 Task: Buy 1 Calorimeters from Measuring & Testing section under best seller category for shipping address: Eva Nelson, 1138 Star Trek Drive, Pensacola, Florida 32501, Cell Number 8503109646. Pay from credit card ending with 6759, CVV 506
Action: Mouse moved to (343, 356)
Screenshot: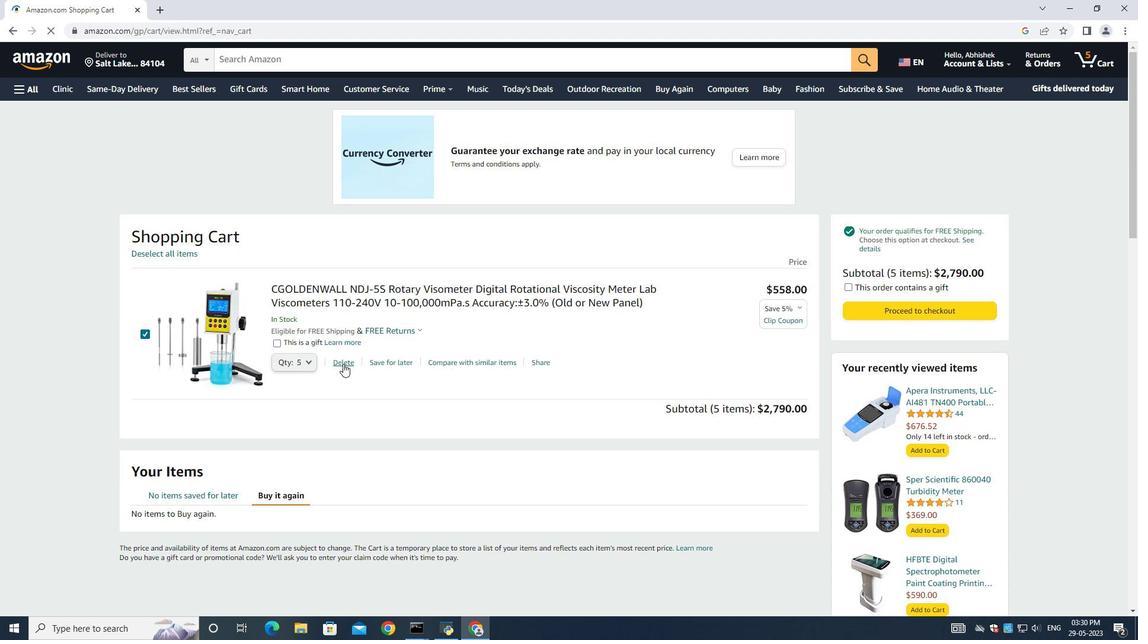 
Action: Mouse pressed left at (343, 356)
Screenshot: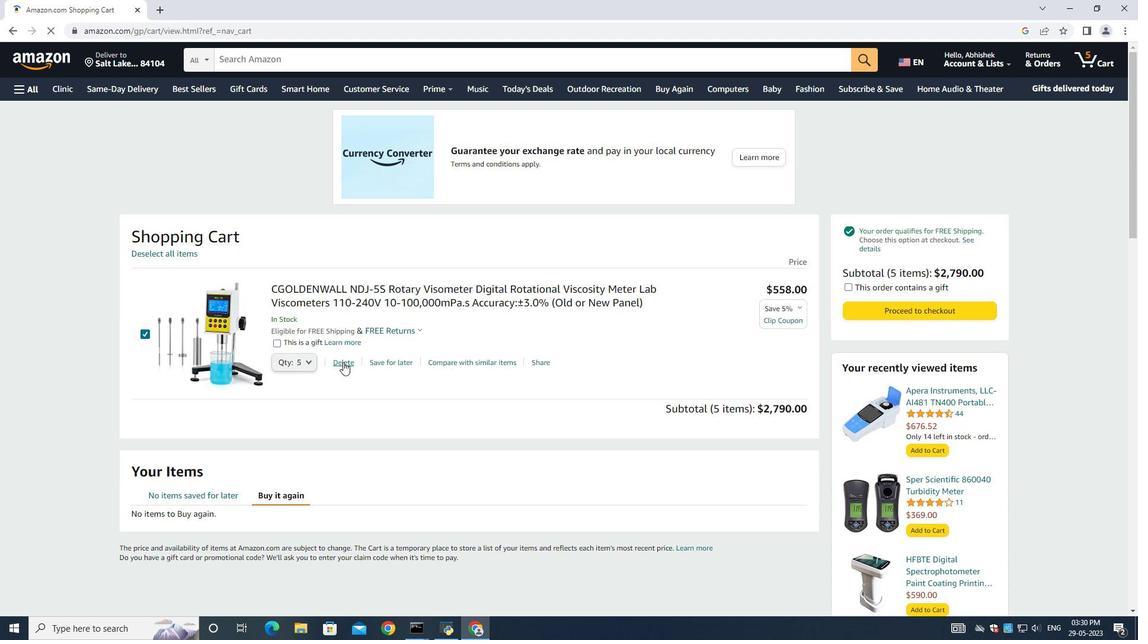 
Action: Mouse moved to (344, 364)
Screenshot: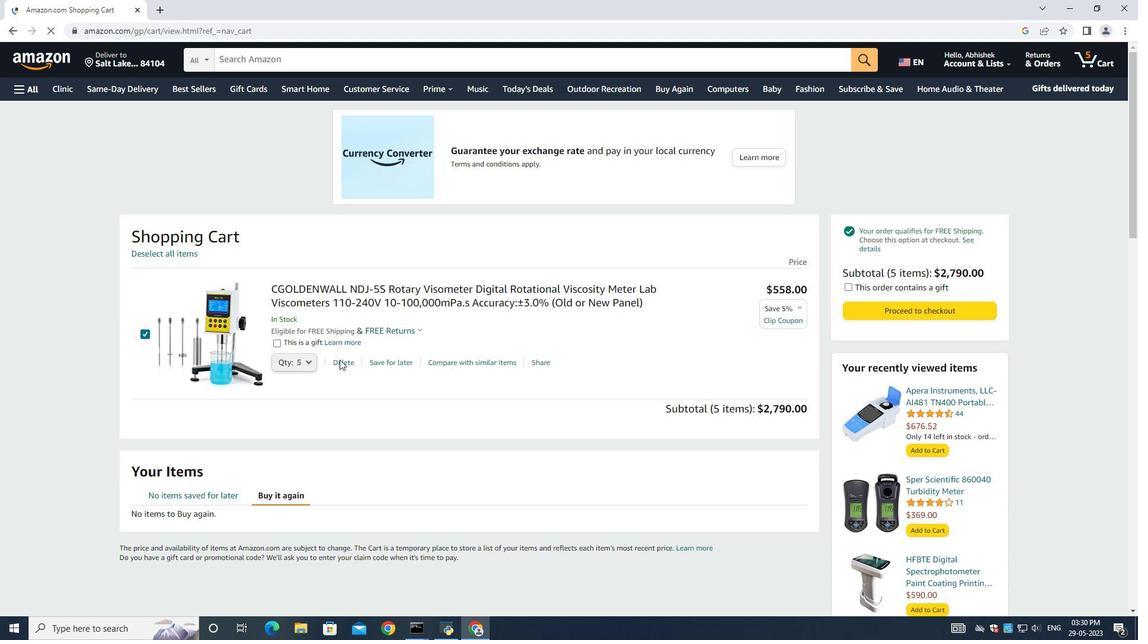 
Action: Mouse pressed left at (344, 364)
Screenshot: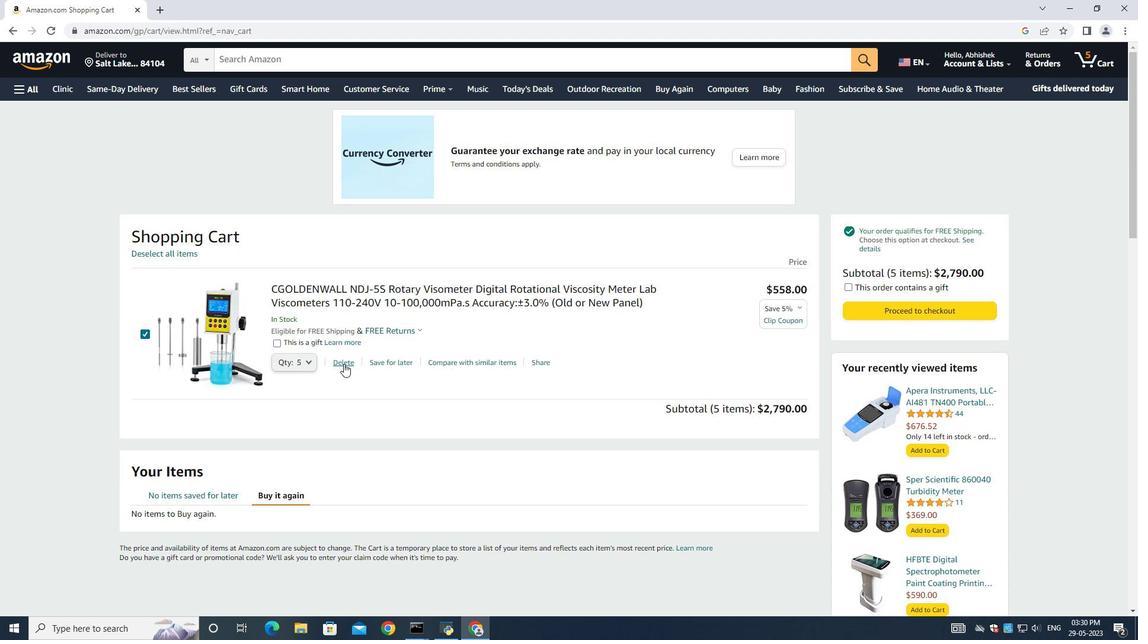 
Action: Mouse moved to (11, 88)
Screenshot: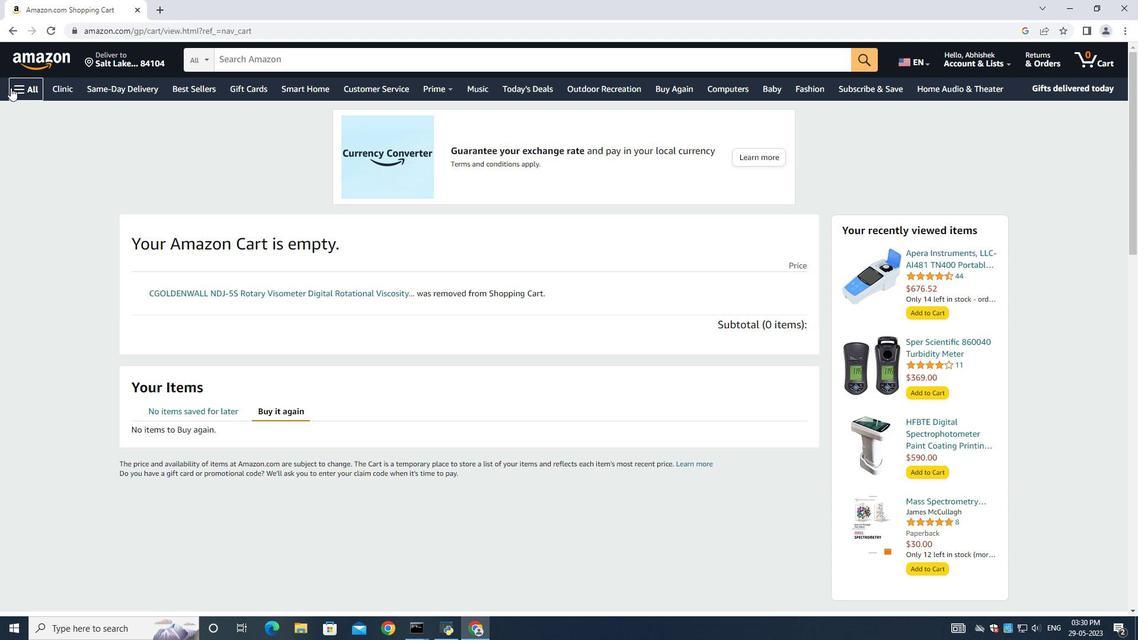 
Action: Mouse pressed left at (11, 88)
Screenshot: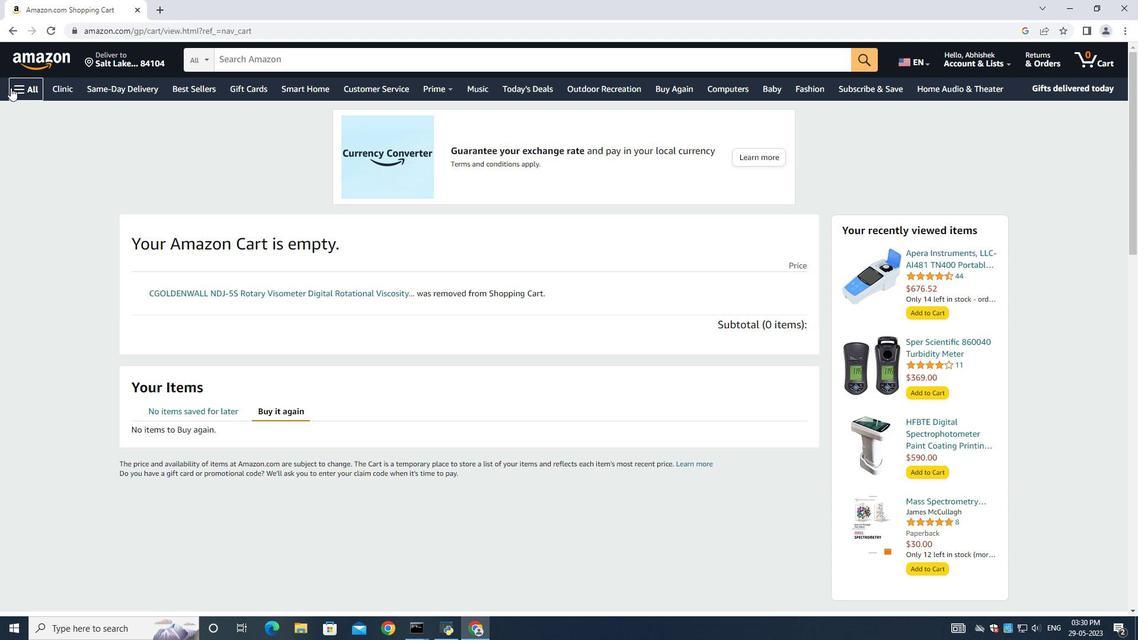 
Action: Mouse moved to (55, 138)
Screenshot: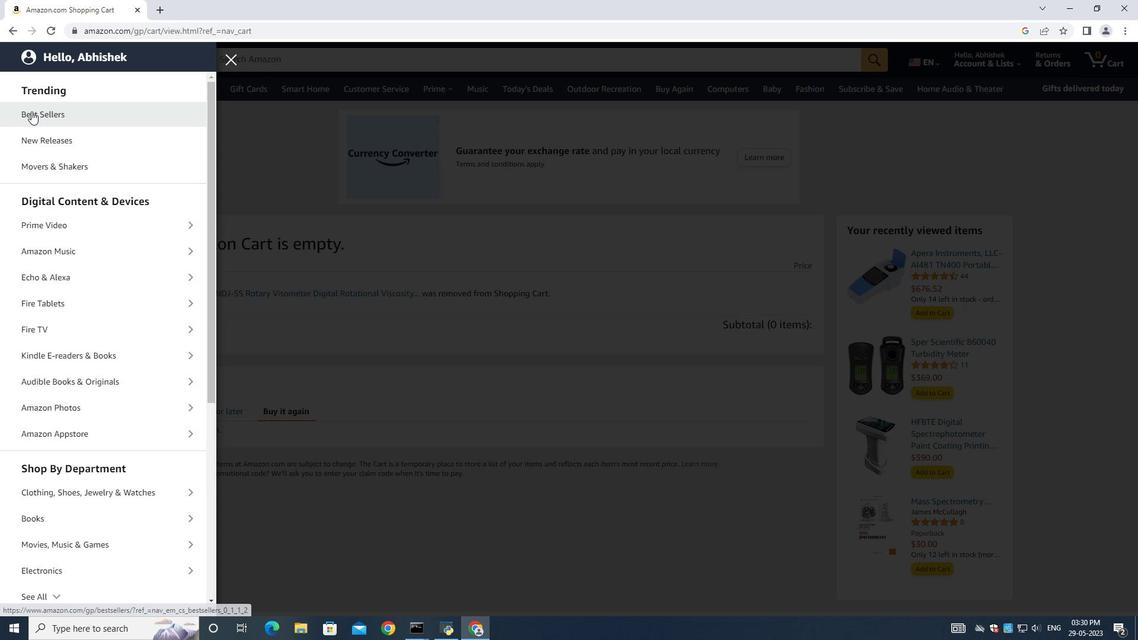 
Action: Mouse pressed left at (31, 111)
Screenshot: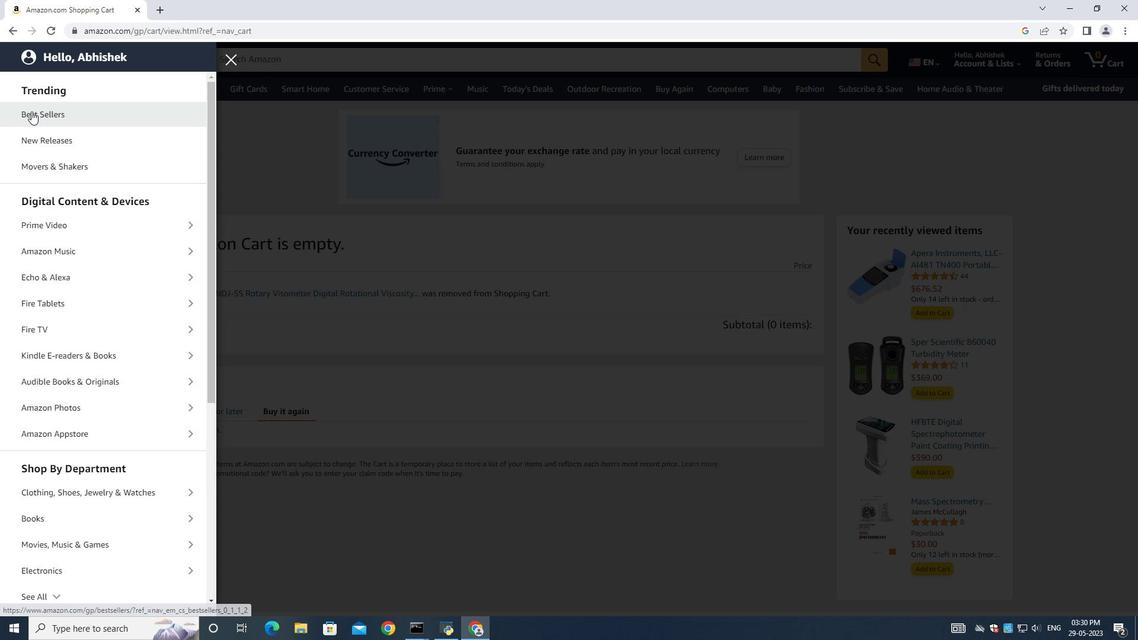 
Action: Mouse moved to (352, 62)
Screenshot: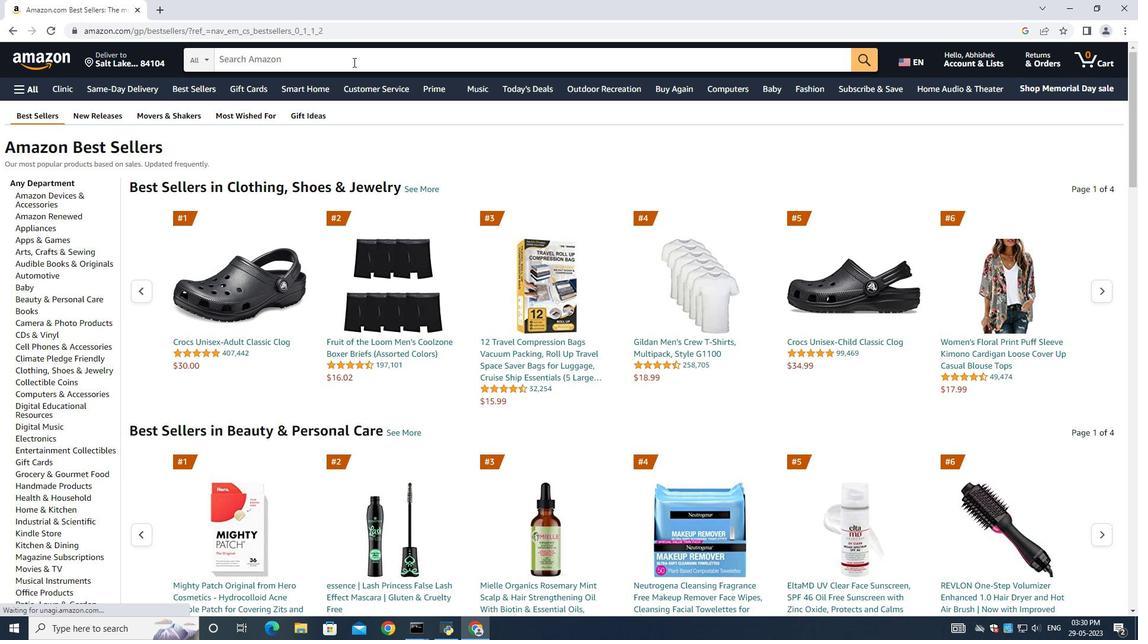 
Action: Mouse pressed left at (352, 62)
Screenshot: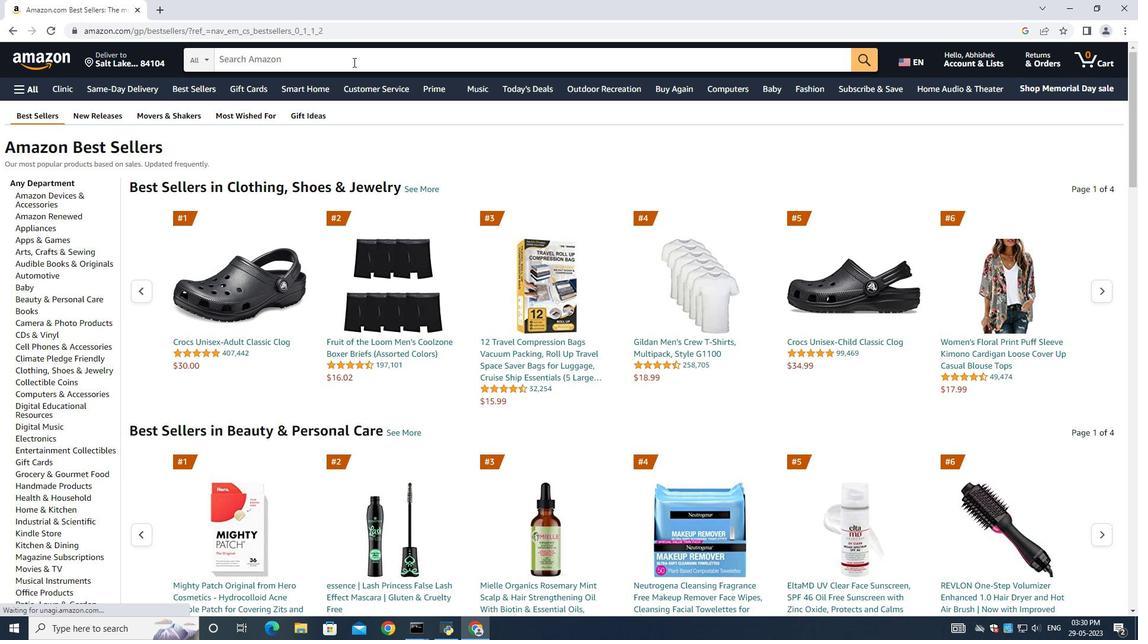 
Action: Key pressed <Key.shift>Calorimeters<Key.enter>
Screenshot: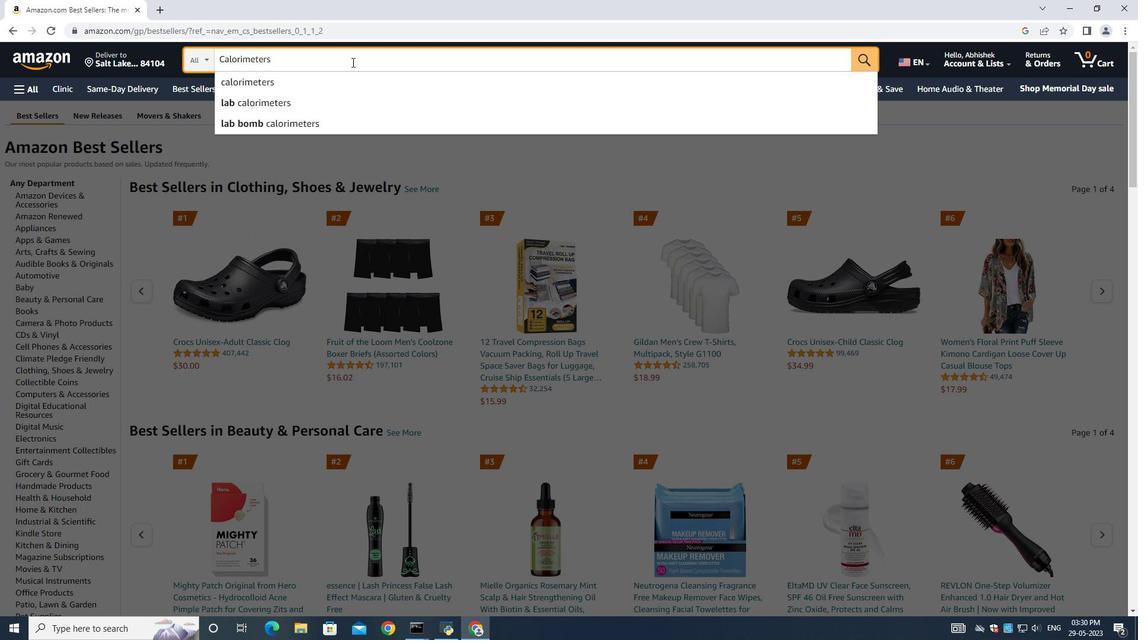 
Action: Mouse moved to (288, 343)
Screenshot: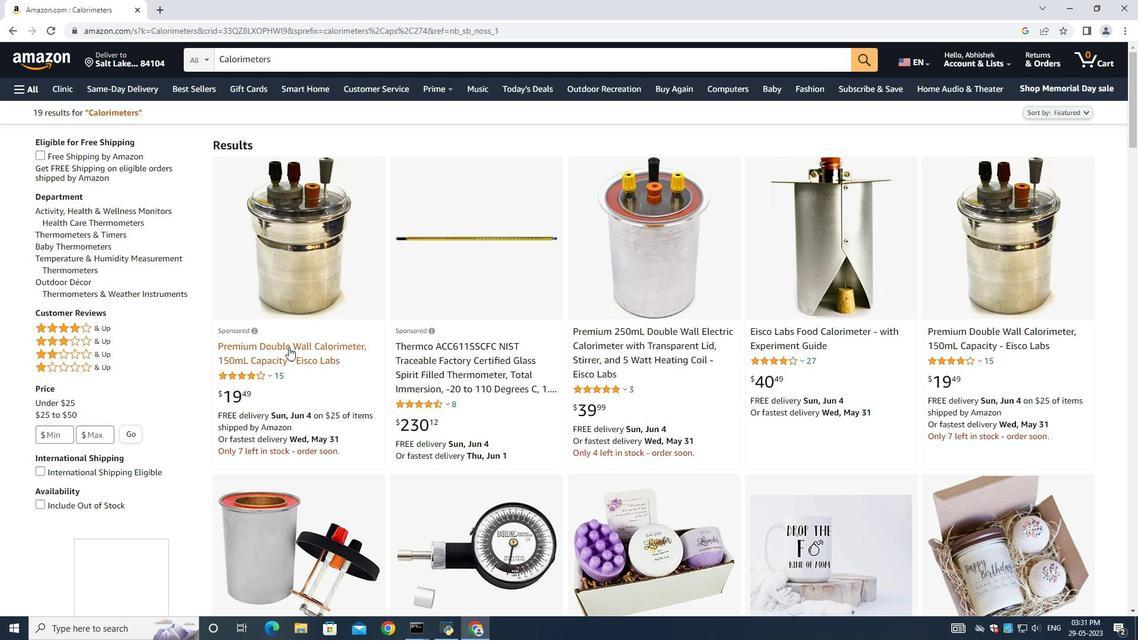 
Action: Mouse pressed left at (288, 343)
Screenshot: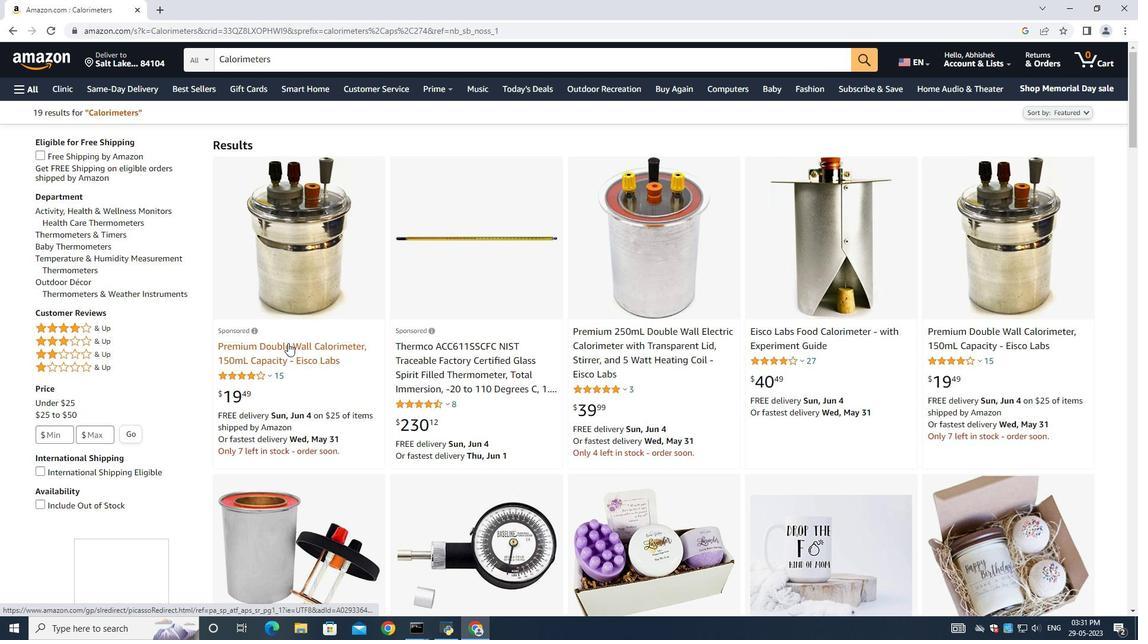 
Action: Mouse moved to (4, 24)
Screenshot: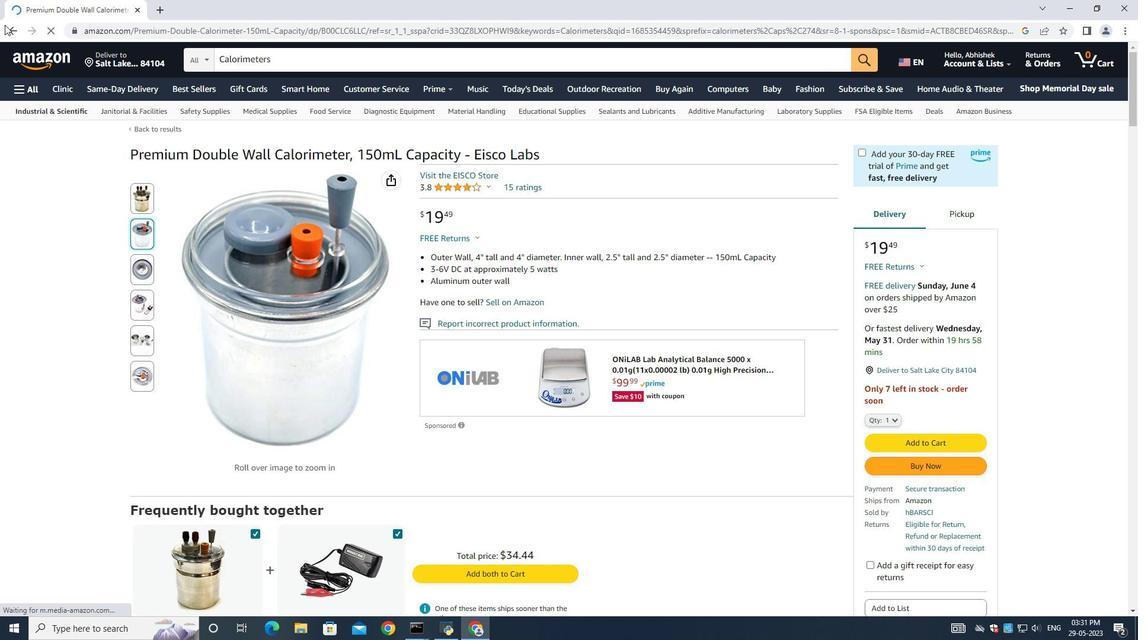 
Action: Mouse pressed left at (4, 24)
Screenshot: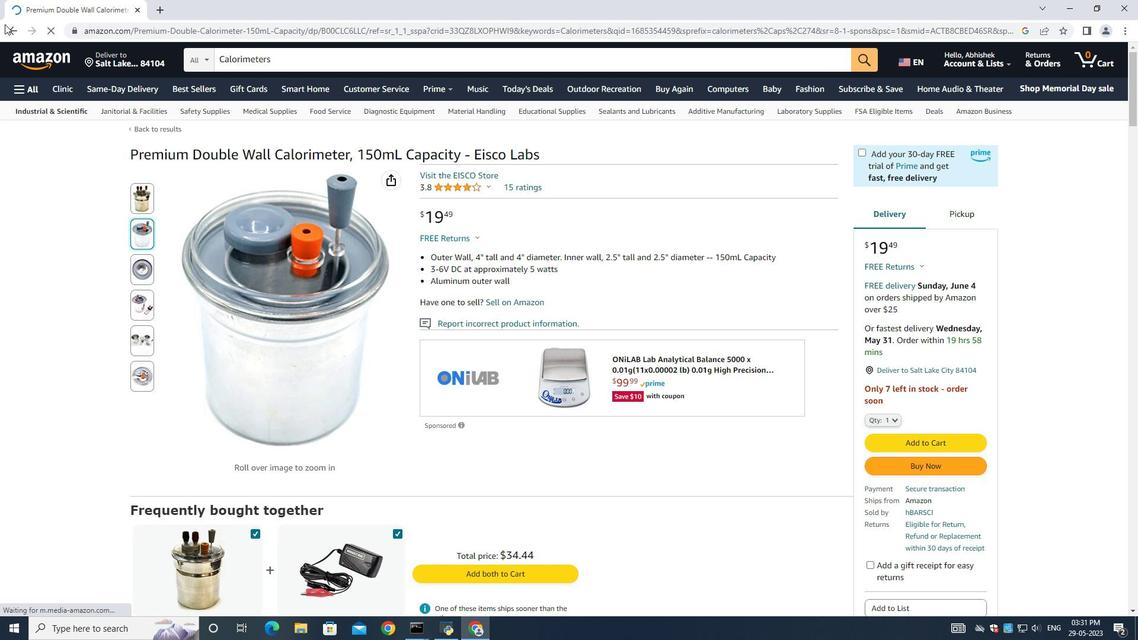 
Action: Mouse moved to (686, 289)
Screenshot: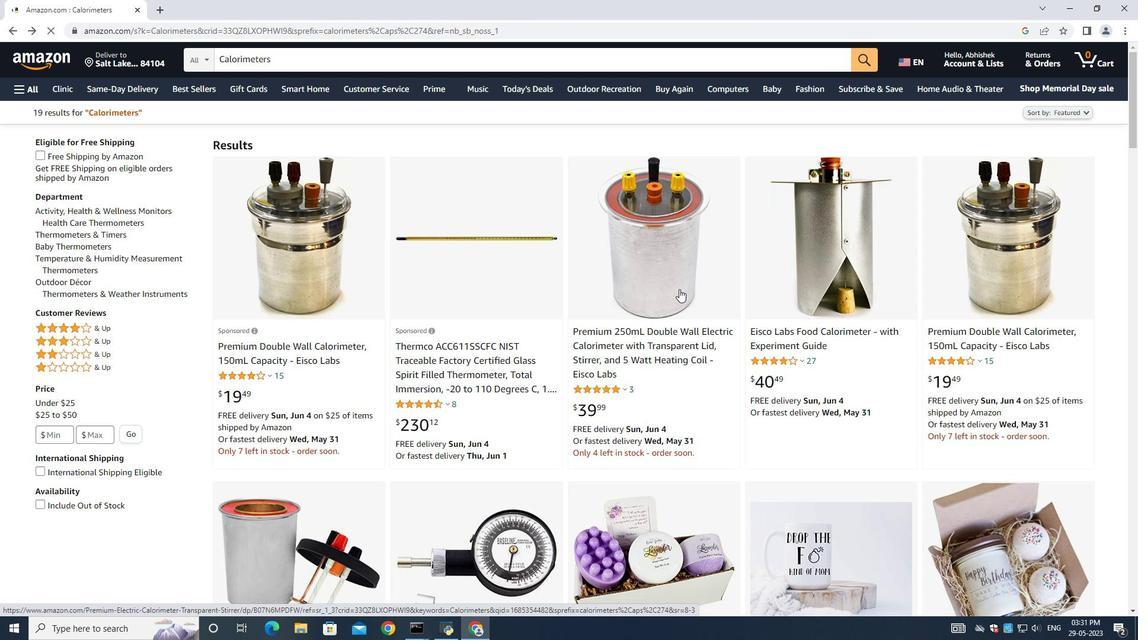 
Action: Mouse pressed left at (686, 289)
Screenshot: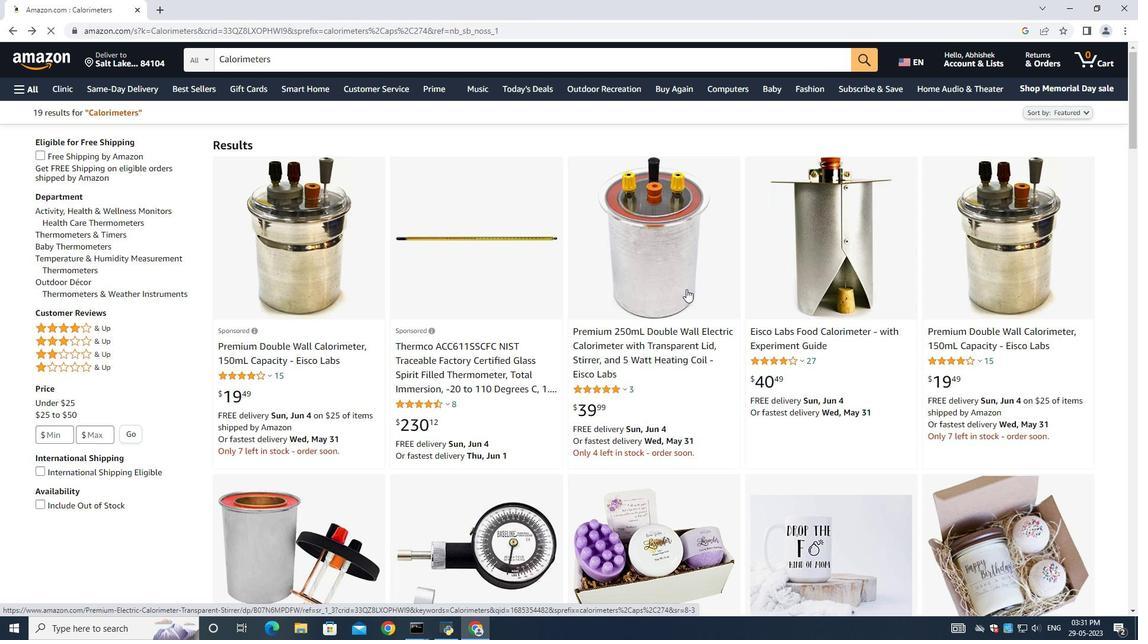 
Action: Mouse moved to (9, 29)
Screenshot: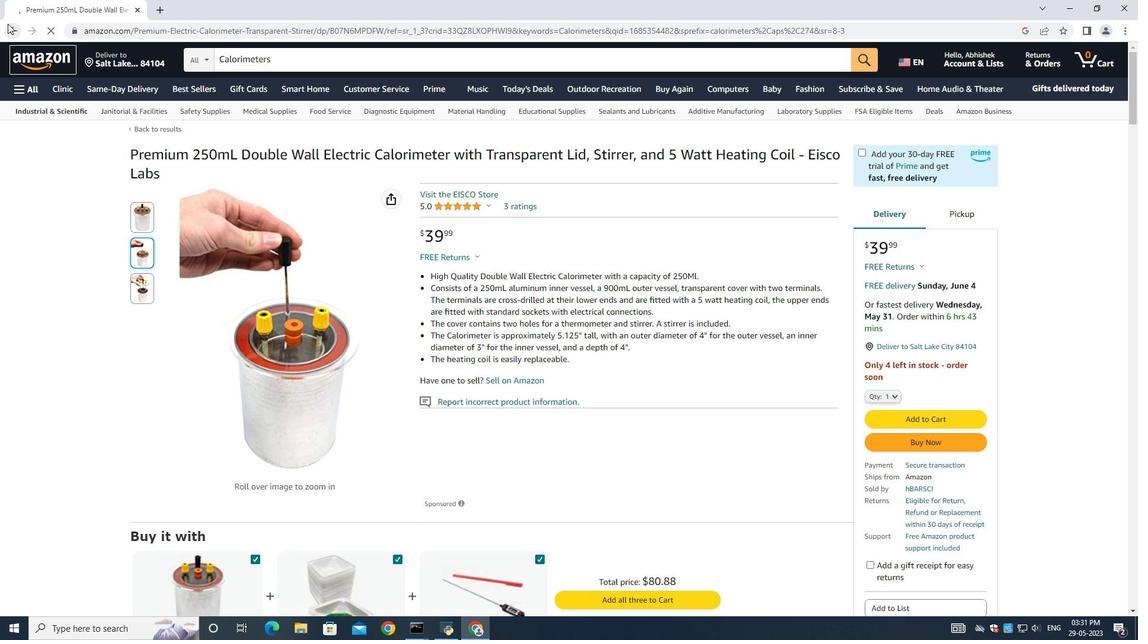 
Action: Mouse pressed left at (9, 29)
Screenshot: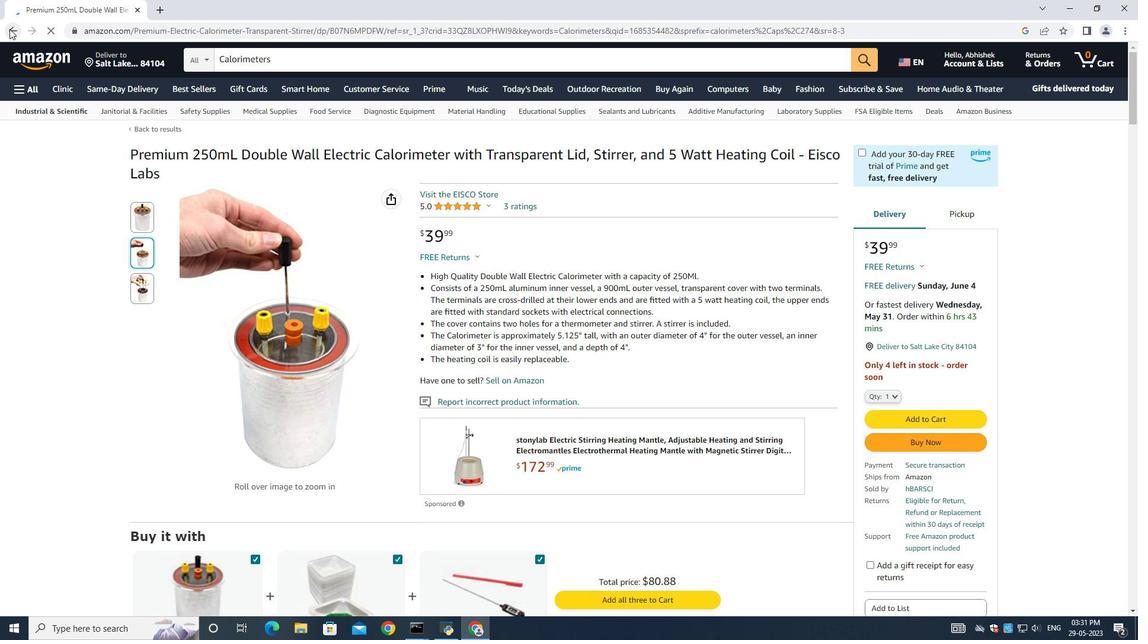 
Action: Mouse moved to (732, 359)
Screenshot: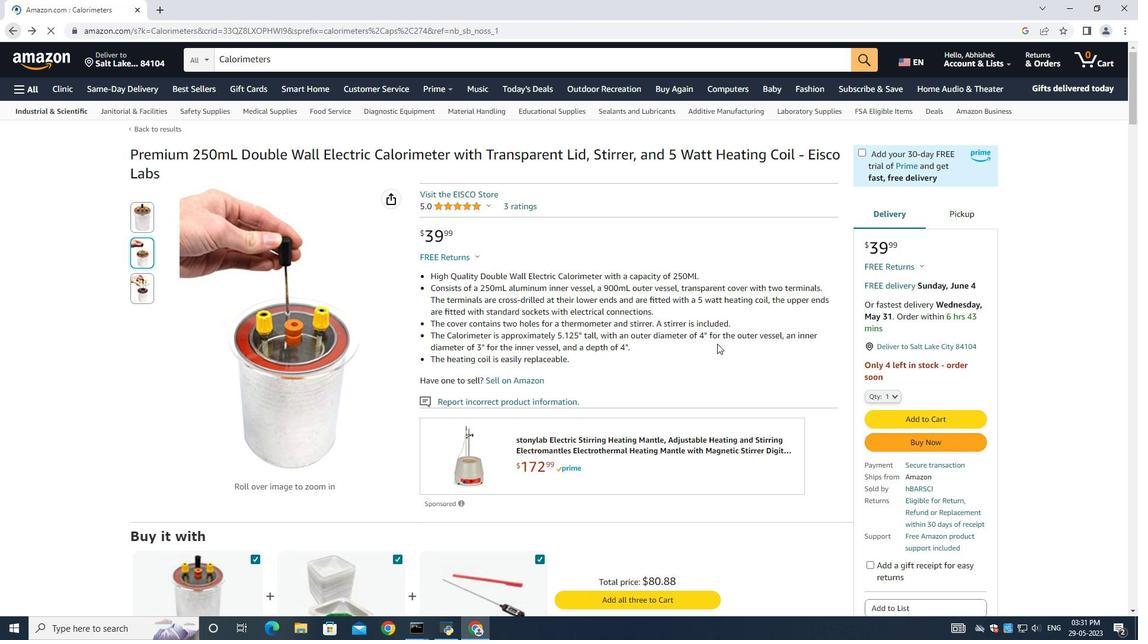 
Action: Mouse scrolled (732, 358) with delta (0, 0)
Screenshot: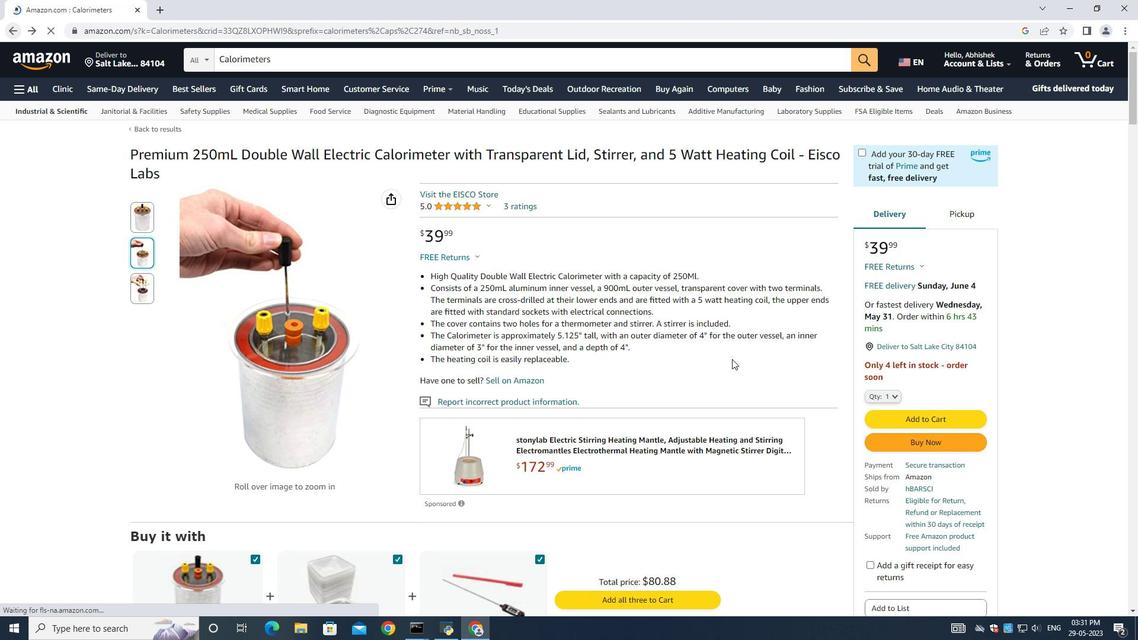 
Action: Mouse moved to (730, 358)
Screenshot: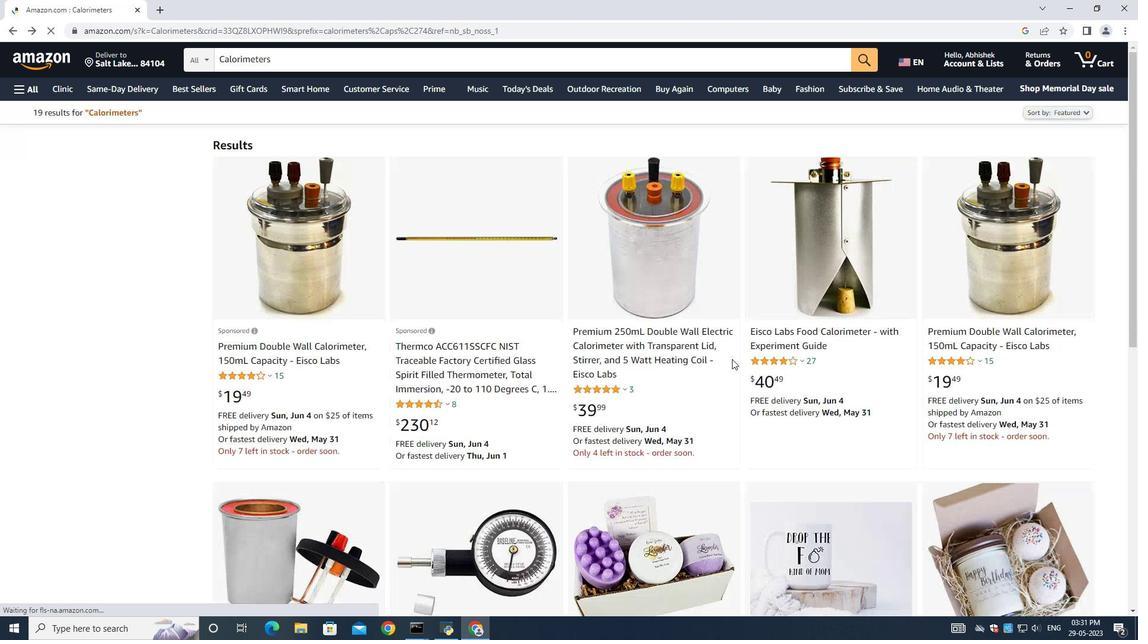 
Action: Mouse scrolled (730, 357) with delta (0, 0)
Screenshot: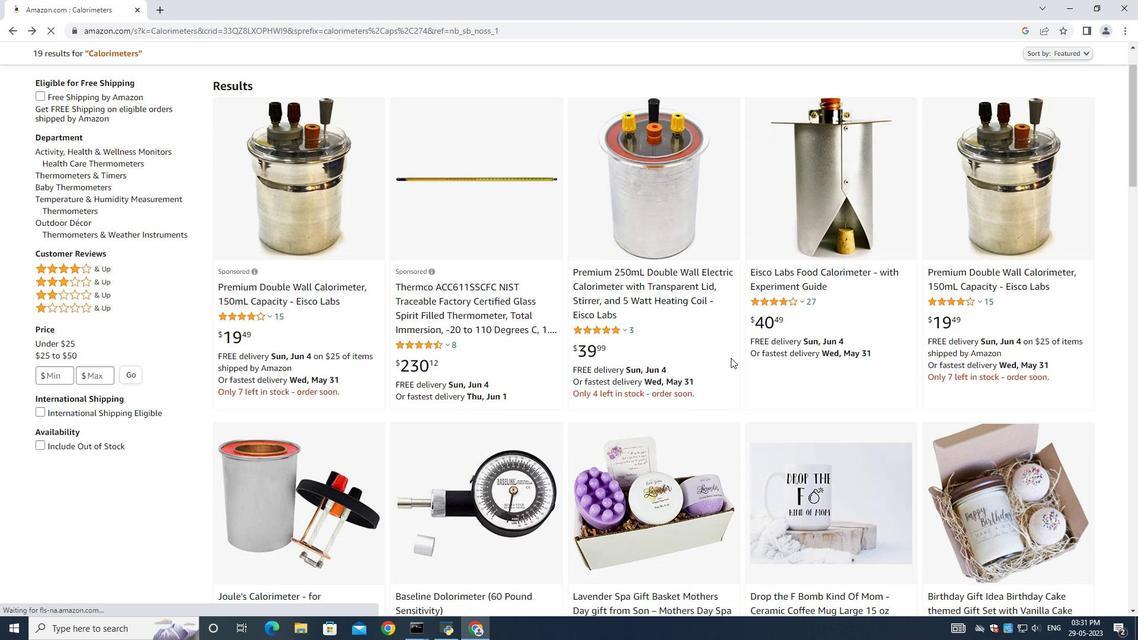 
Action: Mouse moved to (730, 358)
Screenshot: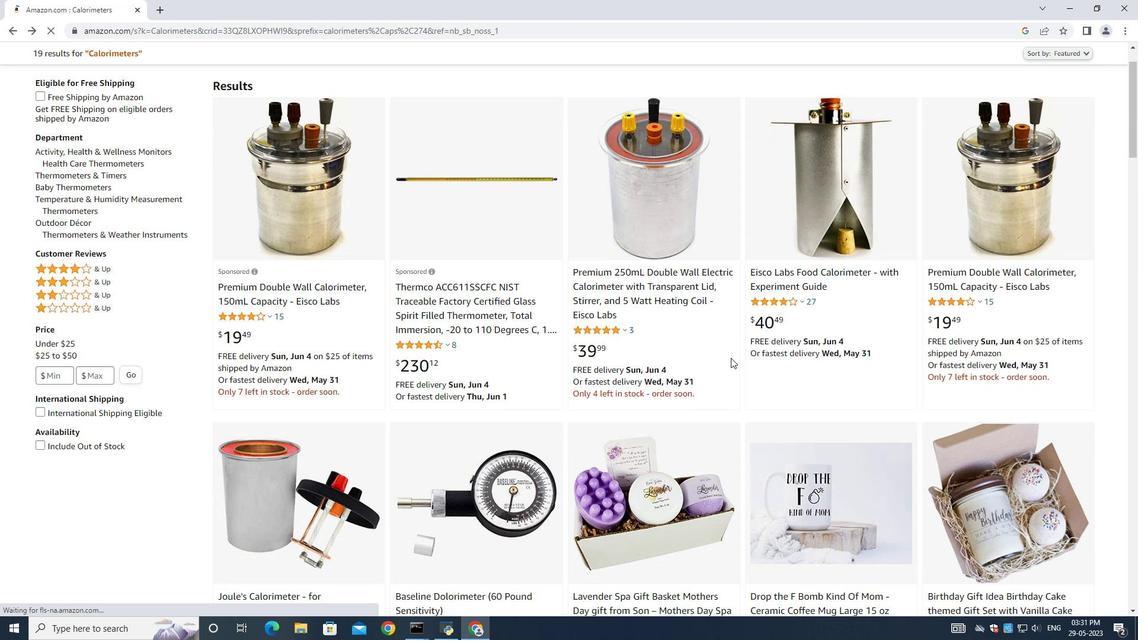 
Action: Mouse scrolled (730, 357) with delta (0, 0)
Screenshot: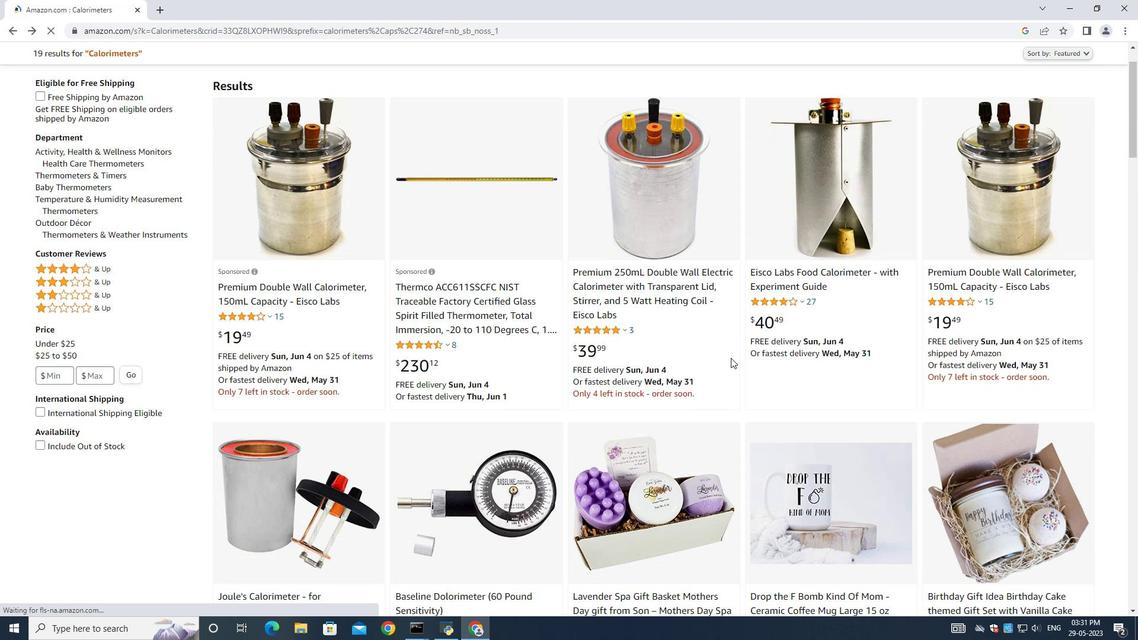 
Action: Mouse moved to (461, 263)
Screenshot: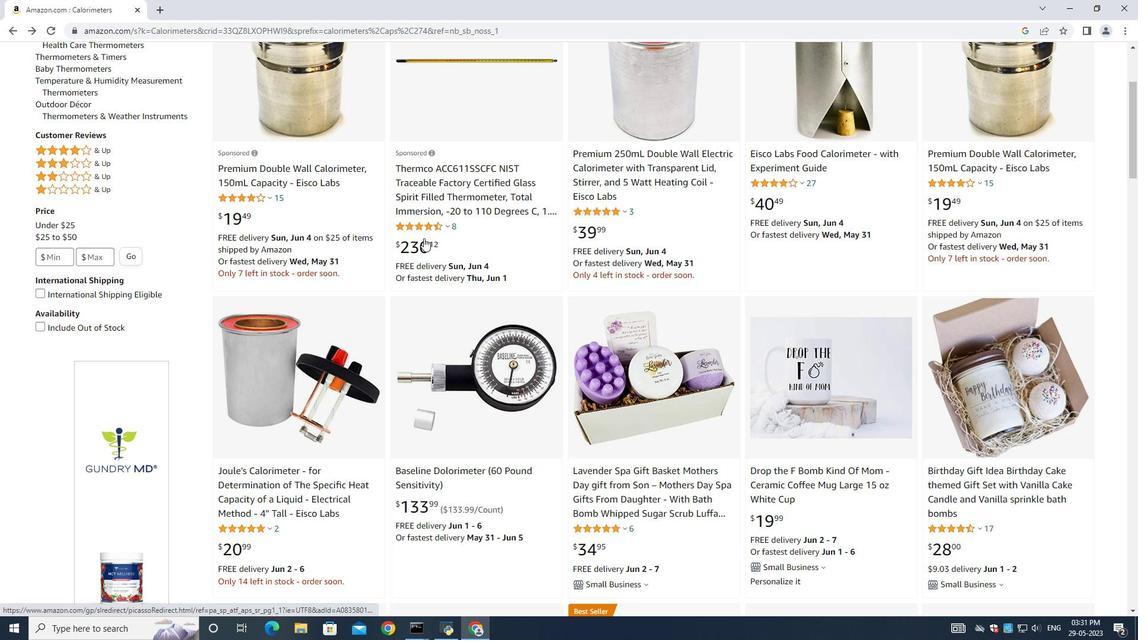 
Action: Mouse scrolled (457, 255) with delta (0, 0)
Screenshot: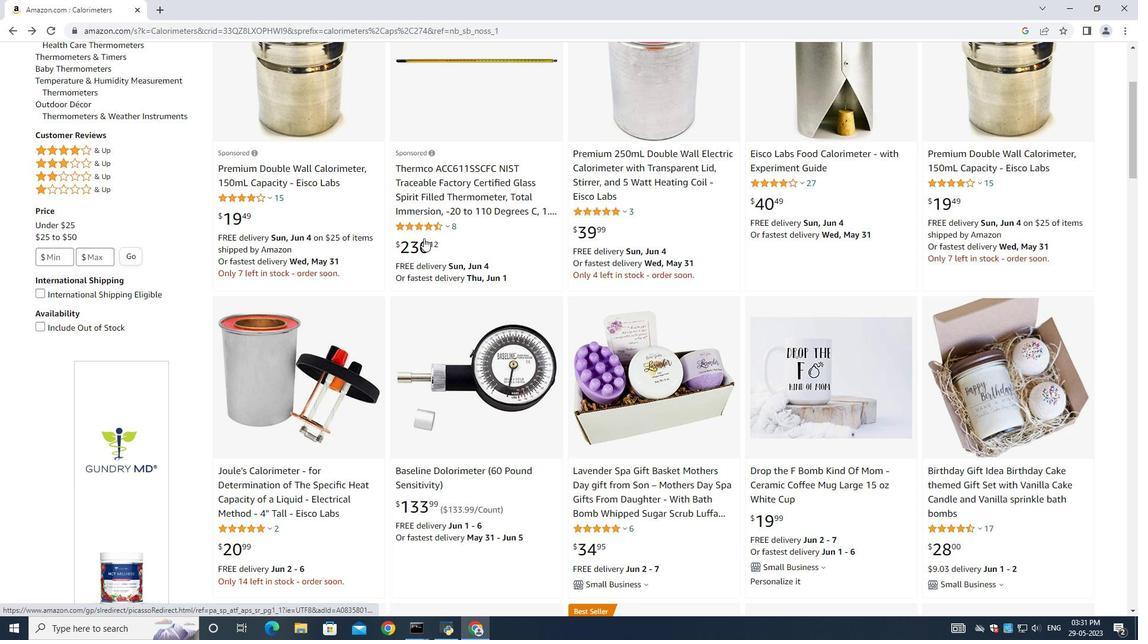 
Action: Mouse moved to (461, 263)
Screenshot: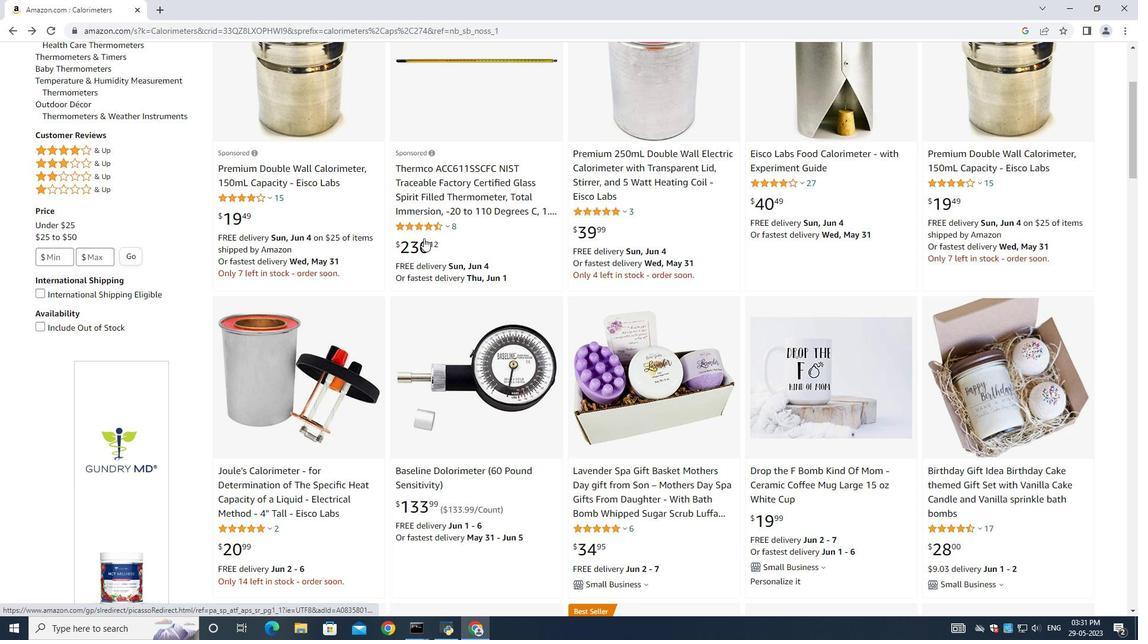 
Action: Mouse scrolled (460, 260) with delta (0, 0)
Screenshot: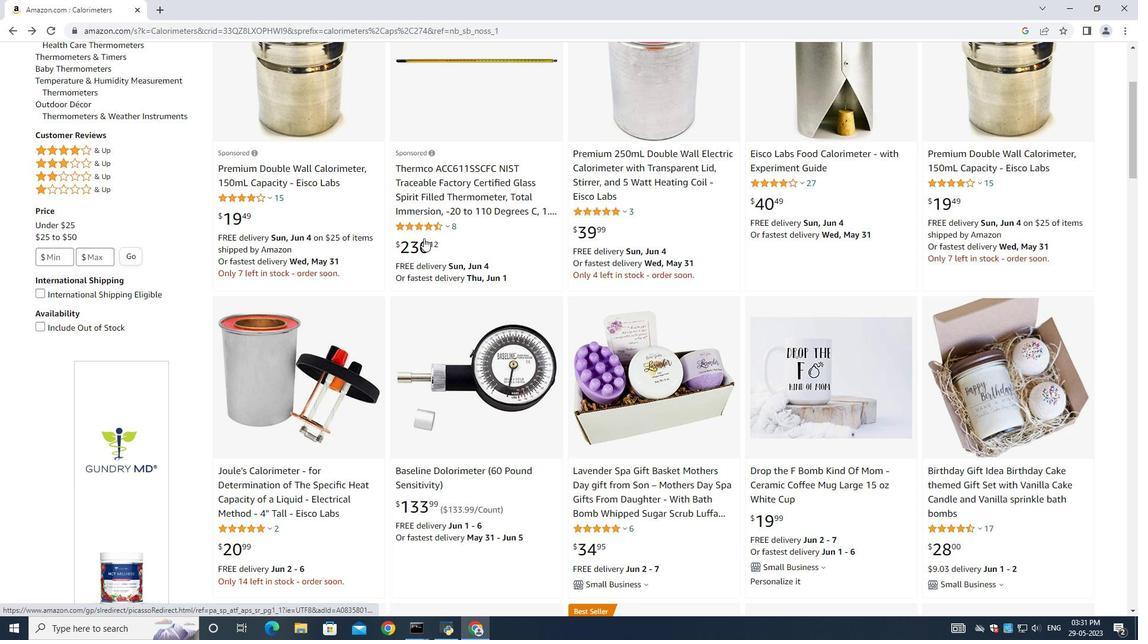 
Action: Mouse scrolled (461, 263) with delta (0, 0)
Screenshot: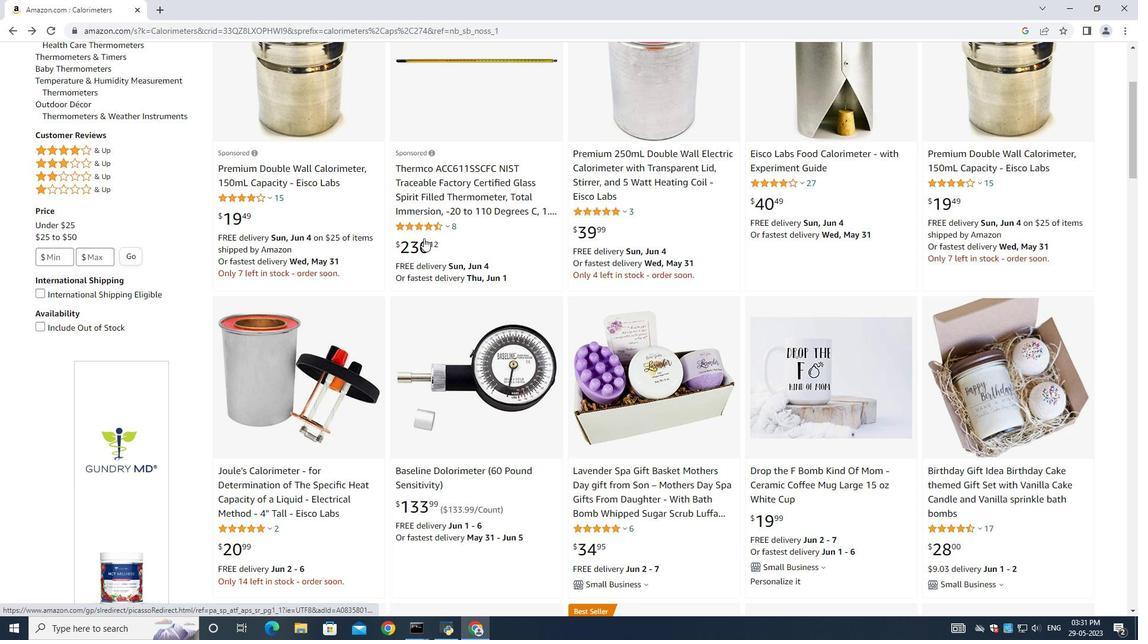 
Action: Mouse scrolled (461, 264) with delta (0, 0)
Screenshot: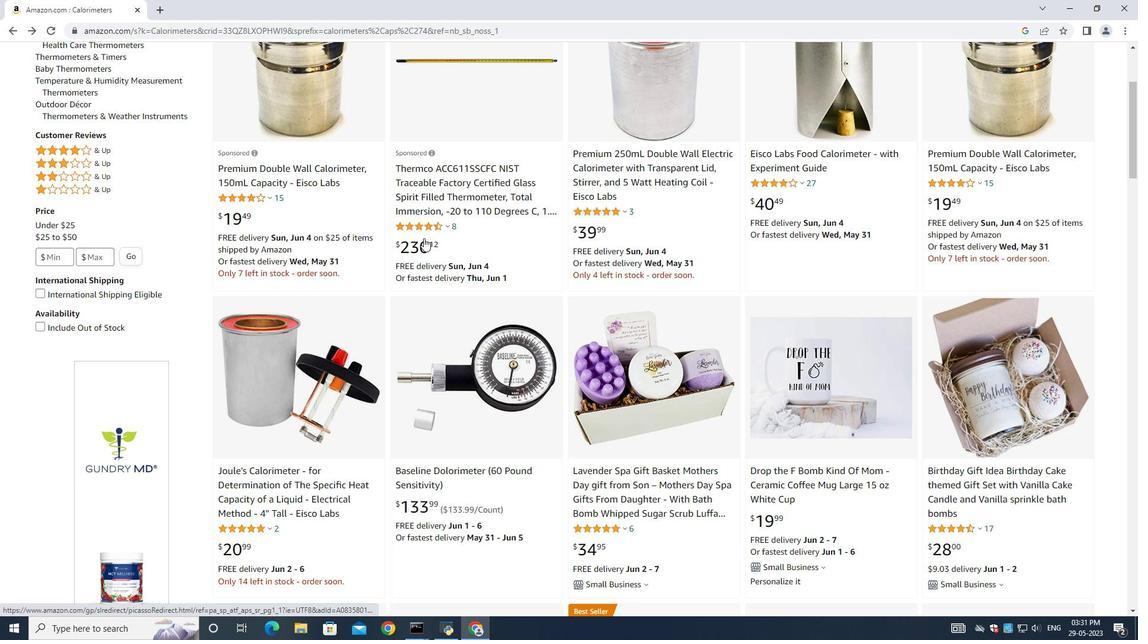 
Action: Mouse moved to (463, 278)
Screenshot: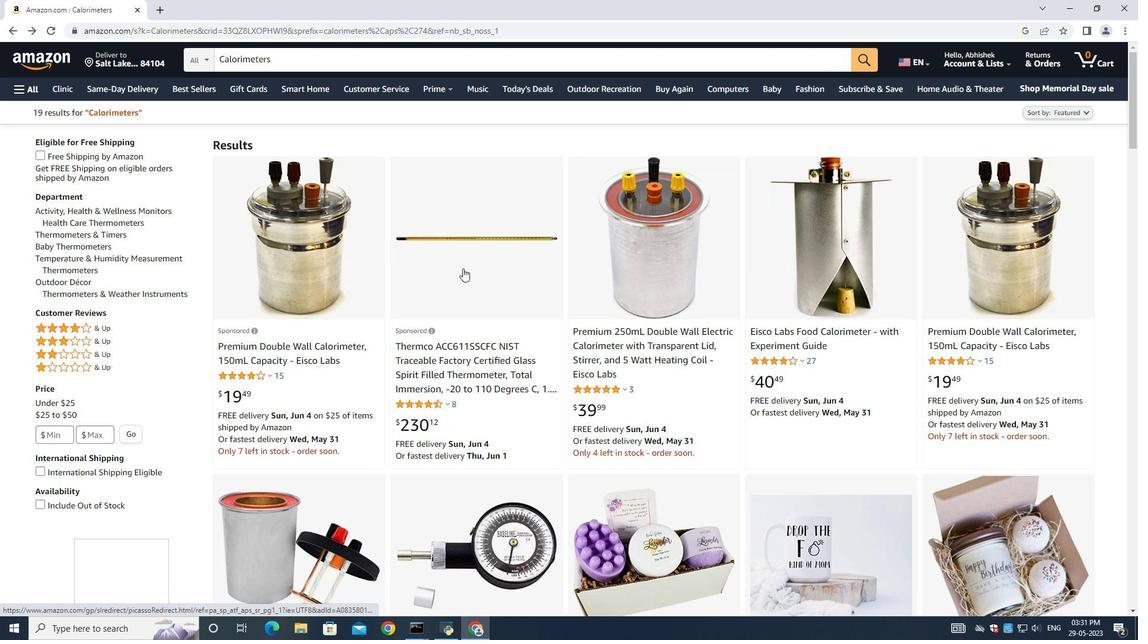 
Action: Mouse scrolled (463, 277) with delta (0, 0)
Screenshot: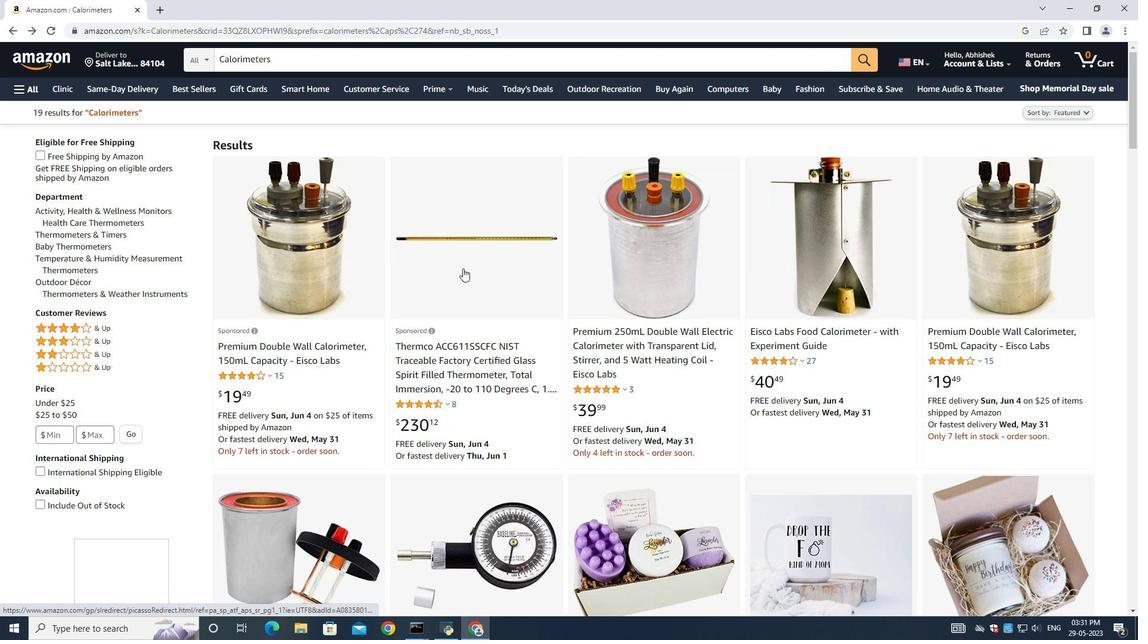 
Action: Mouse moved to (463, 285)
Screenshot: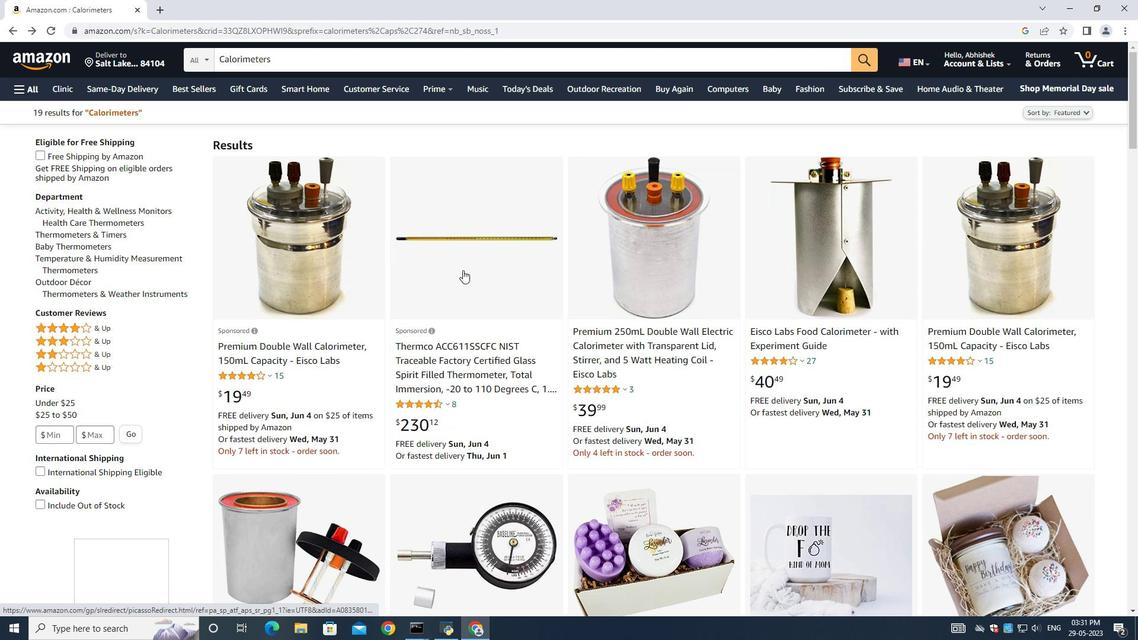 
Action: Mouse scrolled (463, 284) with delta (0, 0)
Screenshot: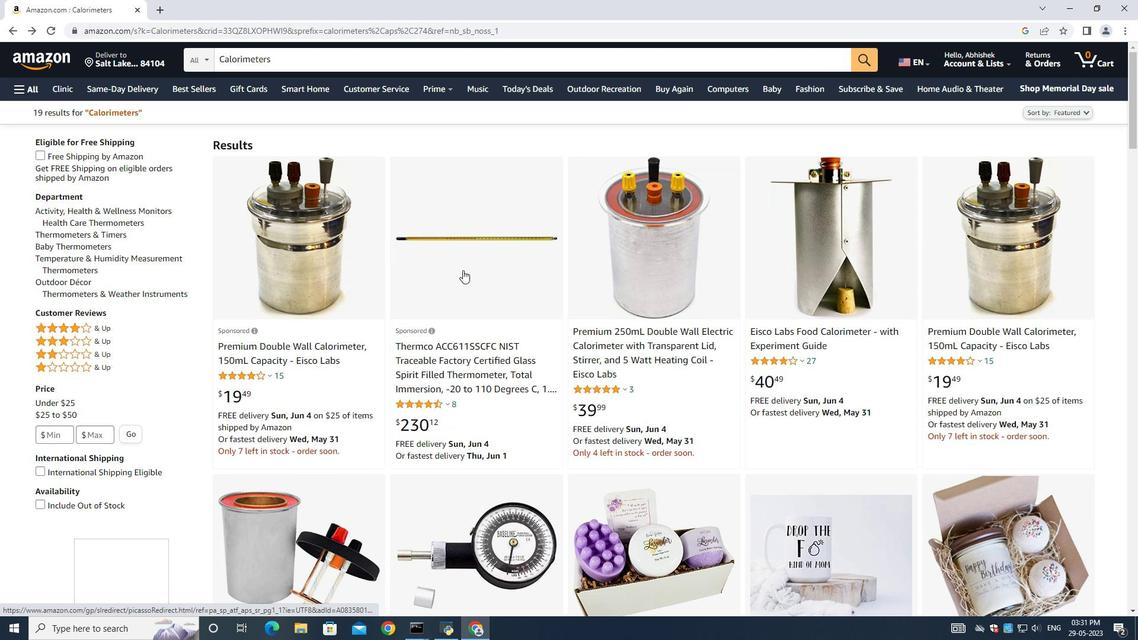 
Action: Mouse moved to (463, 287)
Screenshot: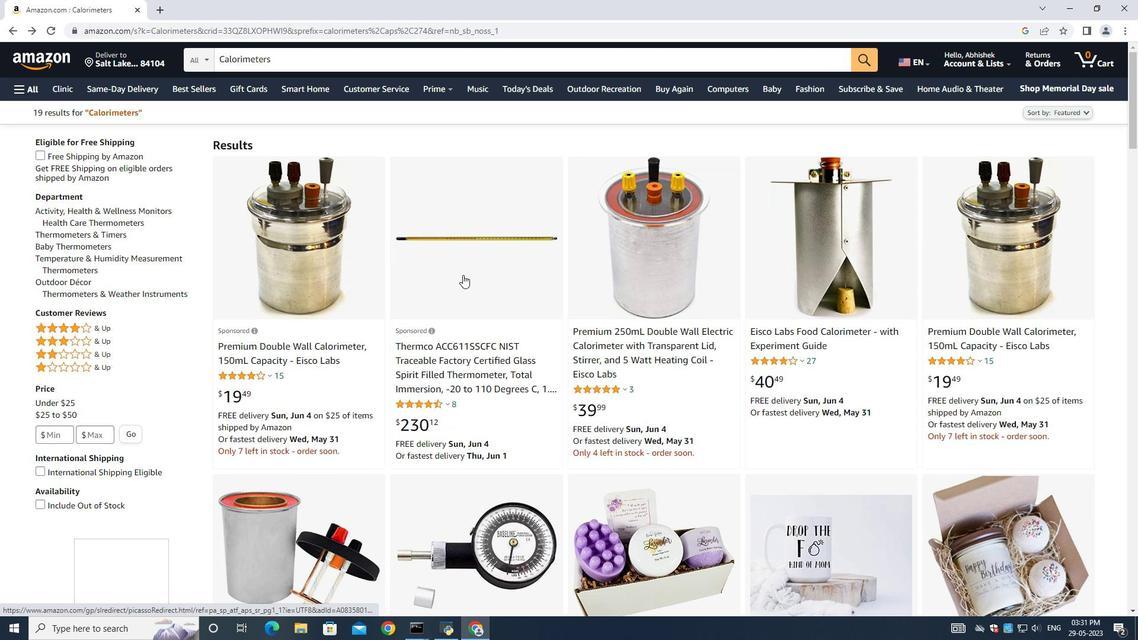 
Action: Mouse scrolled (463, 286) with delta (0, 0)
Screenshot: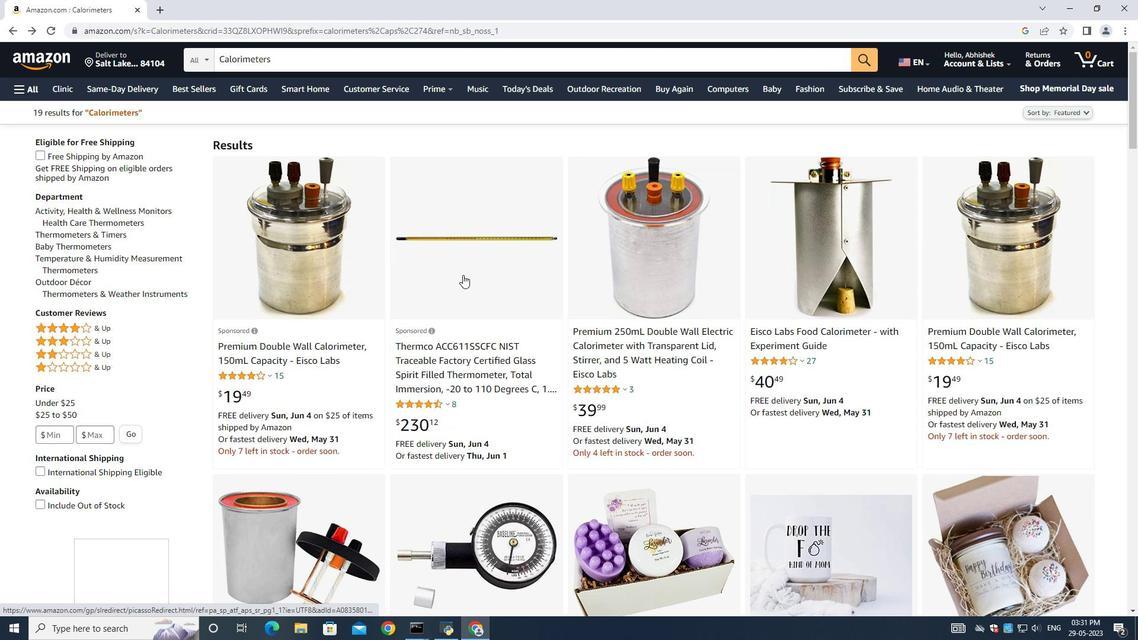 
Action: Mouse moved to (463, 289)
Screenshot: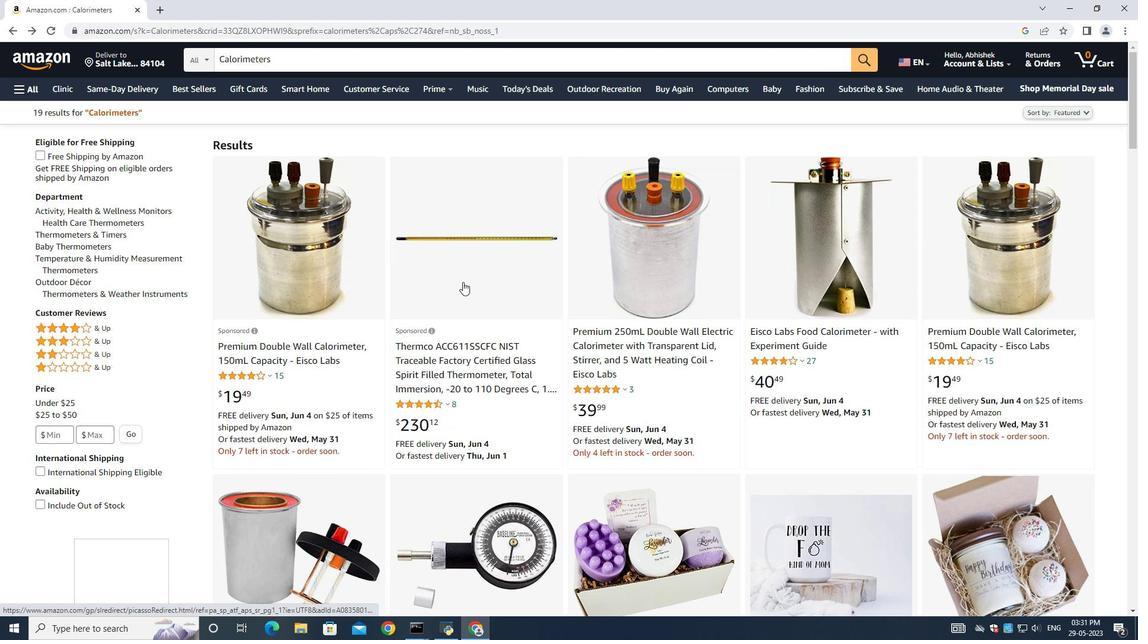 
Action: Mouse scrolled (463, 288) with delta (0, 0)
Screenshot: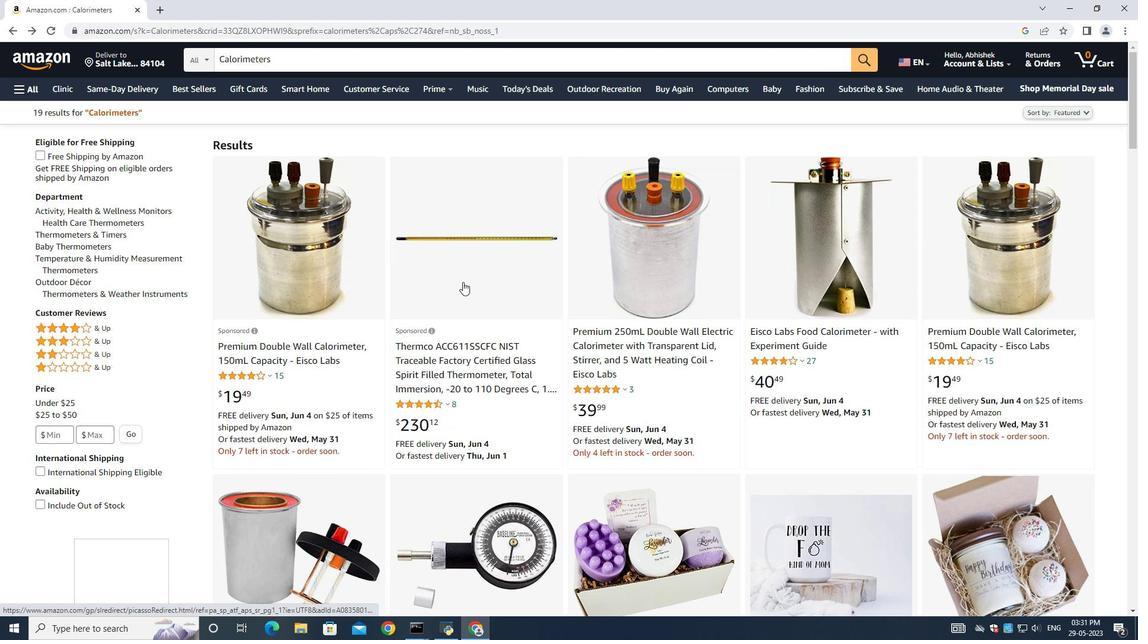 
Action: Mouse moved to (372, 372)
Screenshot: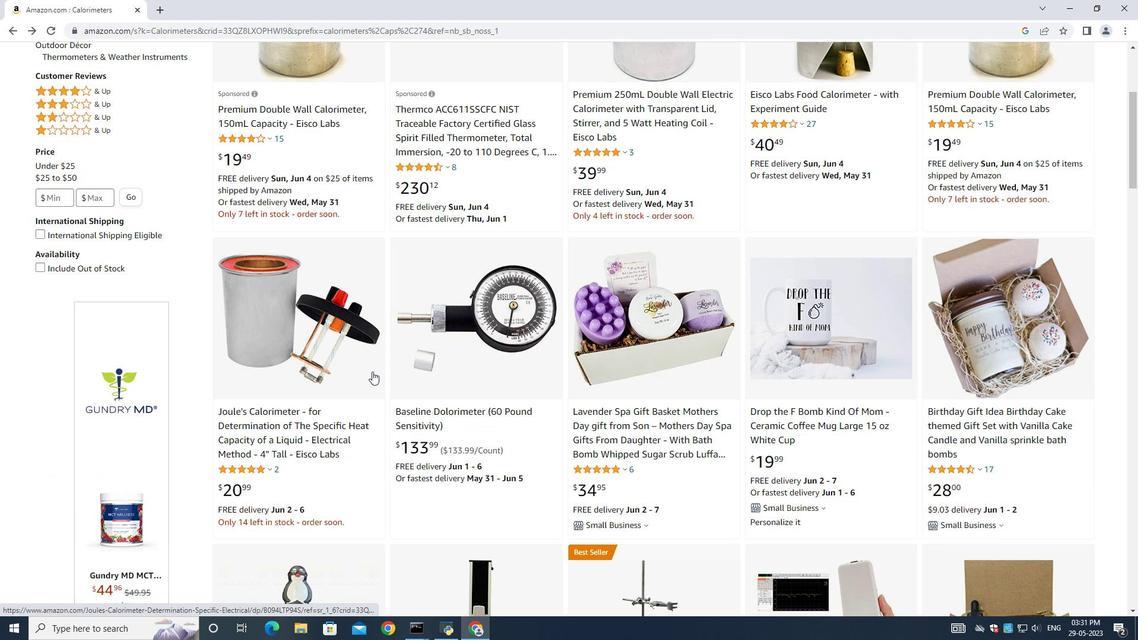 
Action: Mouse scrolled (372, 371) with delta (0, 0)
Screenshot: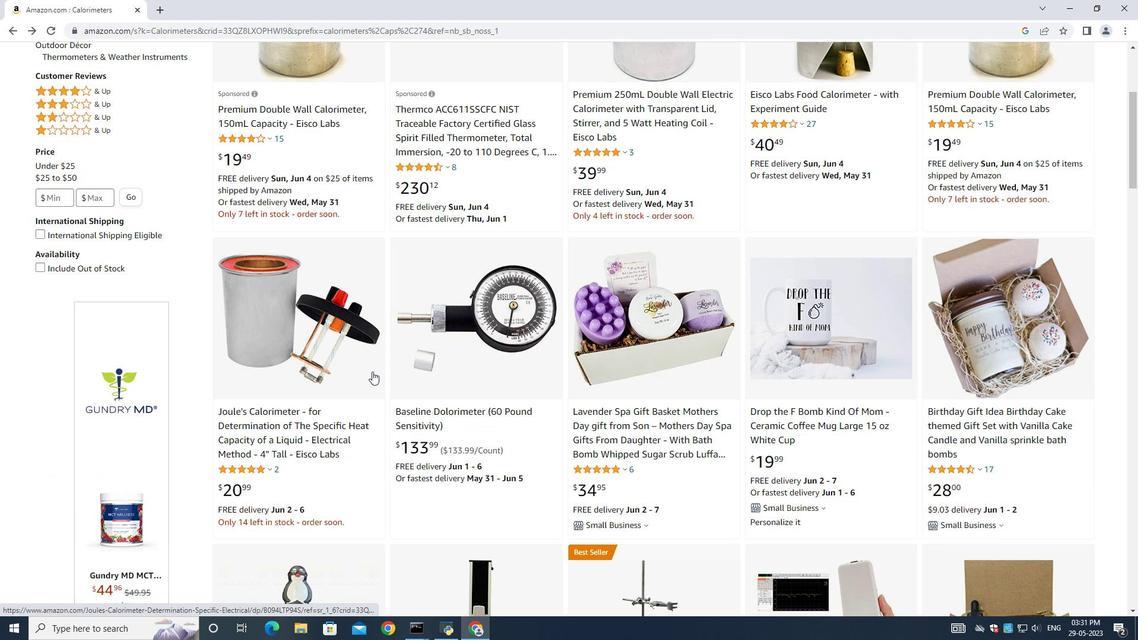
Action: Mouse scrolled (372, 371) with delta (0, 0)
Screenshot: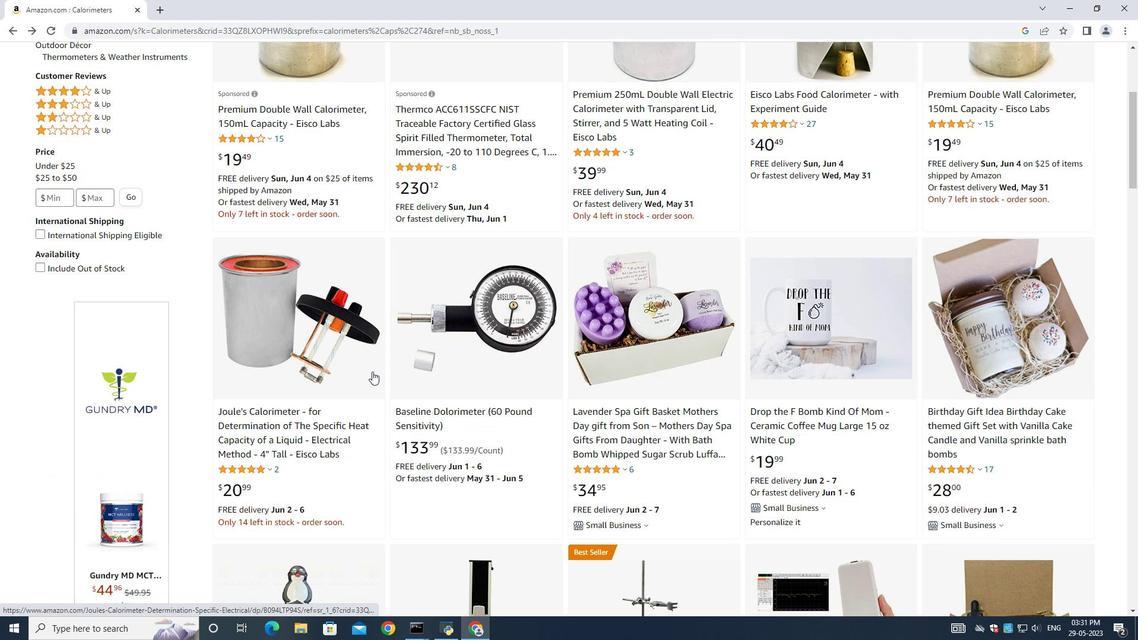
Action: Mouse scrolled (372, 371) with delta (0, 0)
Screenshot: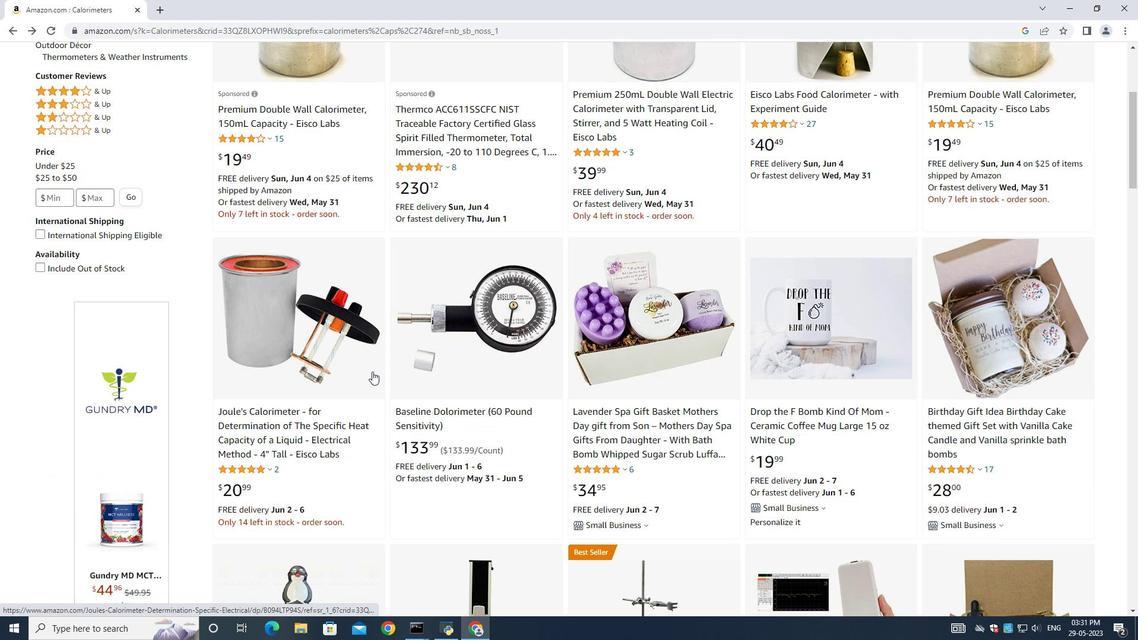 
Action: Mouse moved to (927, 369)
Screenshot: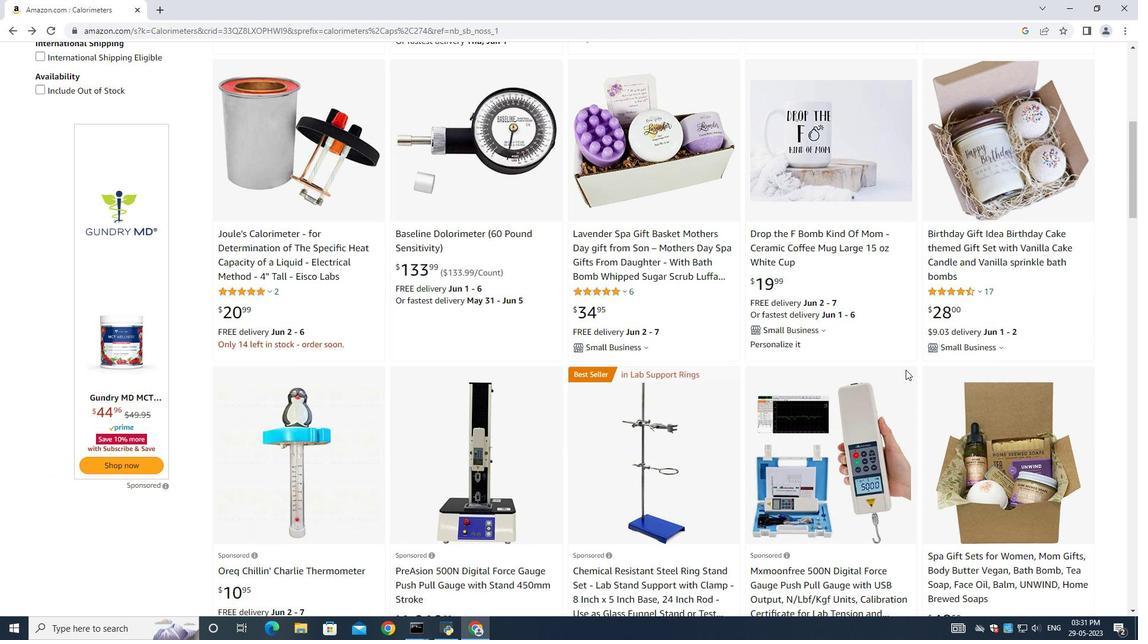 
Action: Mouse scrolled (927, 368) with delta (0, 0)
Screenshot: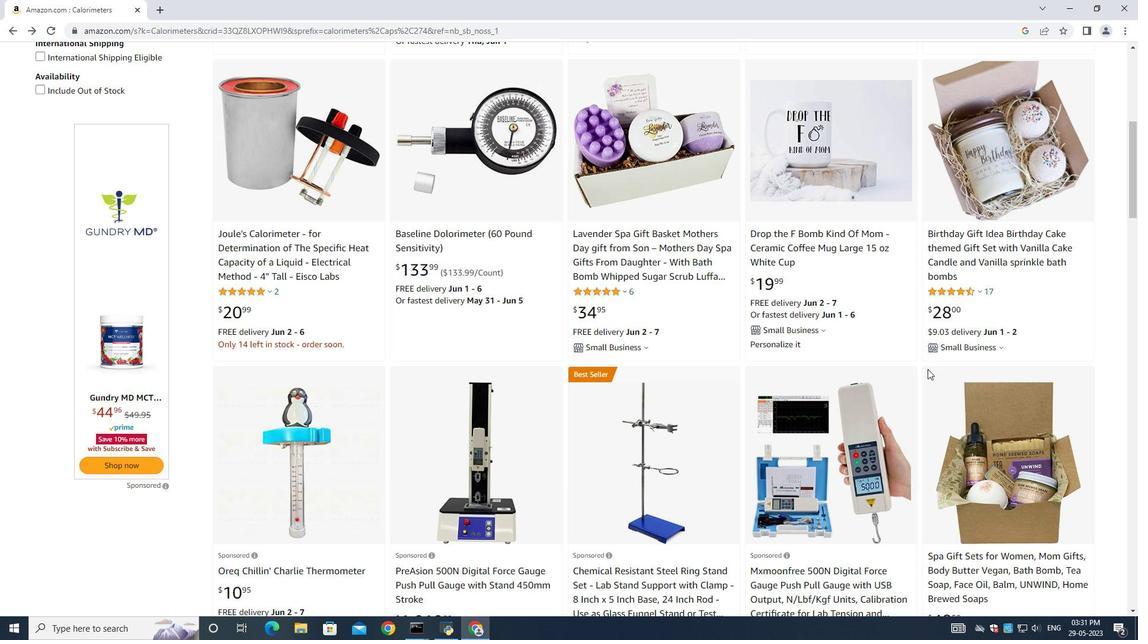 
Action: Mouse scrolled (927, 368) with delta (0, 0)
Screenshot: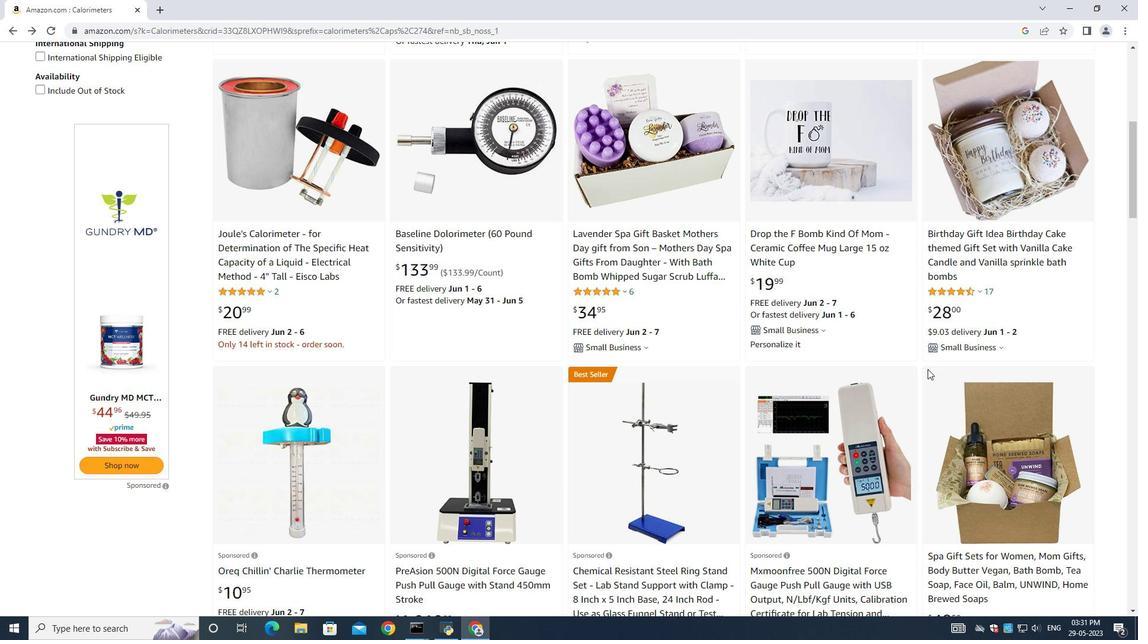 
Action: Mouse scrolled (927, 368) with delta (0, 0)
Screenshot: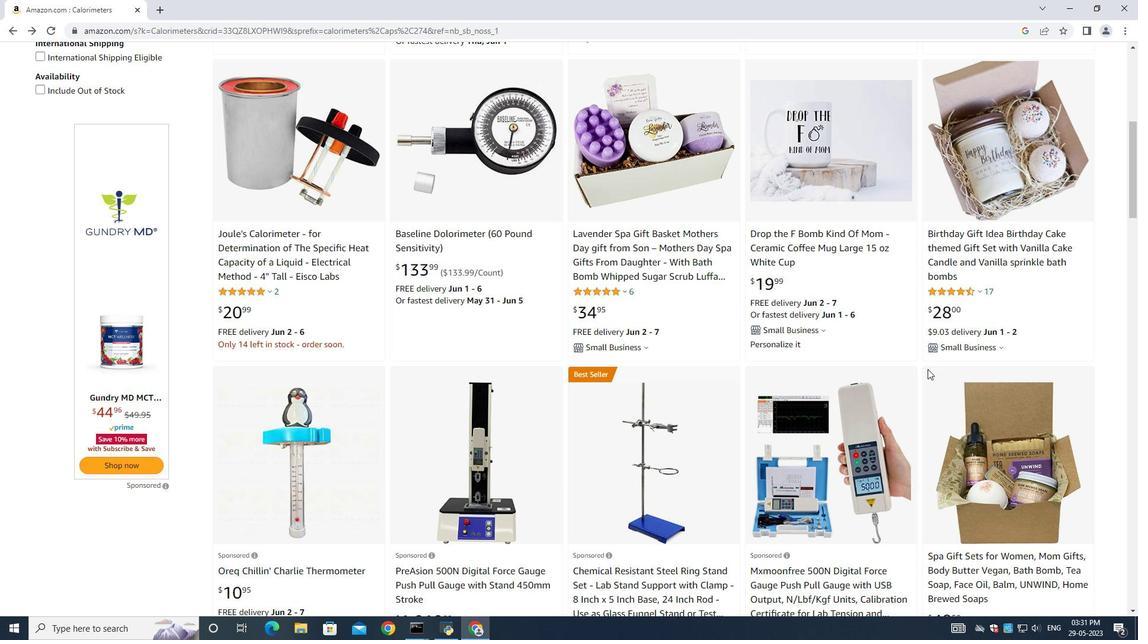 
Action: Mouse moved to (887, 365)
Screenshot: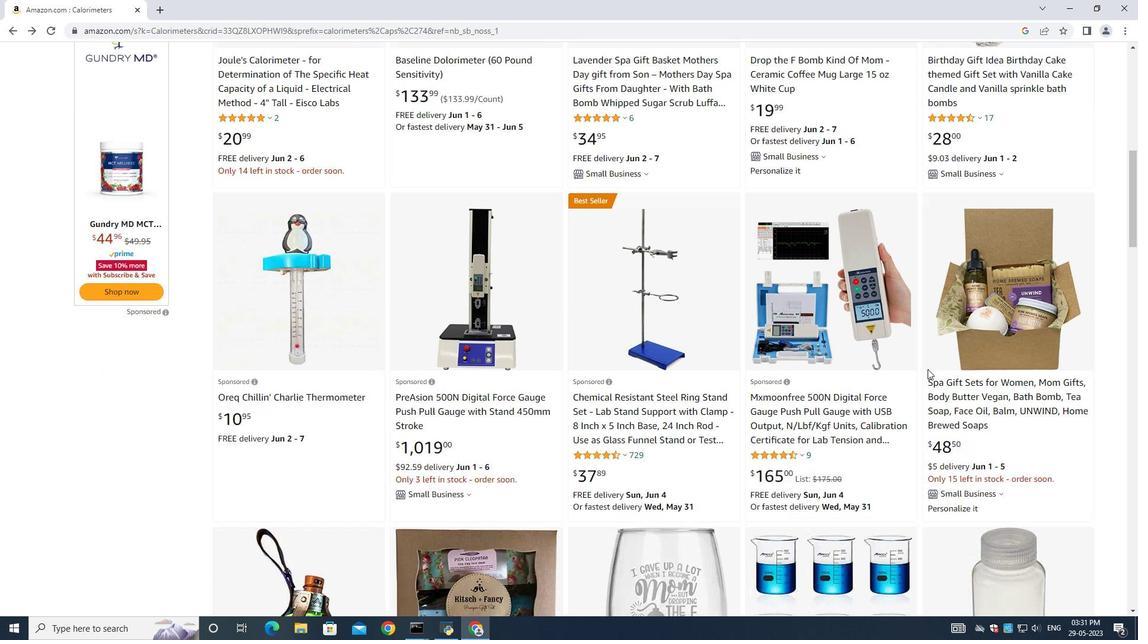 
Action: Mouse scrolled (887, 365) with delta (0, 0)
Screenshot: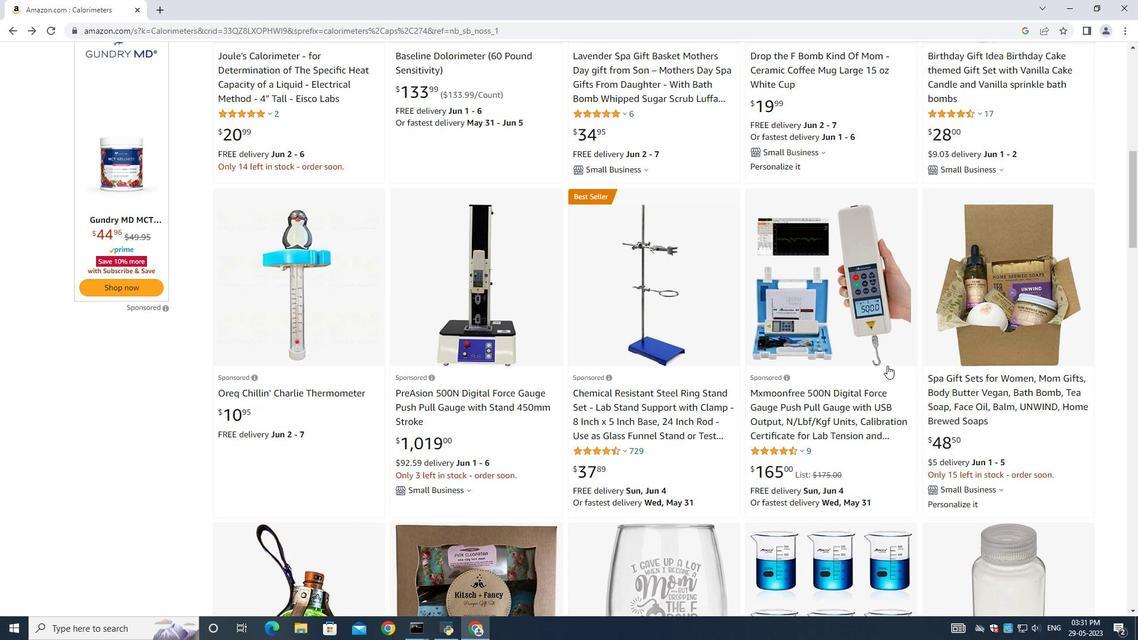 
Action: Mouse moved to (887, 365)
Screenshot: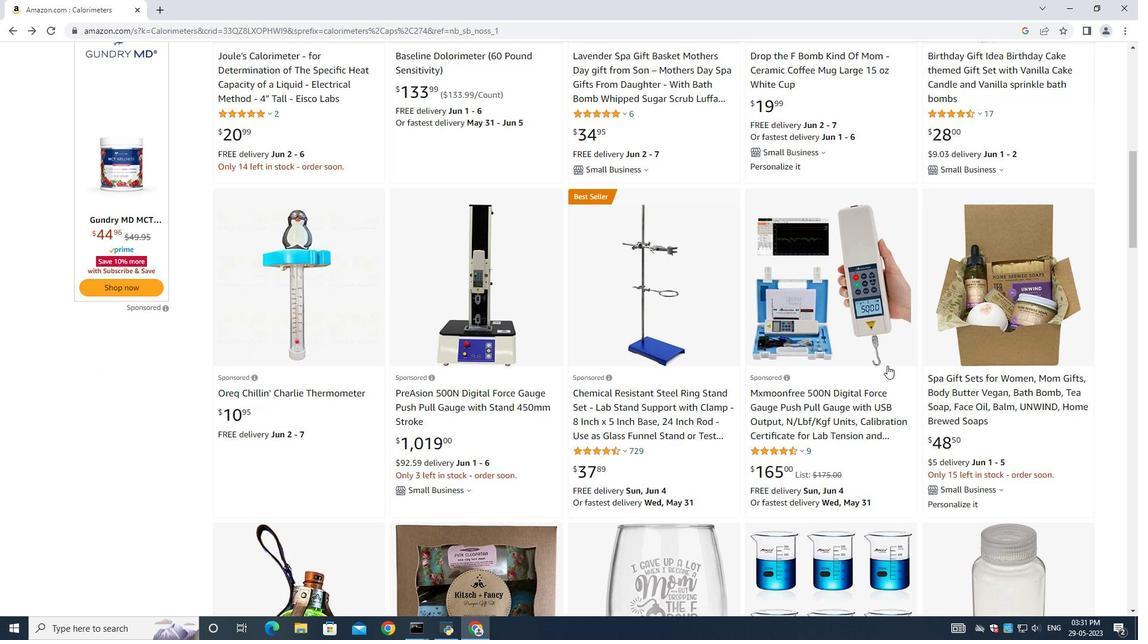 
Action: Mouse scrolled (887, 365) with delta (0, 0)
Screenshot: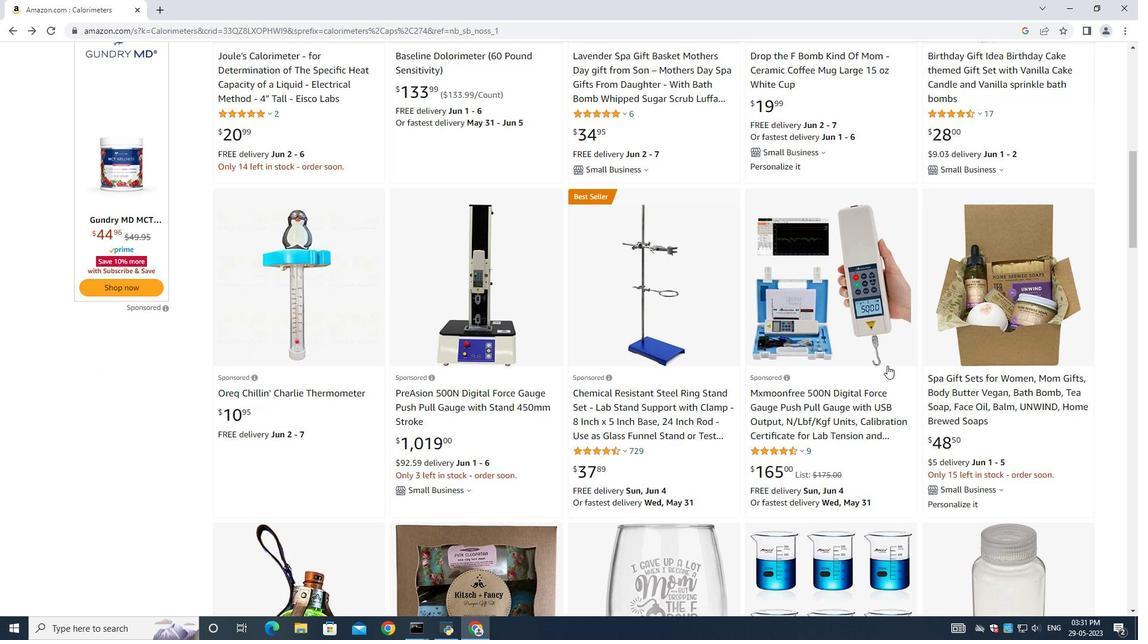 
Action: Mouse moved to (887, 365)
Screenshot: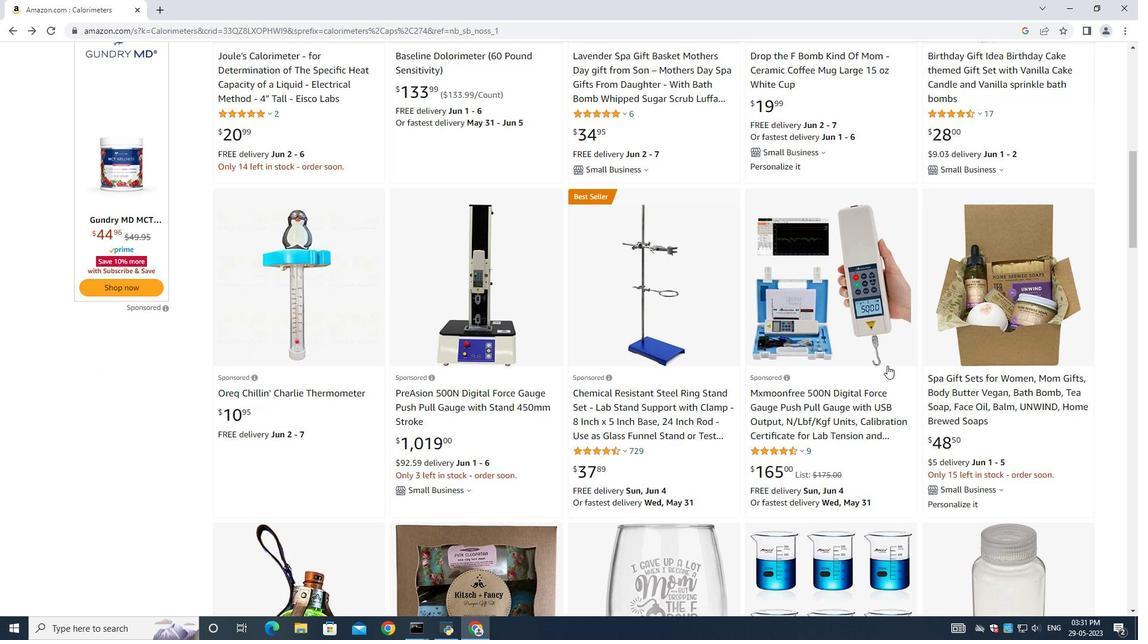 
Action: Mouse scrolled (887, 365) with delta (0, 0)
Screenshot: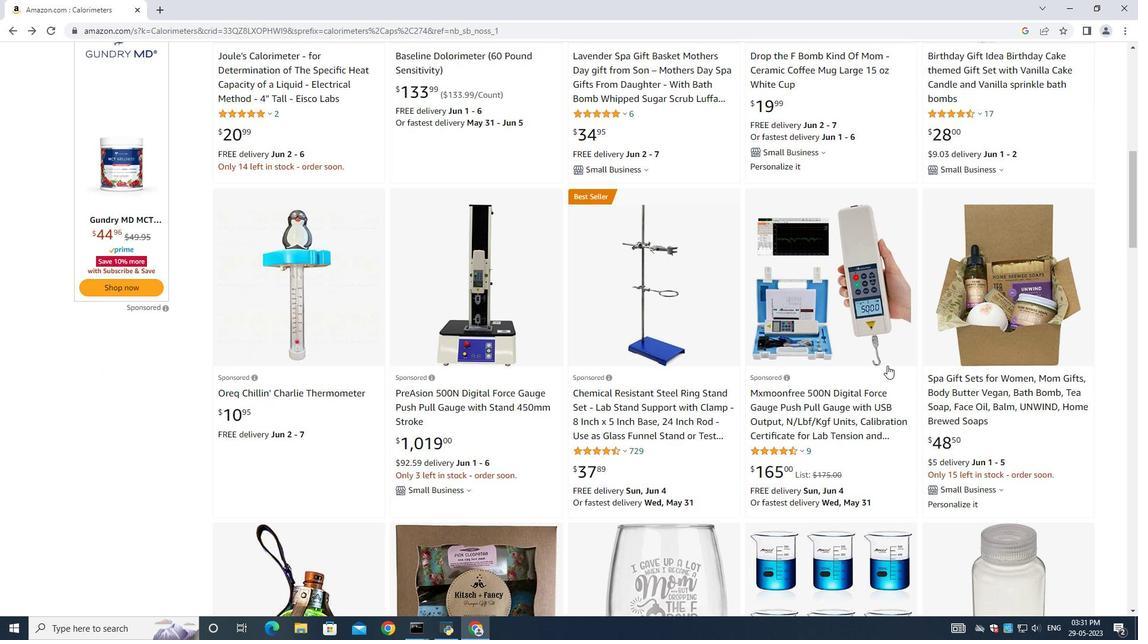 
Action: Mouse moved to (495, 323)
Screenshot: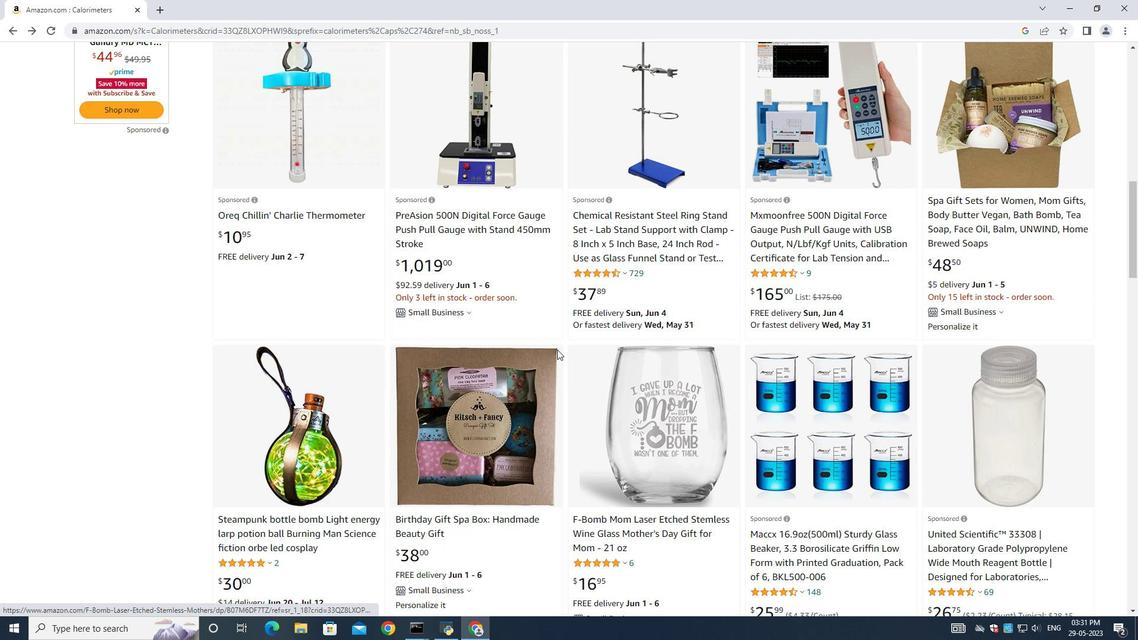 
Action: Mouse scrolled (495, 323) with delta (0, 0)
Screenshot: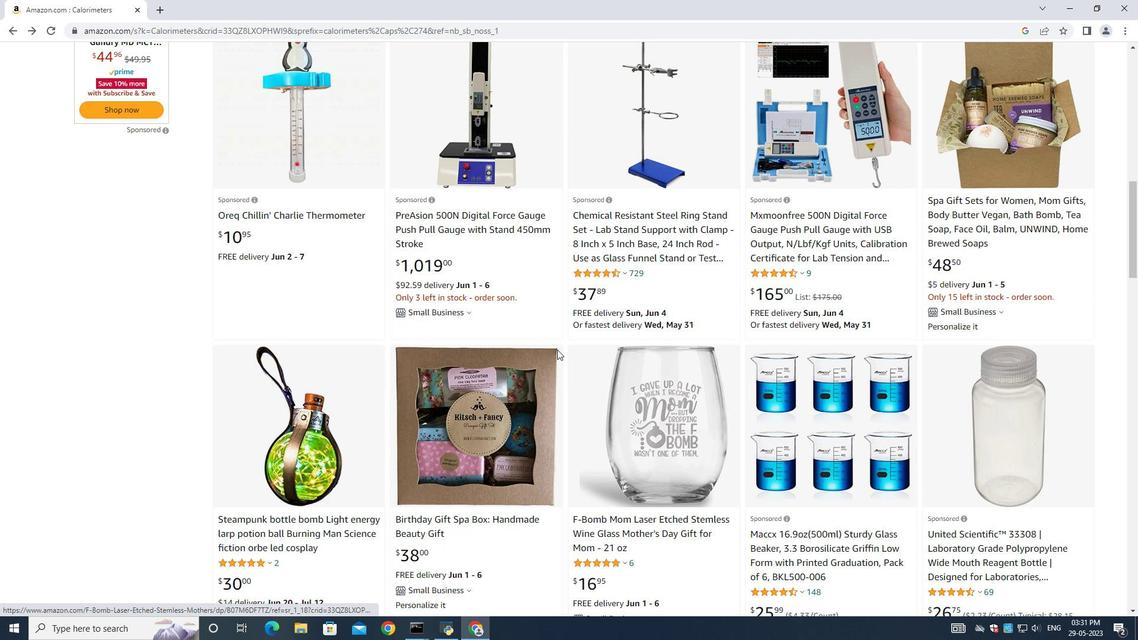 
Action: Mouse moved to (495, 322)
Screenshot: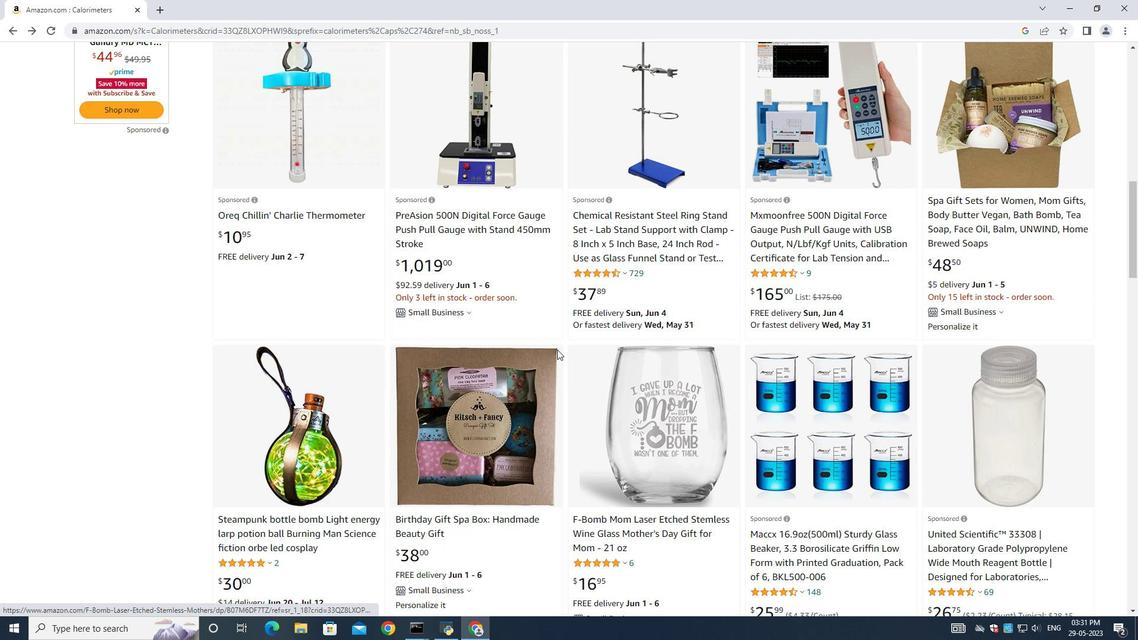 
Action: Mouse scrolled (495, 323) with delta (0, 0)
Screenshot: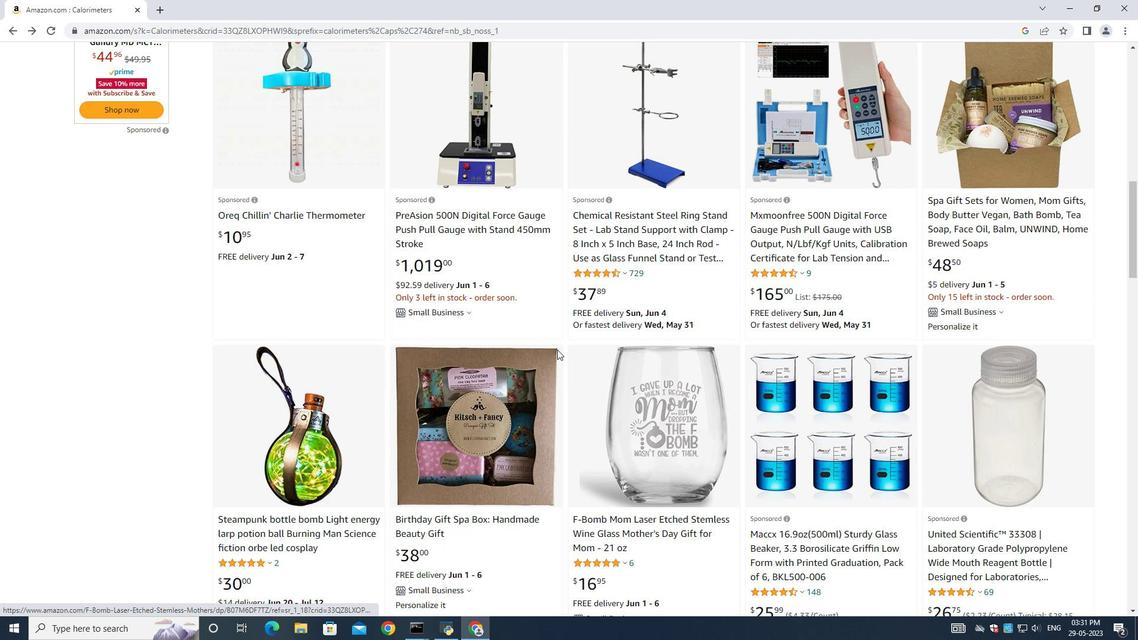 
Action: Mouse moved to (495, 322)
Screenshot: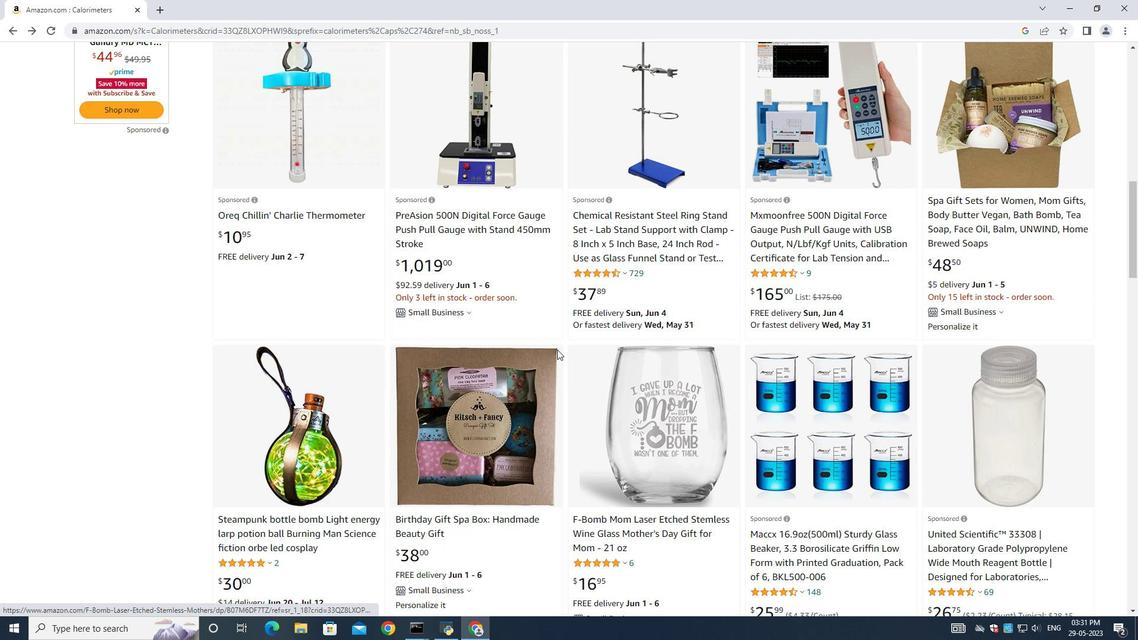 
Action: Mouse scrolled (495, 323) with delta (0, 0)
Screenshot: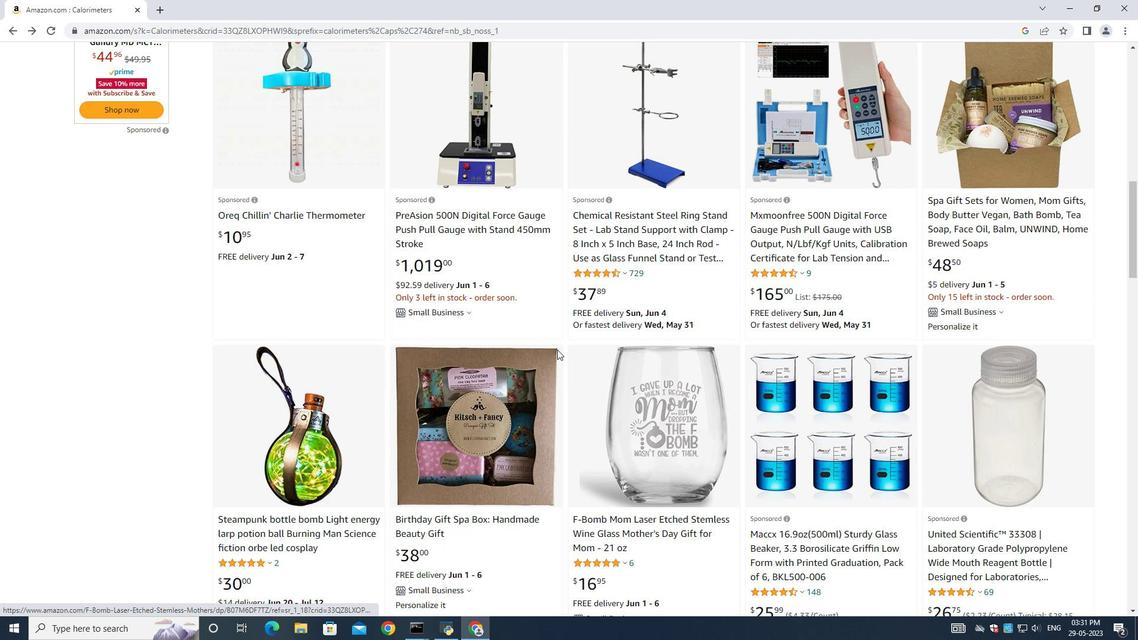 
Action: Mouse scrolled (495, 323) with delta (0, 0)
Screenshot: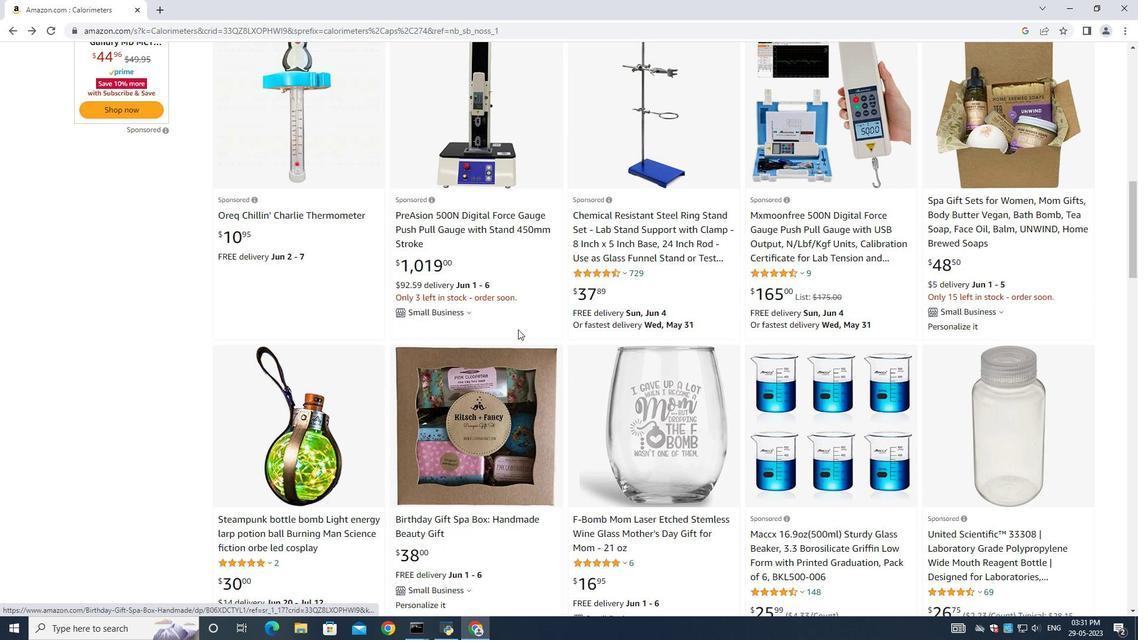 
Action: Mouse moved to (495, 321)
Screenshot: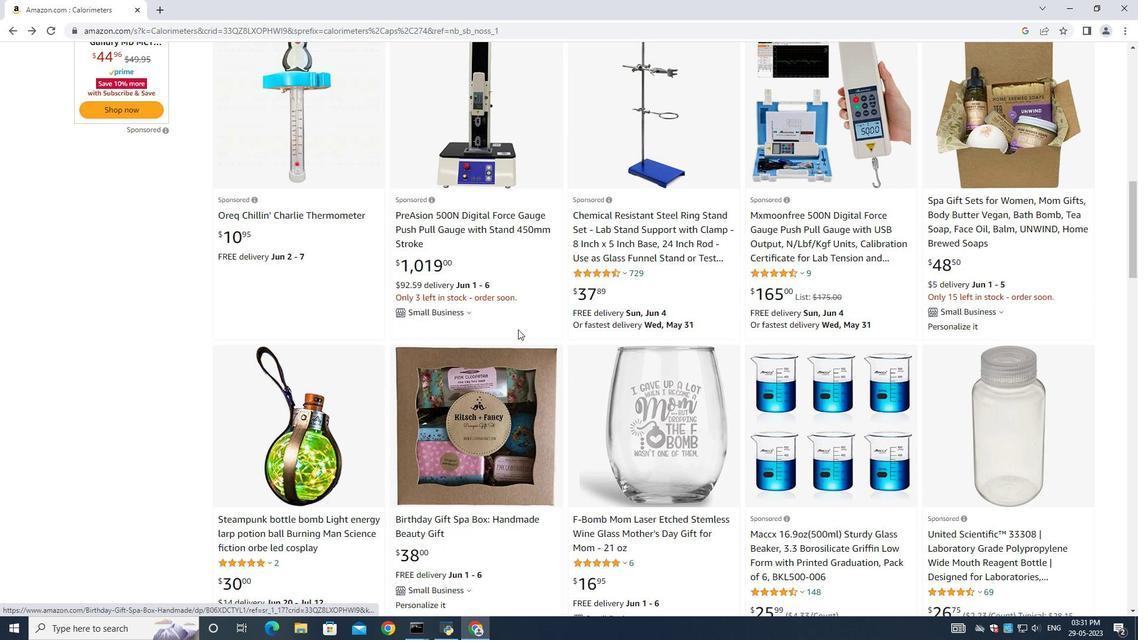 
Action: Mouse scrolled (495, 322) with delta (0, 0)
Screenshot: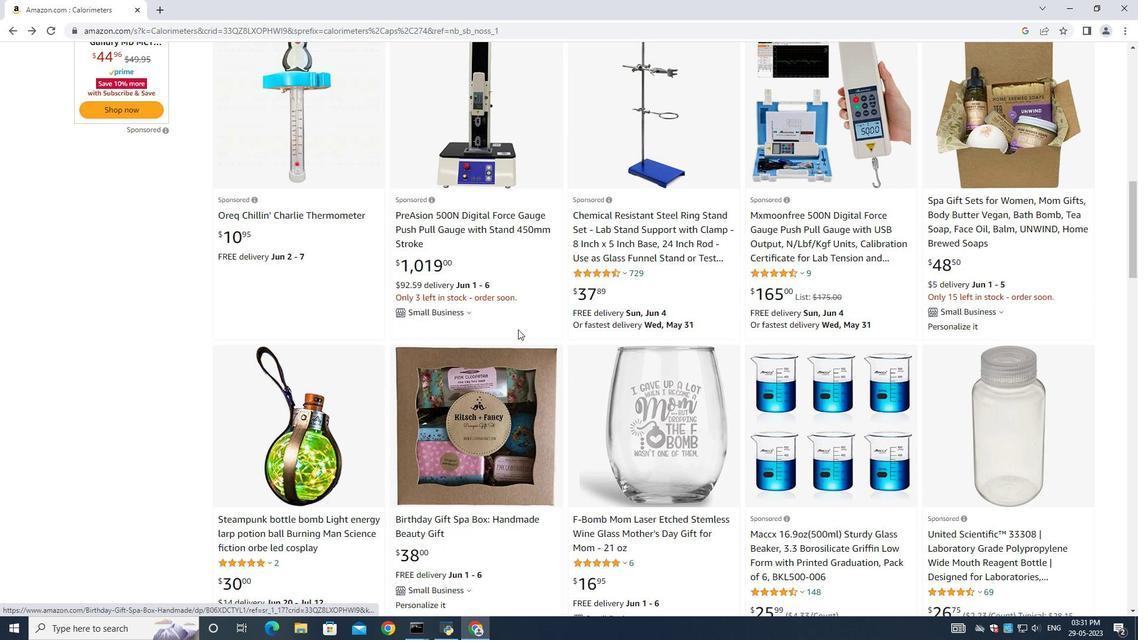 
Action: Mouse scrolled (495, 322) with delta (0, 0)
Screenshot: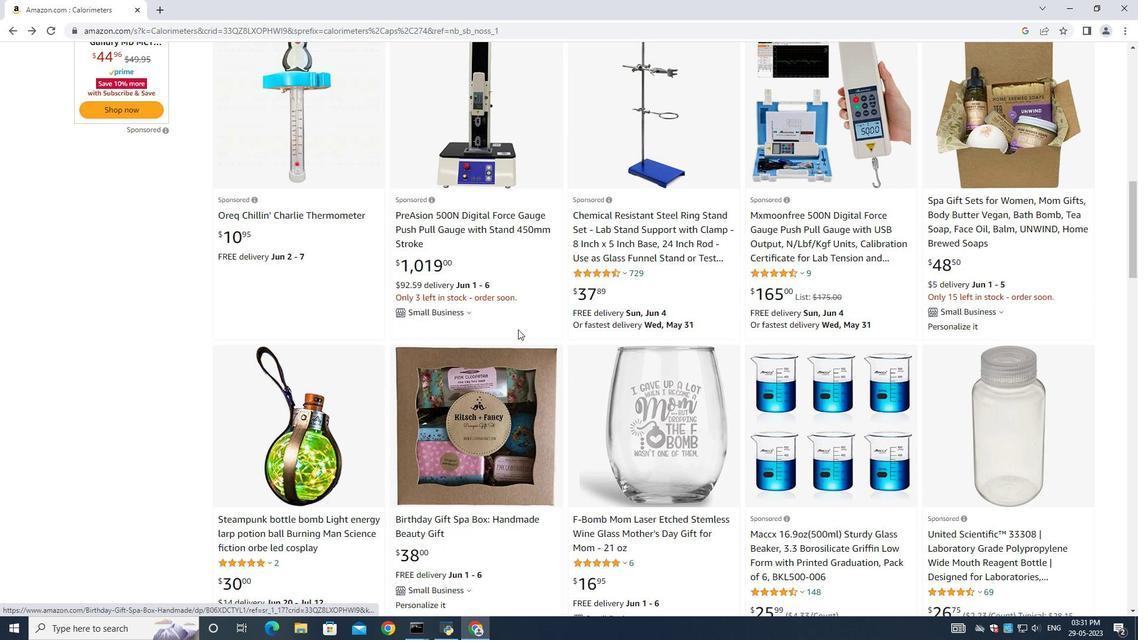 
Action: Mouse scrolled (495, 322) with delta (0, 0)
Screenshot: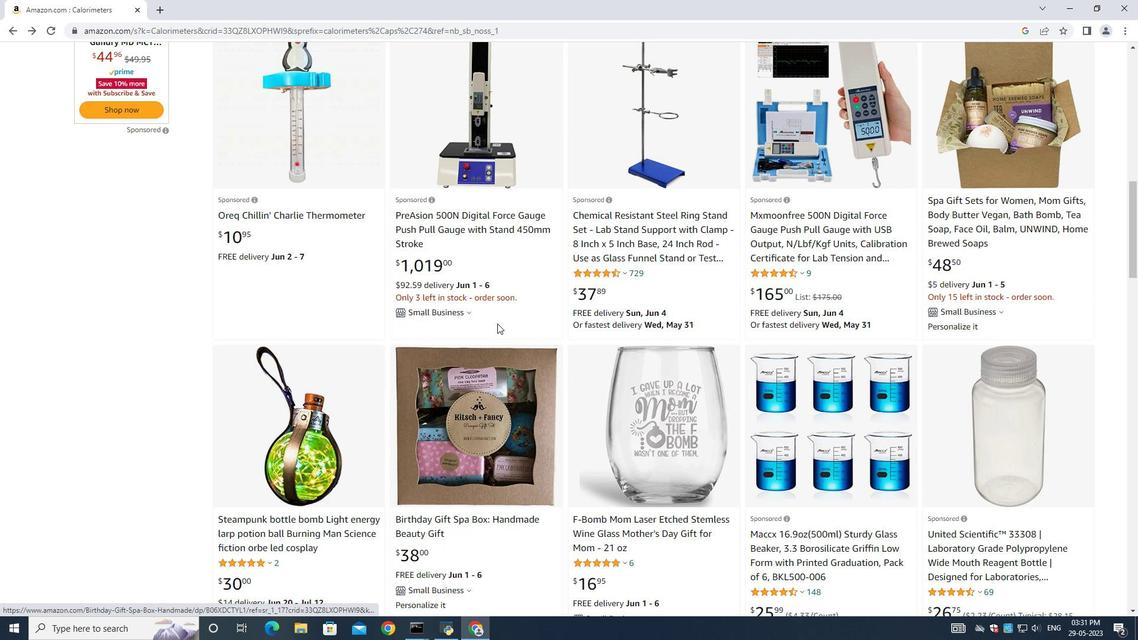 
Action: Mouse moved to (494, 321)
Screenshot: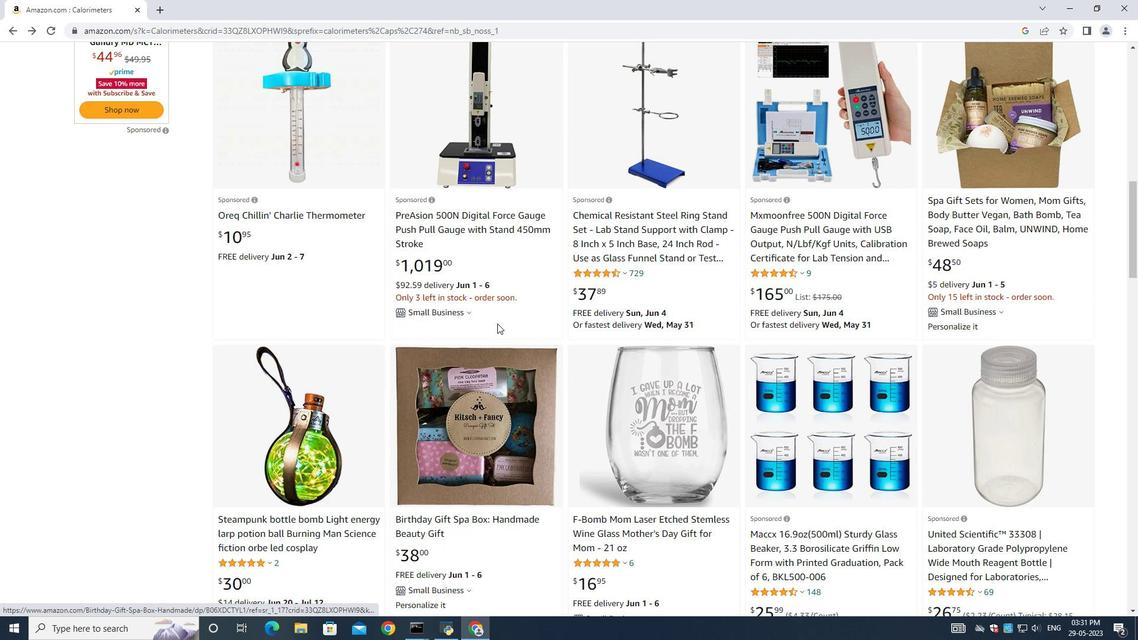 
Action: Mouse scrolled (494, 322) with delta (0, 0)
Screenshot: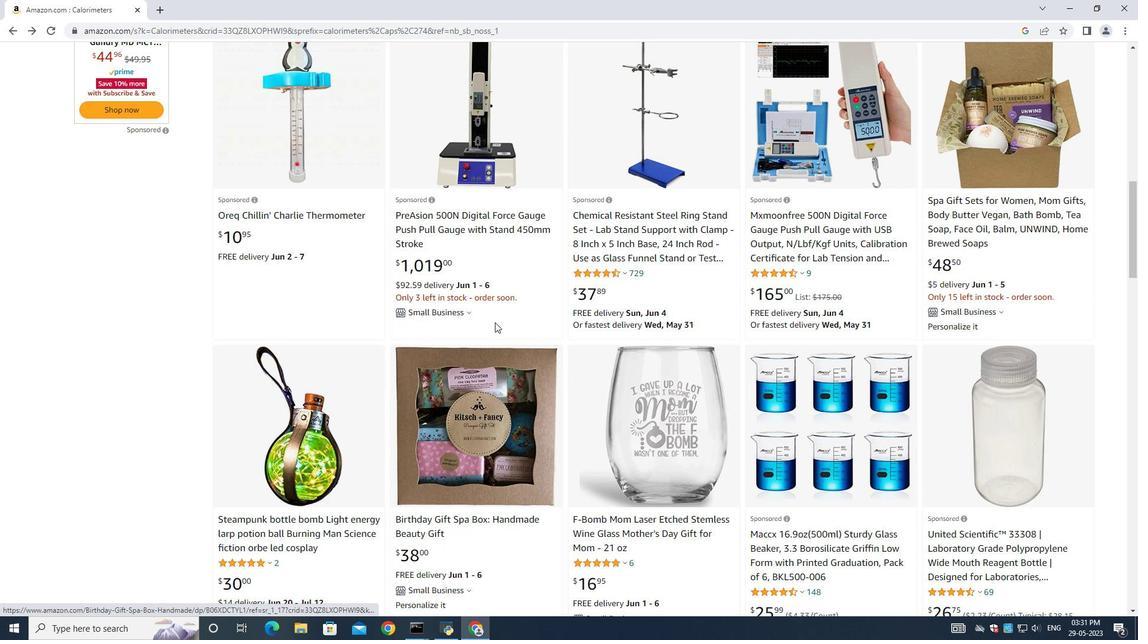 
Action: Mouse scrolled (494, 322) with delta (0, 0)
Screenshot: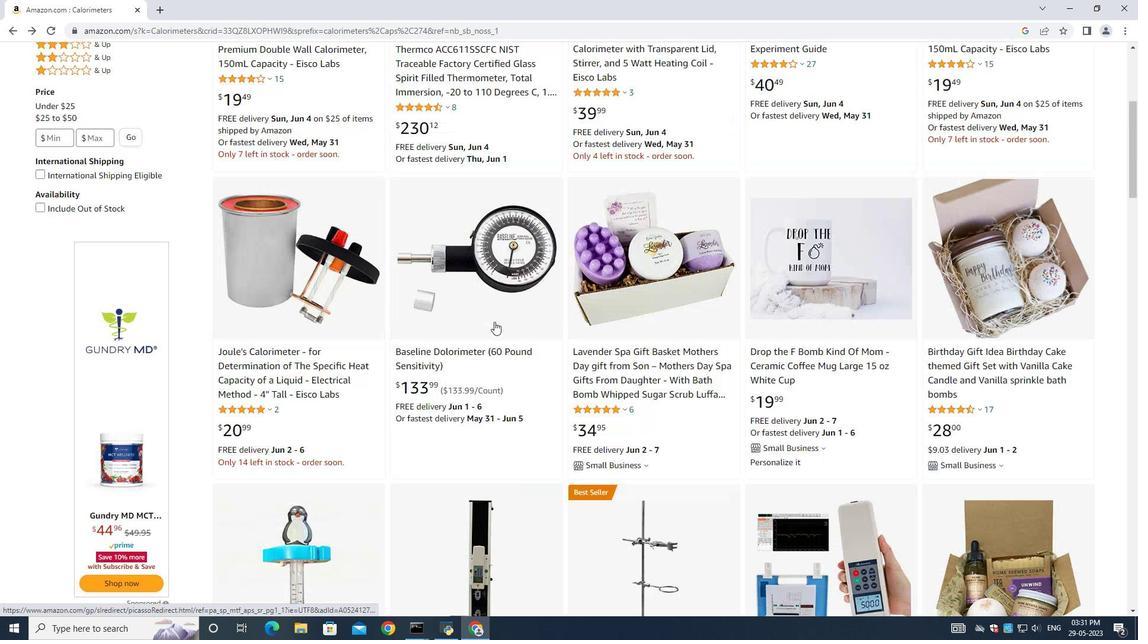 
Action: Mouse scrolled (494, 322) with delta (0, 0)
Screenshot: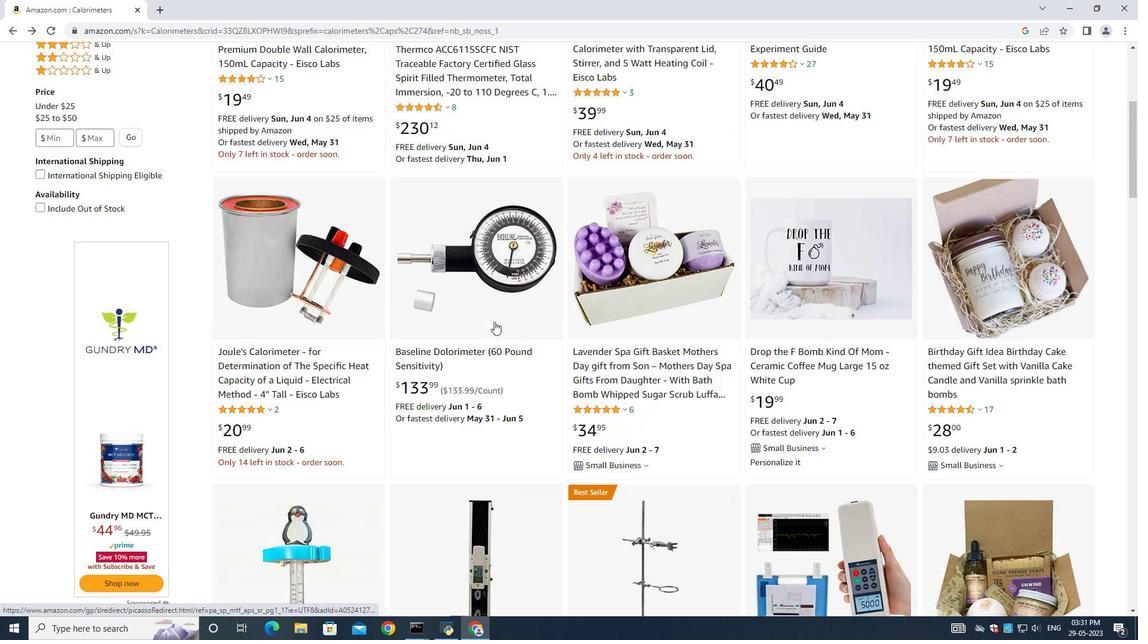 
Action: Mouse scrolled (494, 322) with delta (0, 0)
Screenshot: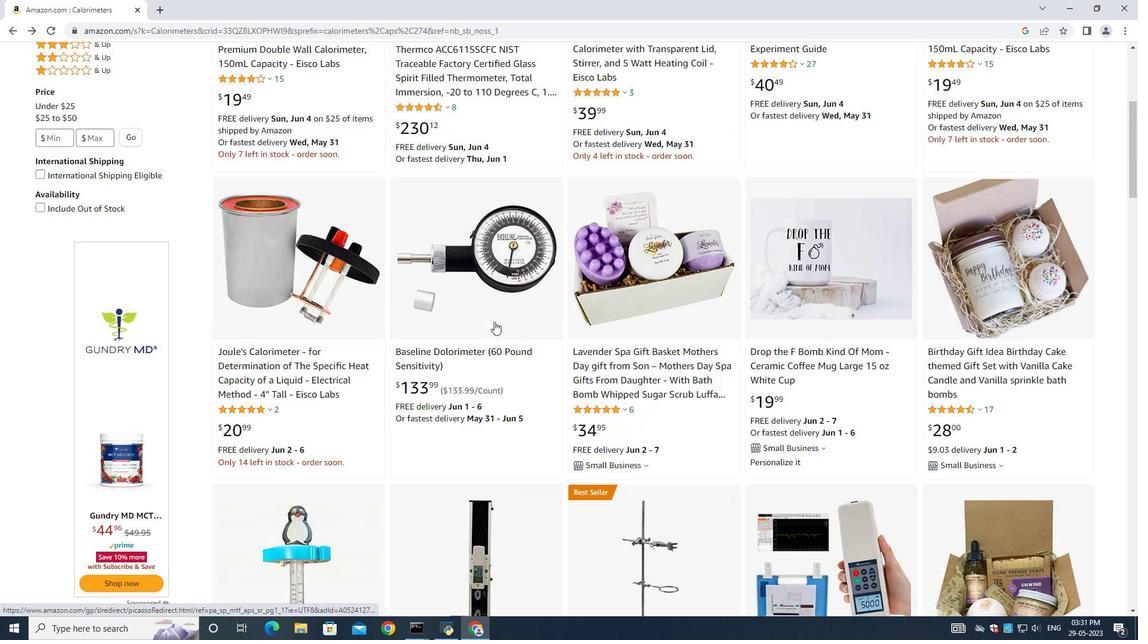 
Action: Mouse scrolled (494, 322) with delta (0, 0)
Screenshot: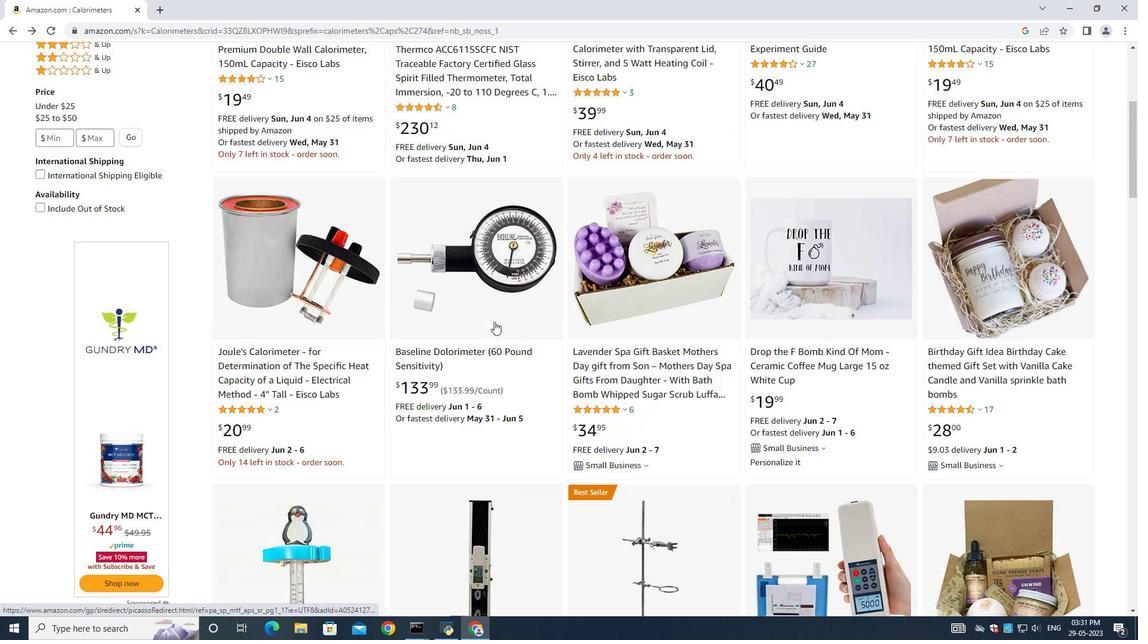 
Action: Mouse scrolled (494, 322) with delta (0, 0)
Screenshot: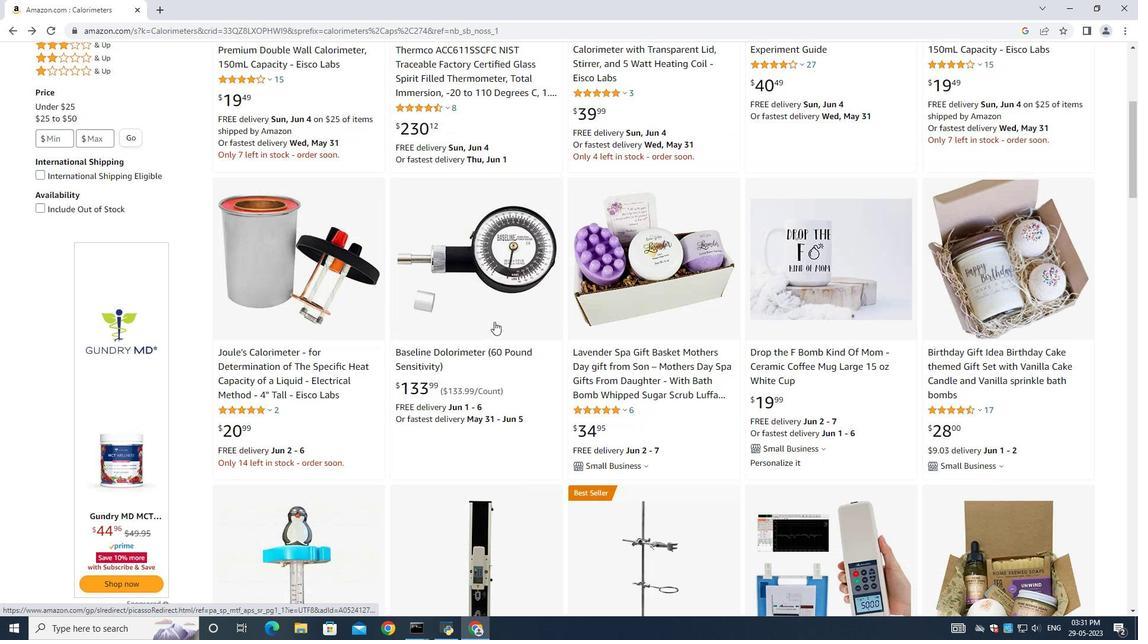 
Action: Mouse scrolled (494, 322) with delta (0, 0)
Screenshot: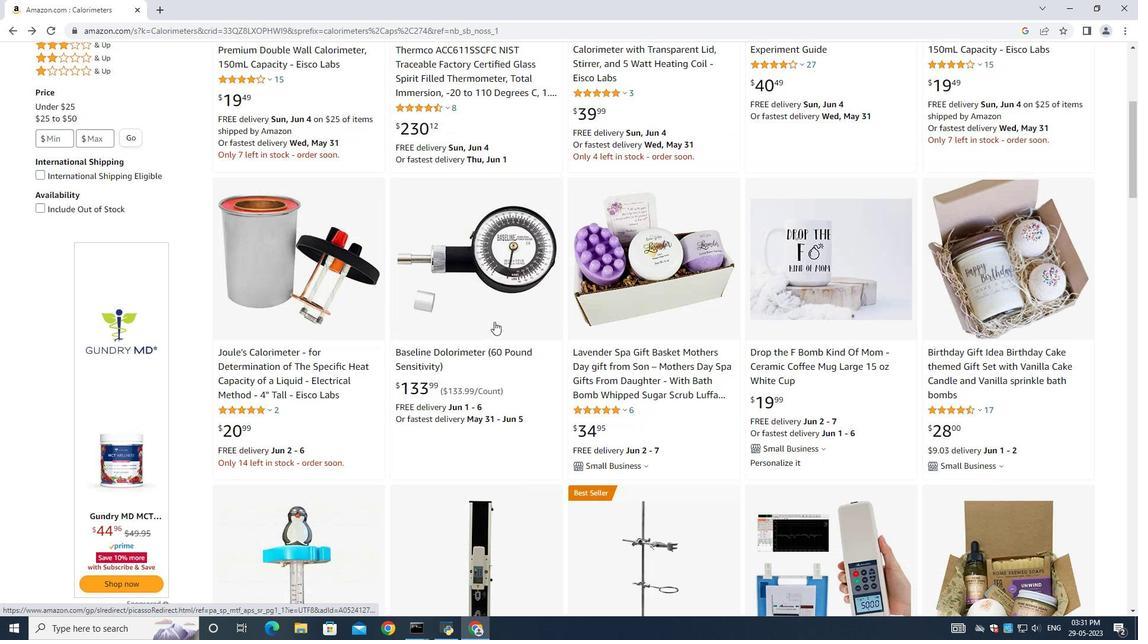 
Action: Mouse scrolled (494, 322) with delta (0, 0)
Screenshot: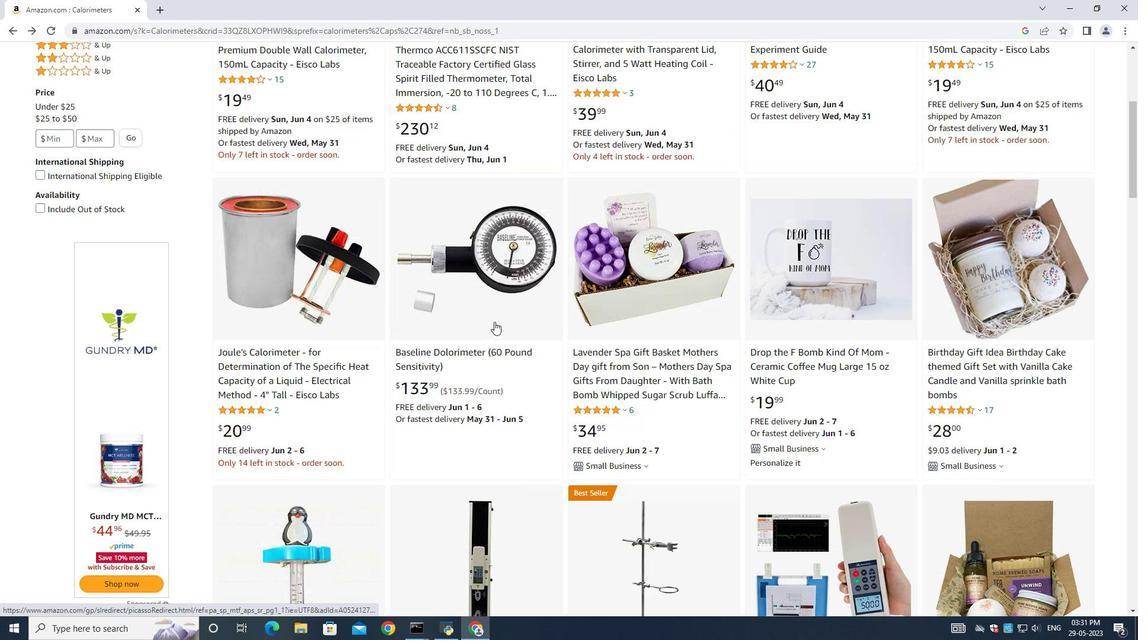 
Action: Mouse moved to (291, 354)
Screenshot: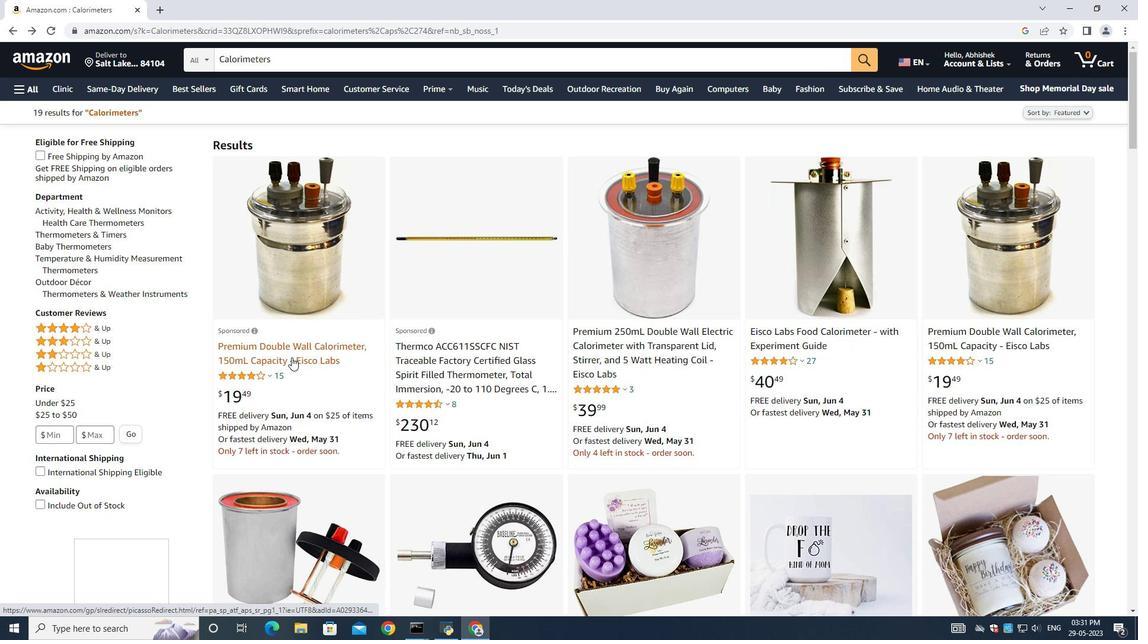 
Action: Mouse pressed left at (291, 354)
Screenshot: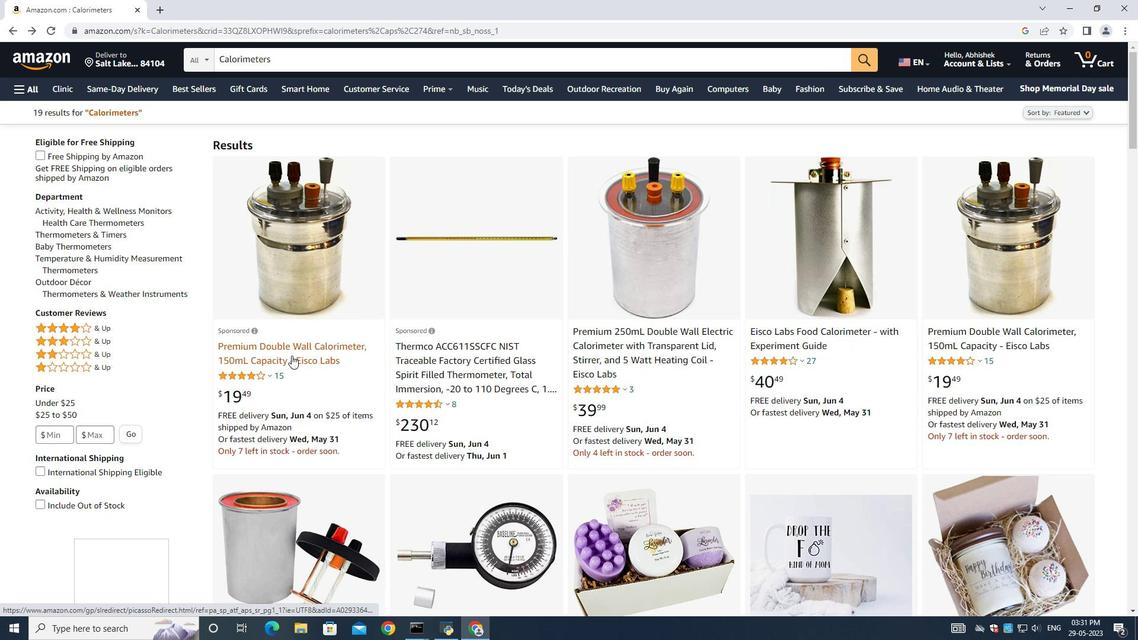 
Action: Mouse moved to (906, 473)
Screenshot: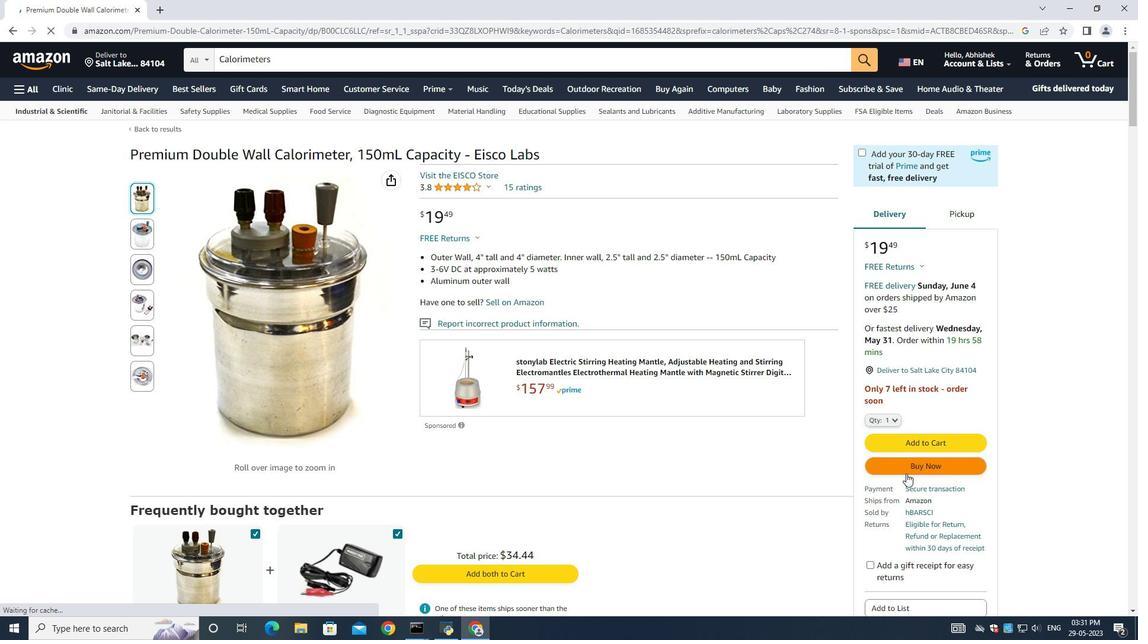 
Action: Mouse pressed left at (906, 473)
Screenshot: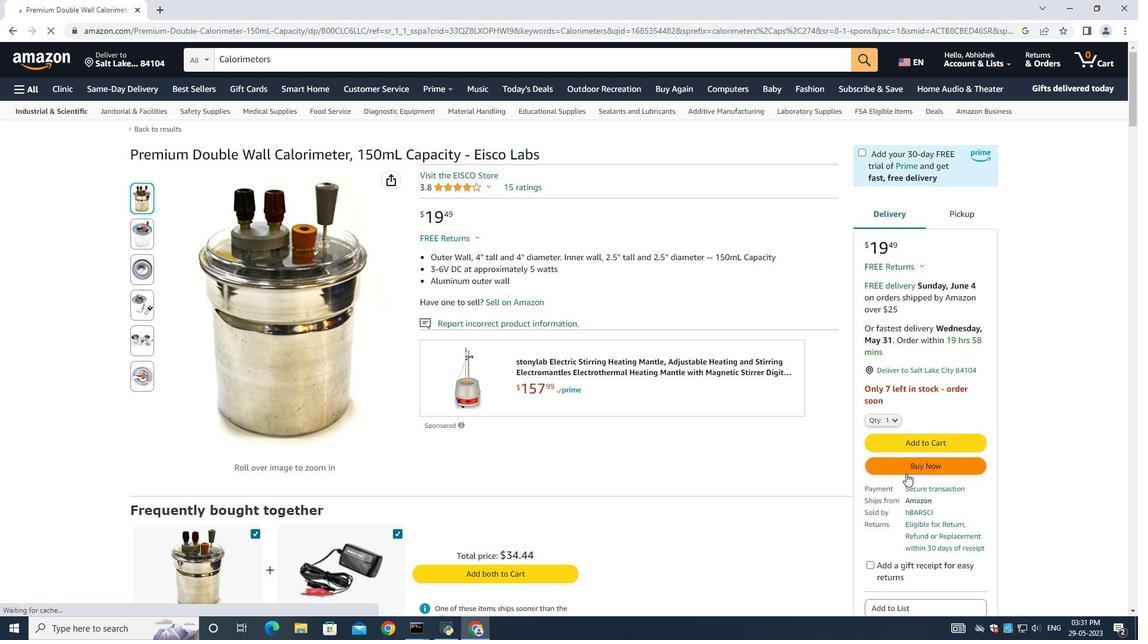 
Action: Mouse moved to (359, 394)
Screenshot: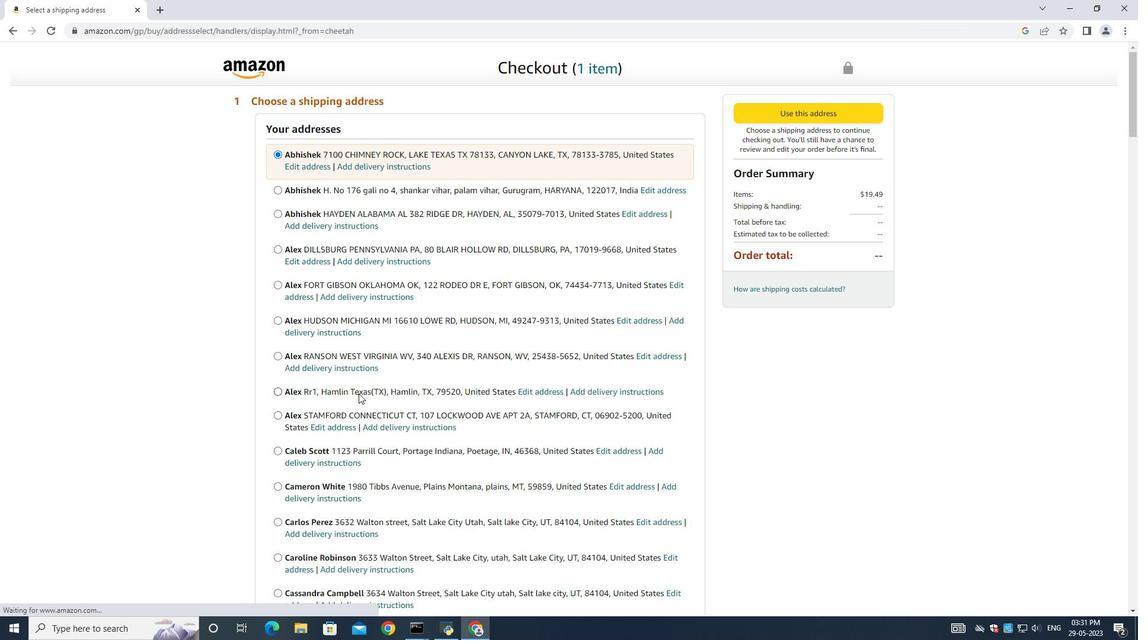 
Action: Mouse scrolled (359, 393) with delta (0, 0)
Screenshot: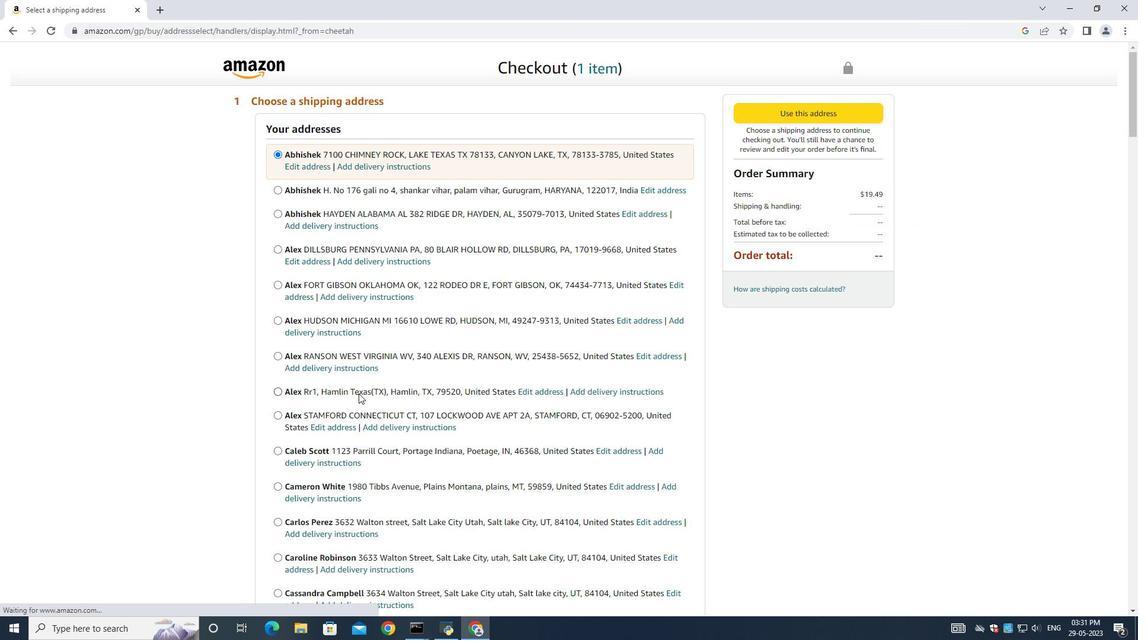 
Action: Mouse moved to (359, 394)
Screenshot: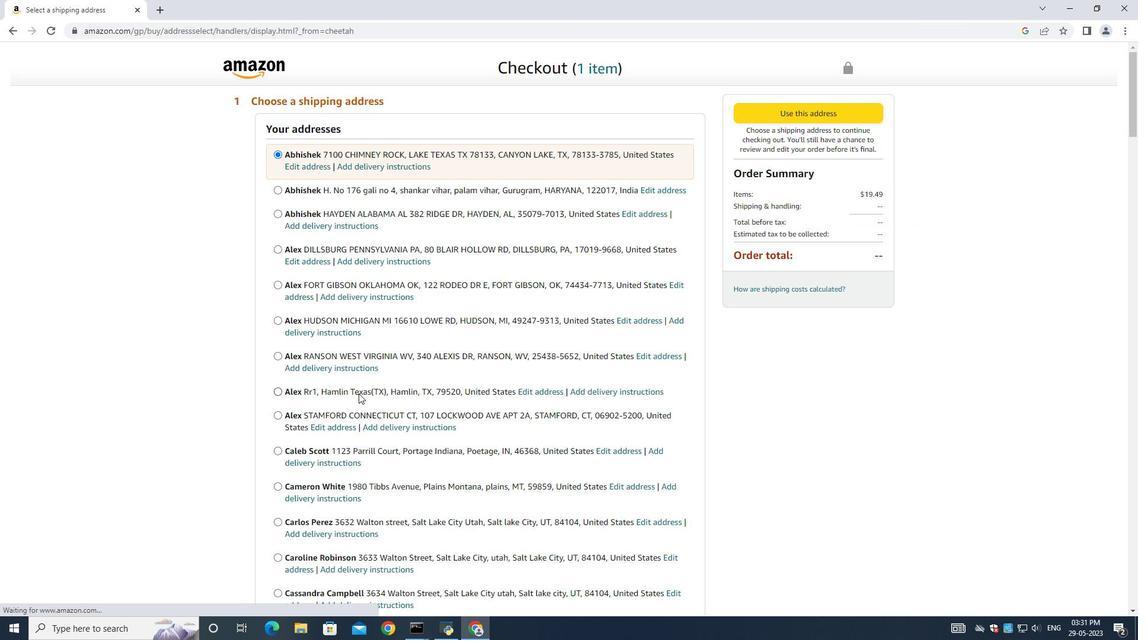 
Action: Mouse scrolled (359, 393) with delta (0, 0)
Screenshot: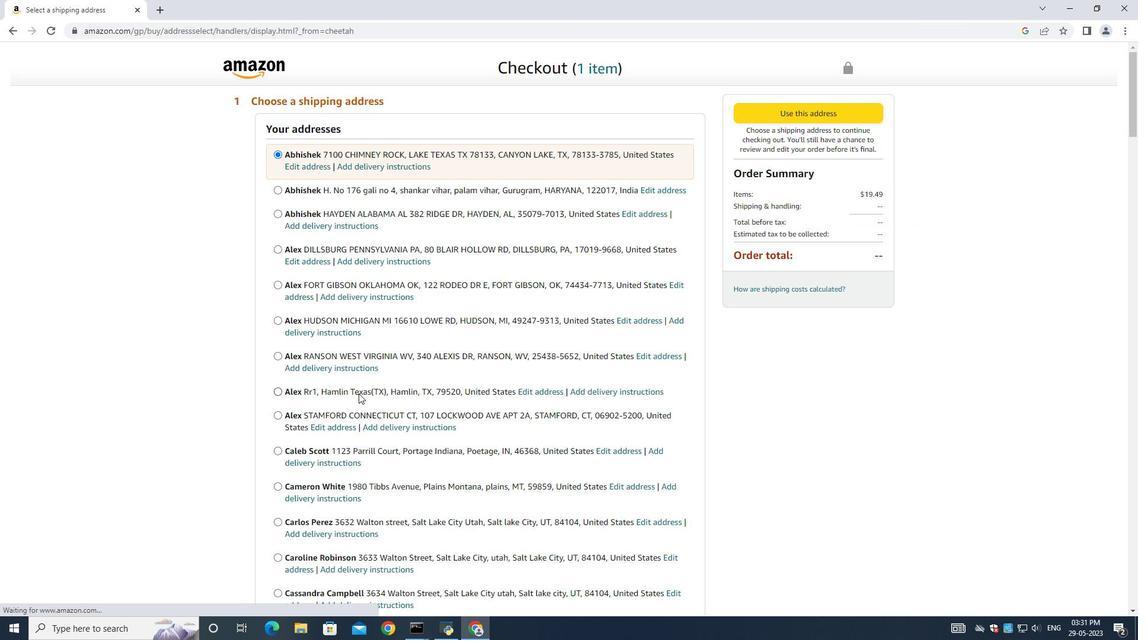 
Action: Mouse scrolled (359, 393) with delta (0, 0)
Screenshot: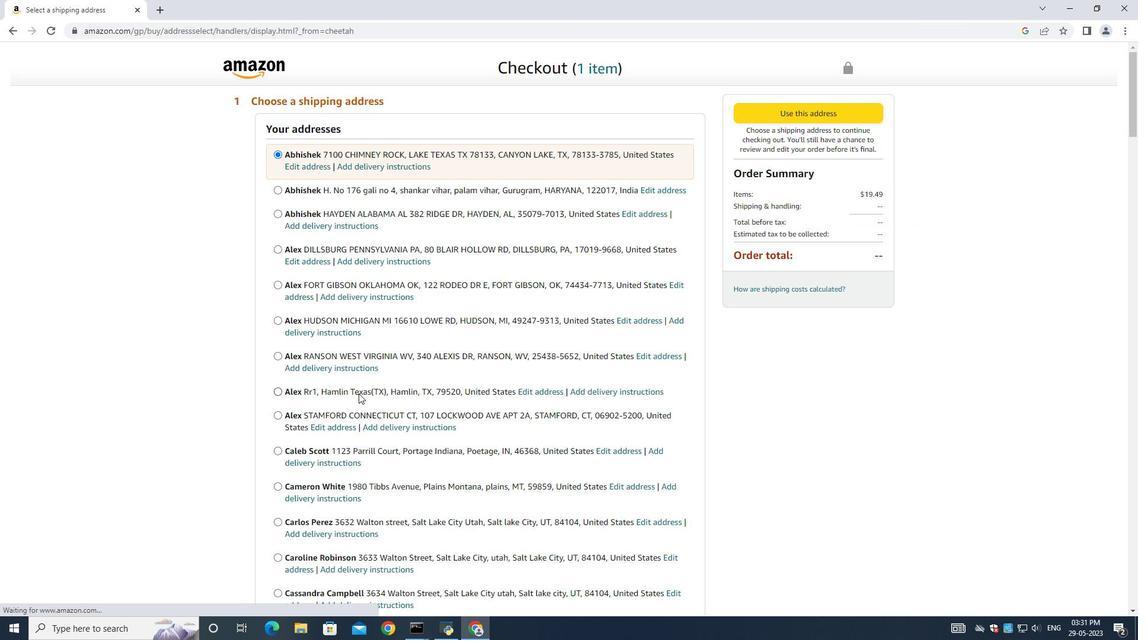 
Action: Mouse moved to (359, 394)
Screenshot: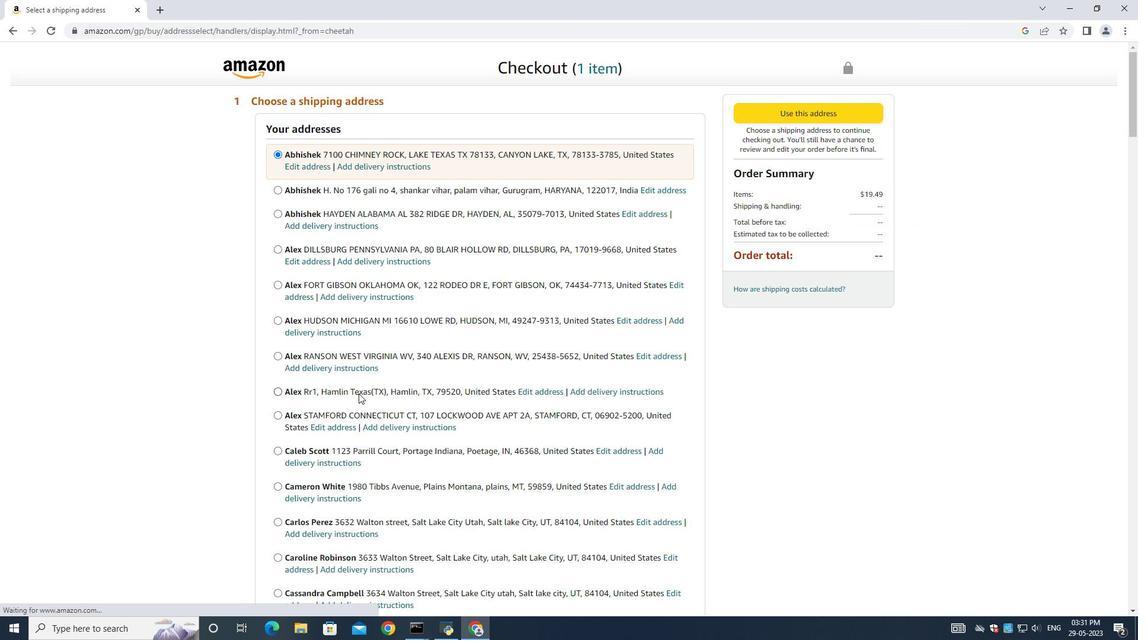 
Action: Mouse scrolled (359, 394) with delta (0, 0)
Screenshot: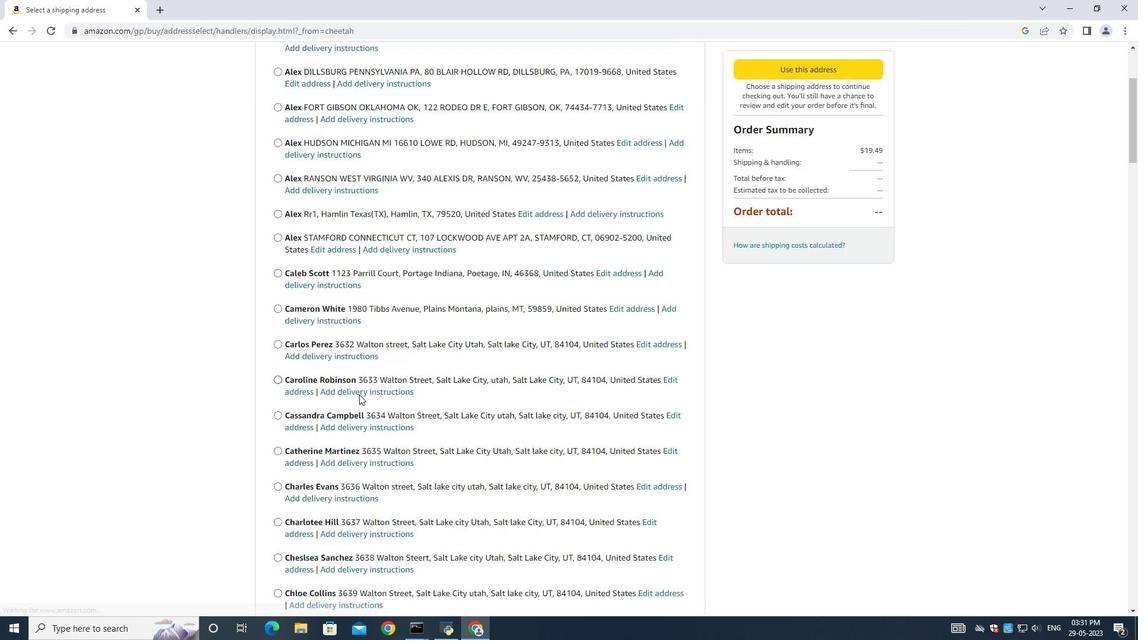 
Action: Mouse scrolled (359, 394) with delta (0, 0)
Screenshot: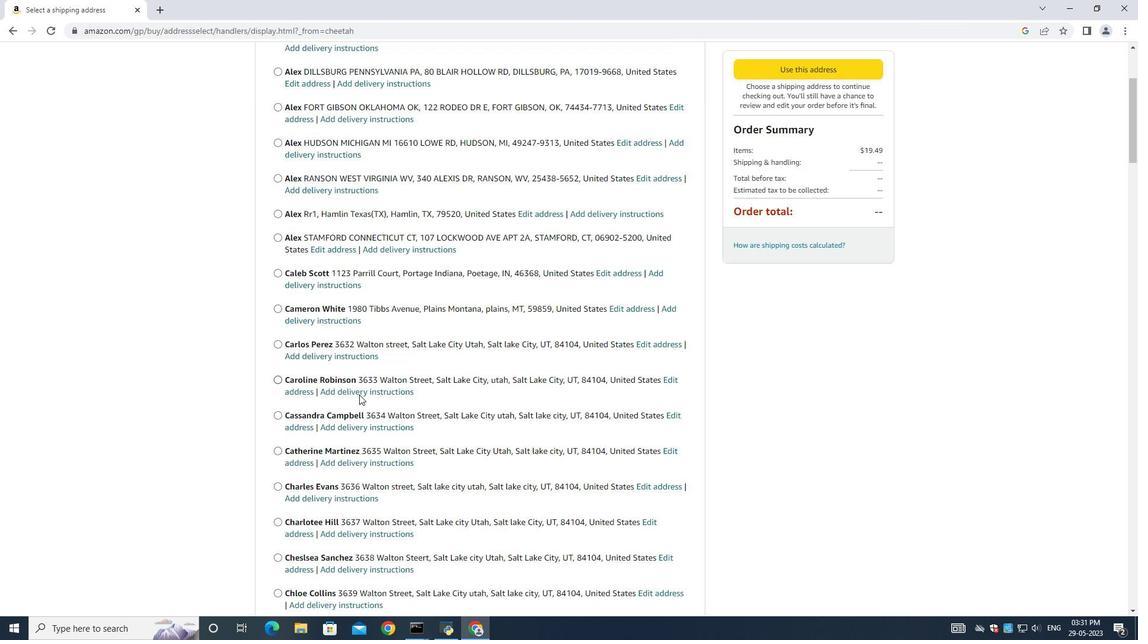 
Action: Mouse scrolled (359, 394) with delta (0, 0)
Screenshot: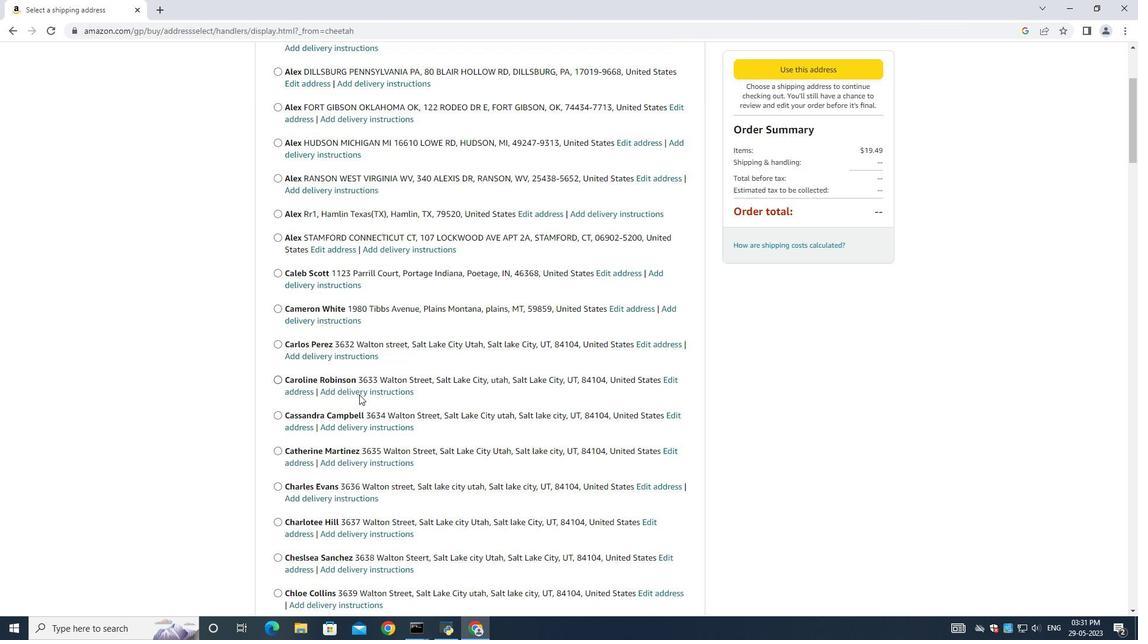 
Action: Mouse scrolled (359, 394) with delta (0, 0)
Screenshot: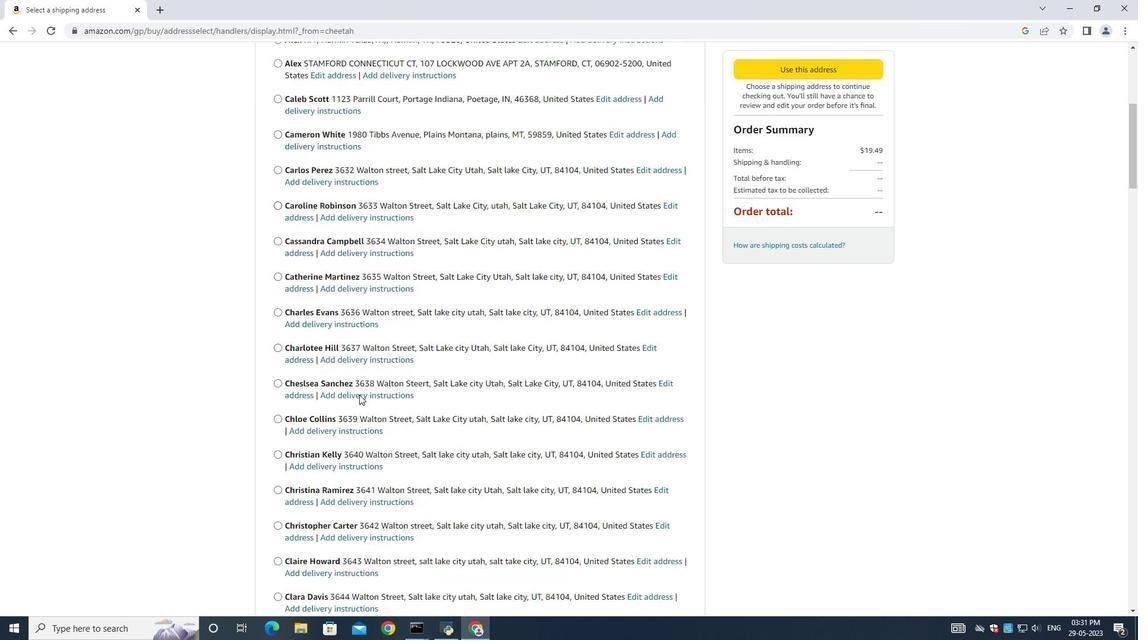 
Action: Mouse scrolled (359, 394) with delta (0, 0)
Screenshot: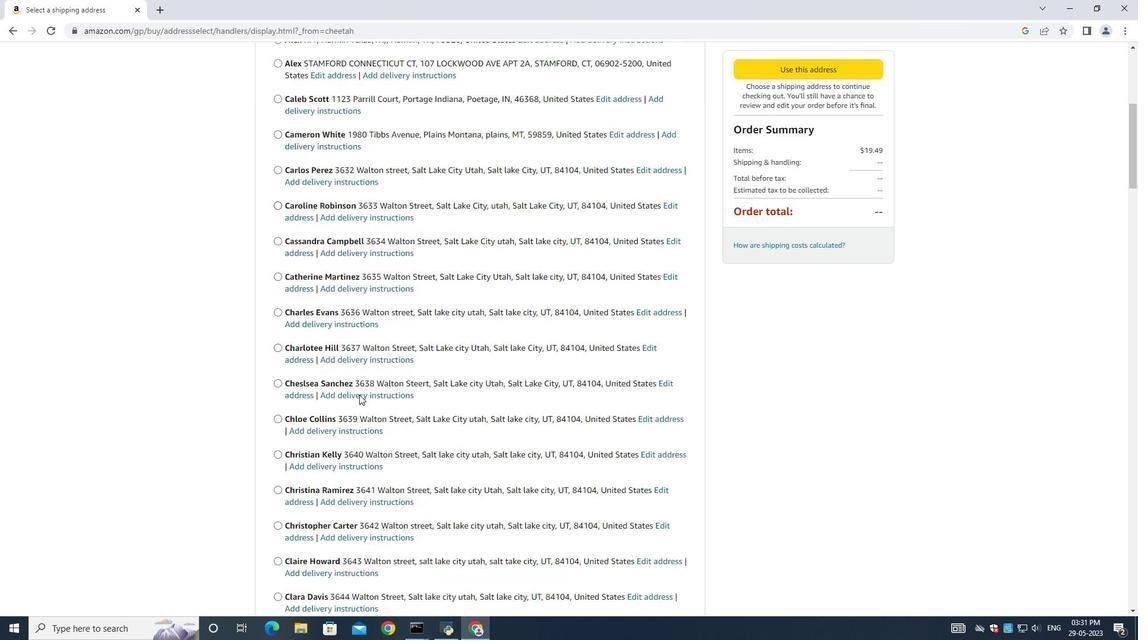 
Action: Mouse scrolled (359, 394) with delta (0, 0)
Screenshot: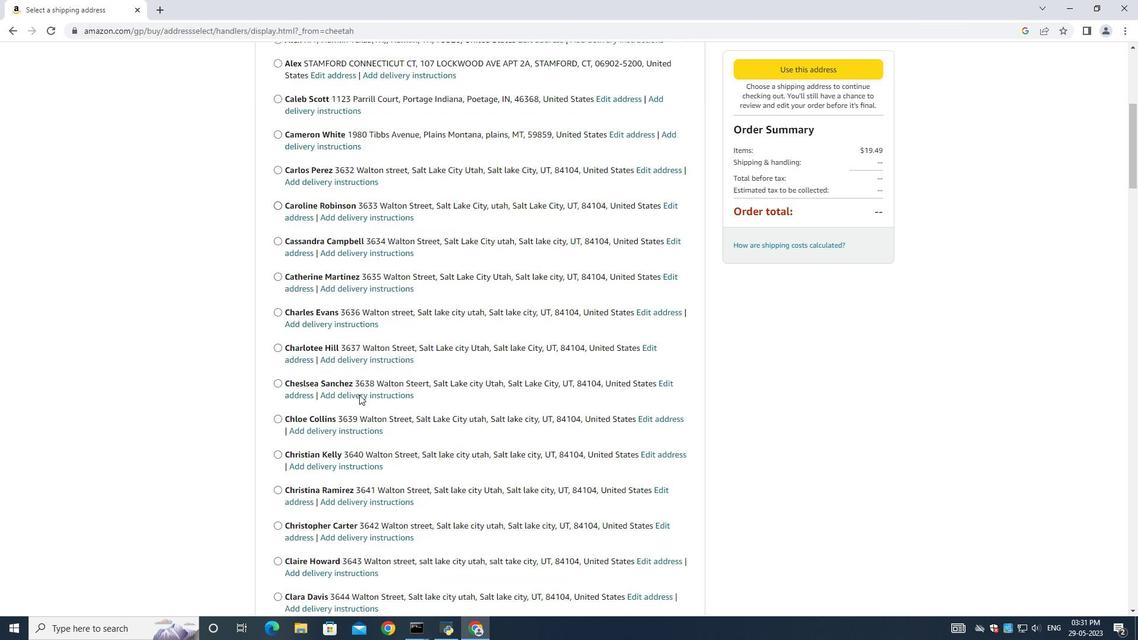 
Action: Mouse scrolled (359, 394) with delta (0, 0)
Screenshot: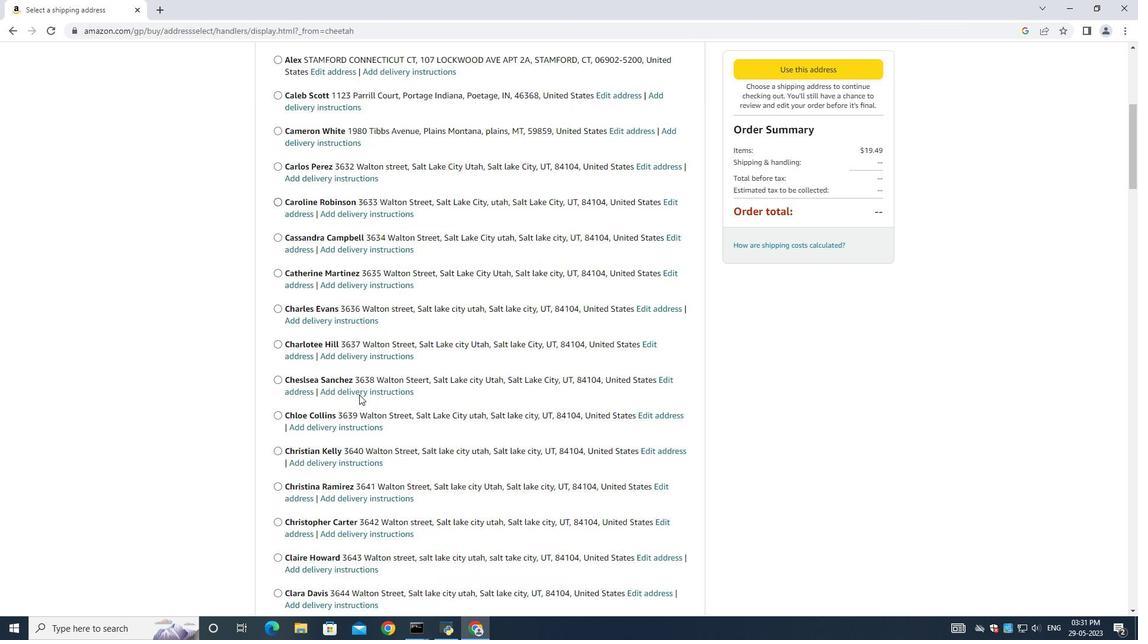
Action: Mouse scrolled (359, 394) with delta (0, 0)
Screenshot: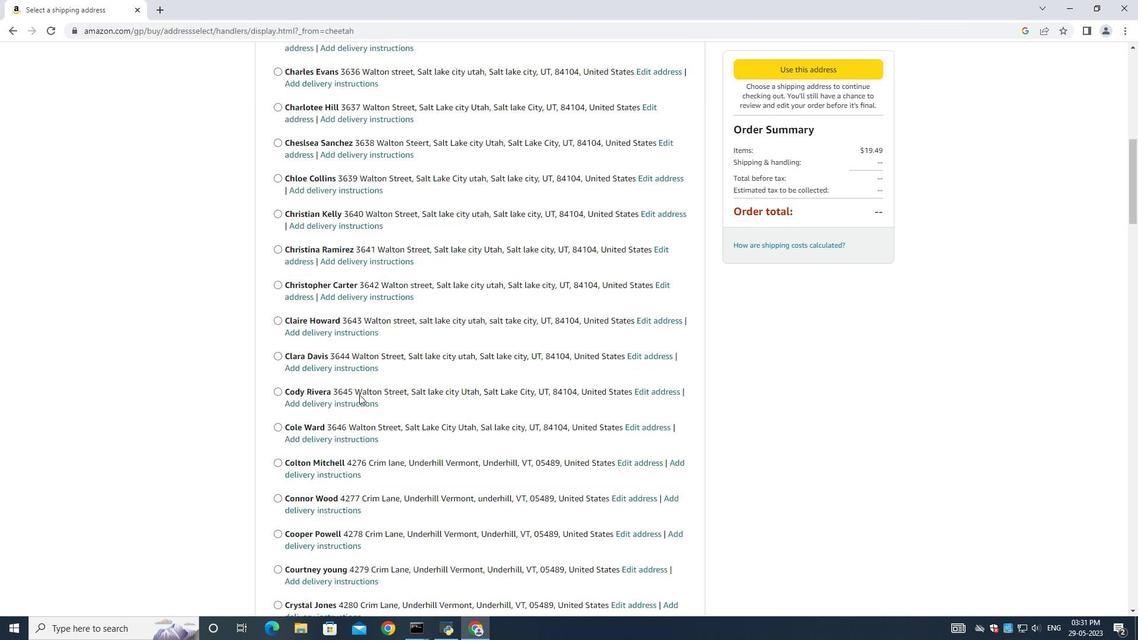 
Action: Mouse moved to (359, 395)
Screenshot: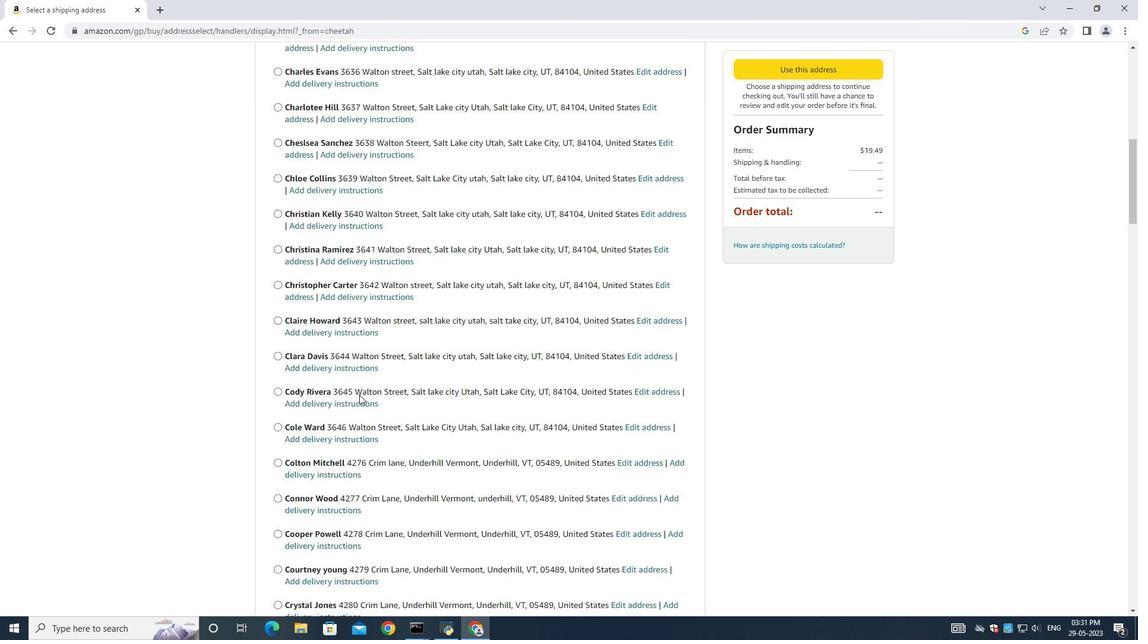 
Action: Mouse scrolled (359, 394) with delta (0, 0)
Screenshot: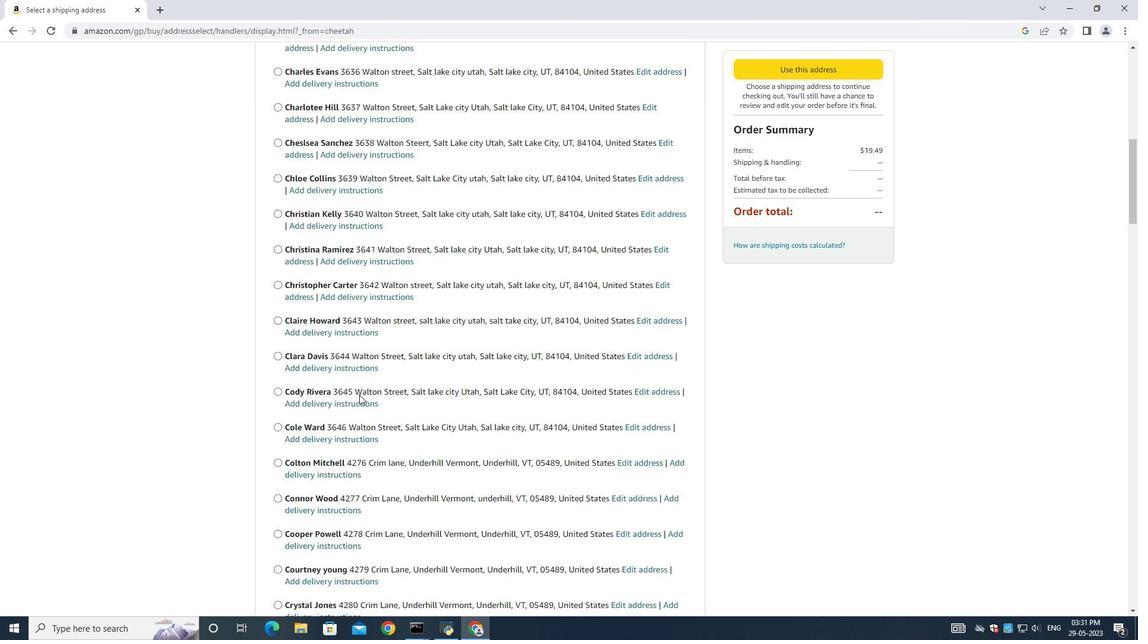 
Action: Mouse moved to (359, 395)
Screenshot: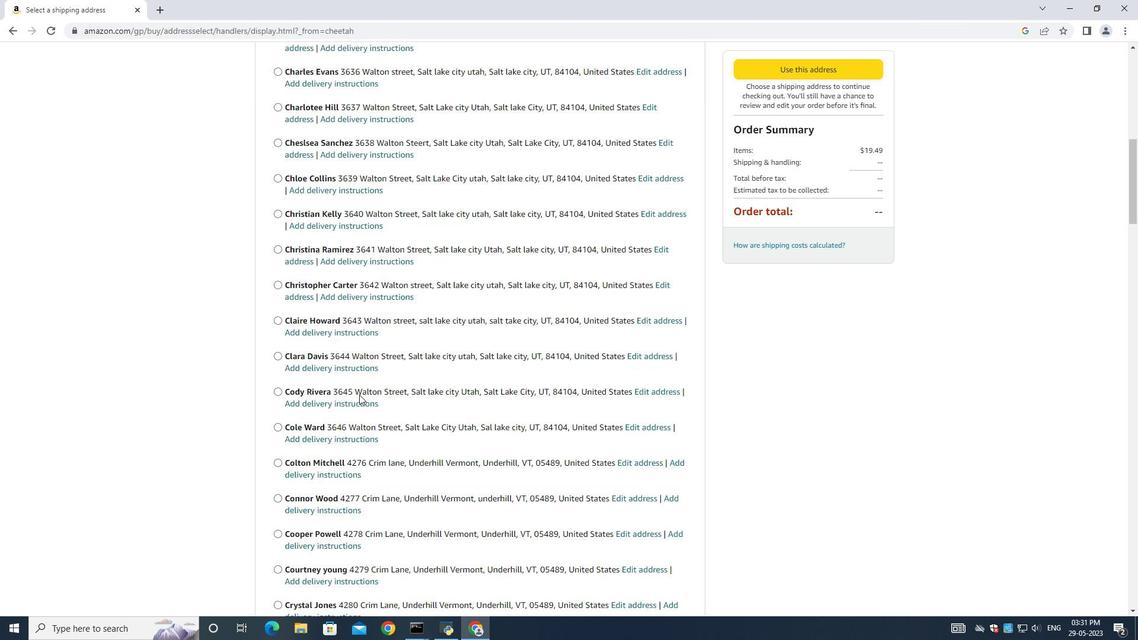 
Action: Mouse scrolled (359, 394) with delta (0, 0)
Screenshot: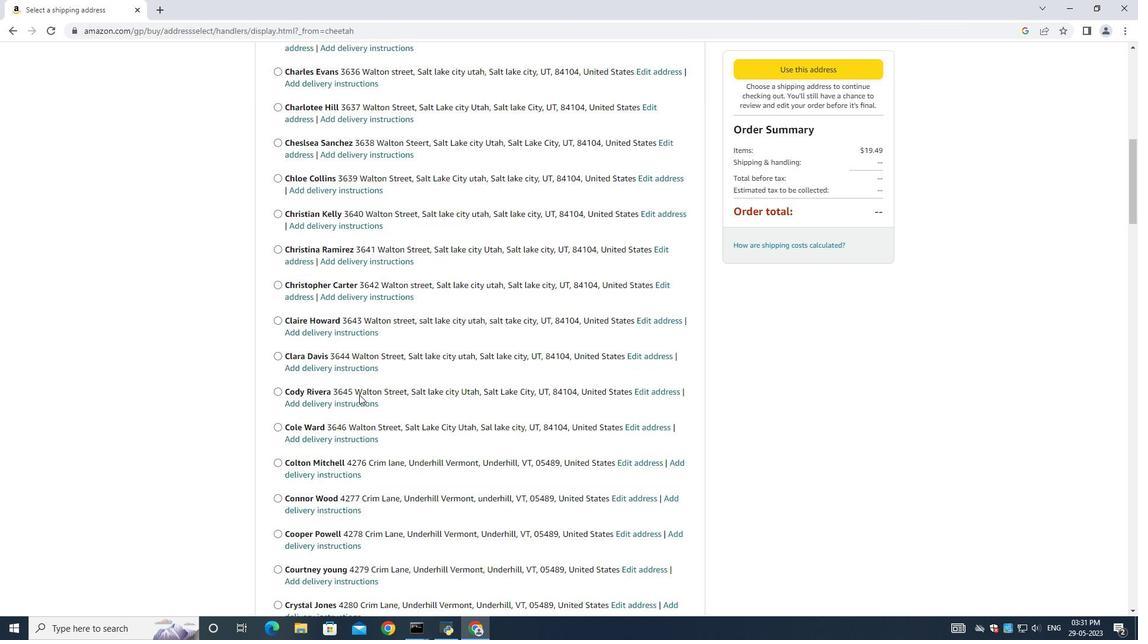 
Action: Mouse scrolled (359, 394) with delta (0, 0)
Screenshot: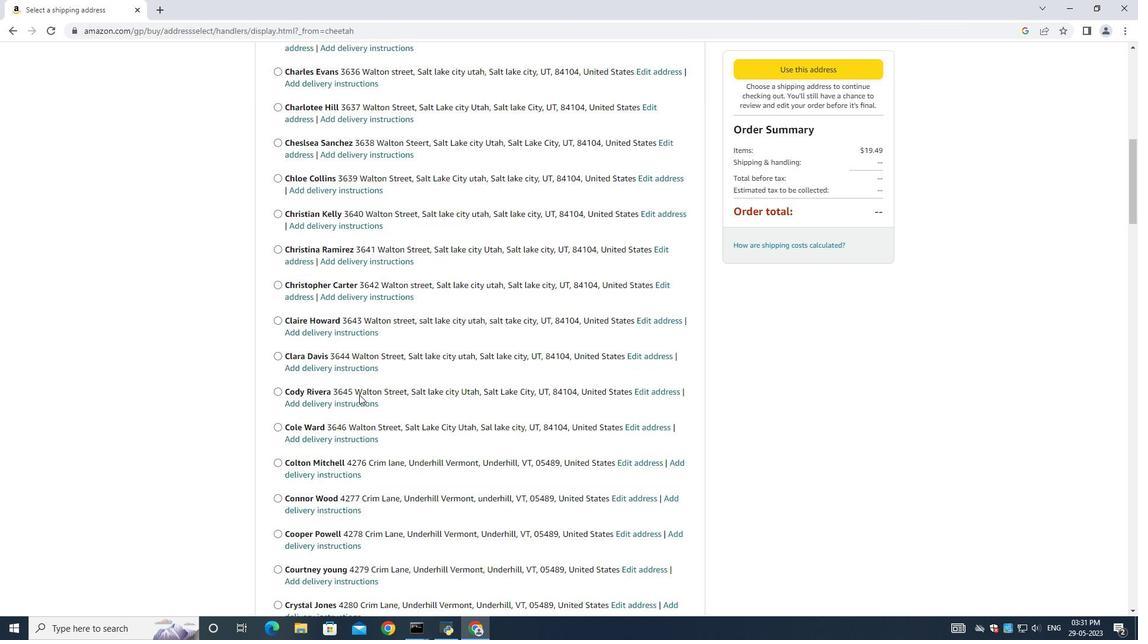 
Action: Mouse scrolled (359, 394) with delta (0, 0)
Screenshot: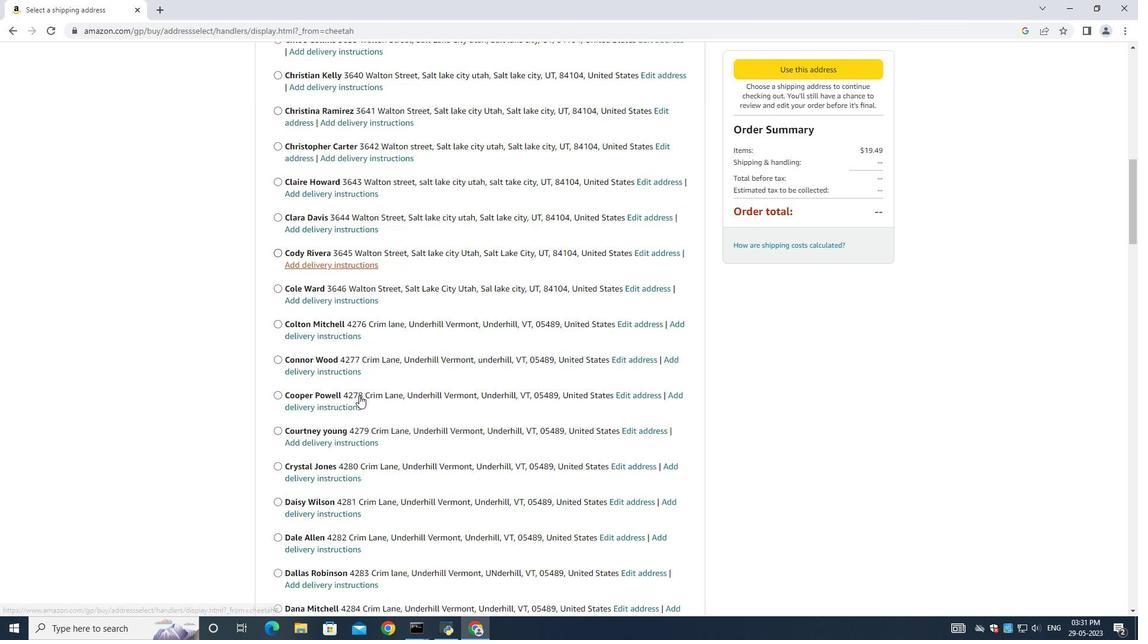
Action: Mouse scrolled (359, 394) with delta (0, 0)
Screenshot: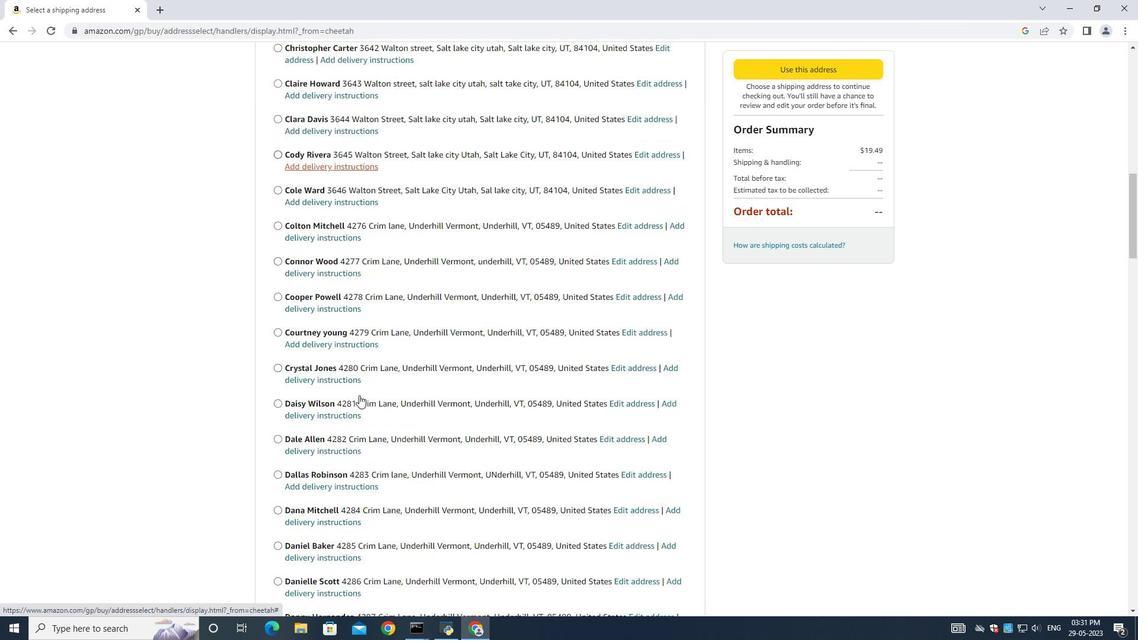 
Action: Mouse scrolled (359, 394) with delta (0, 0)
Screenshot: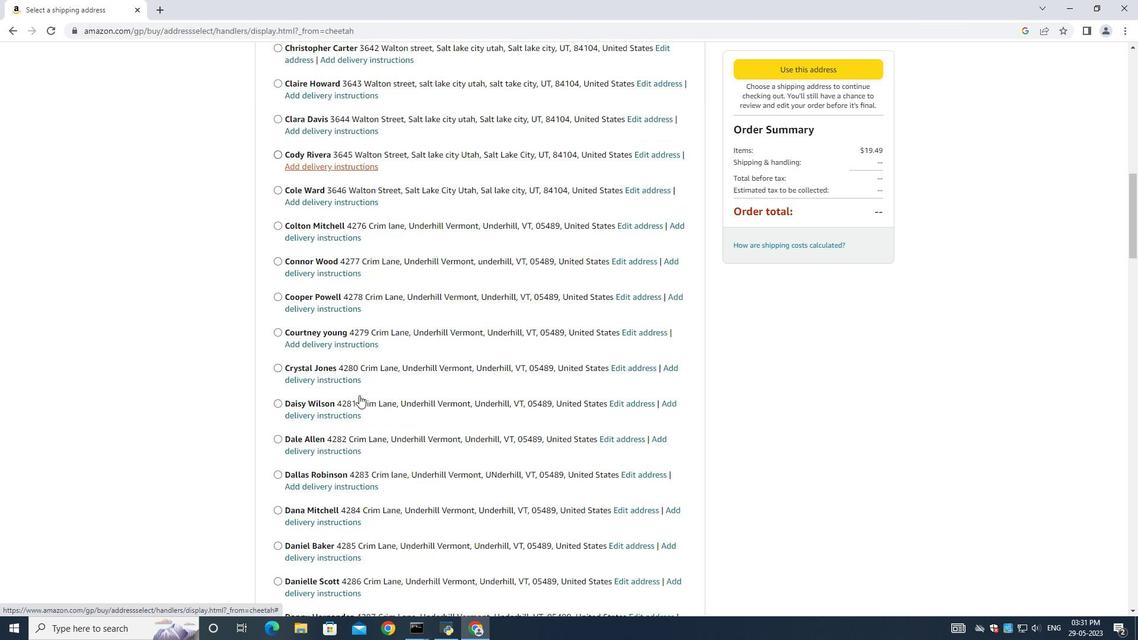 
Action: Mouse scrolled (359, 394) with delta (0, 0)
Screenshot: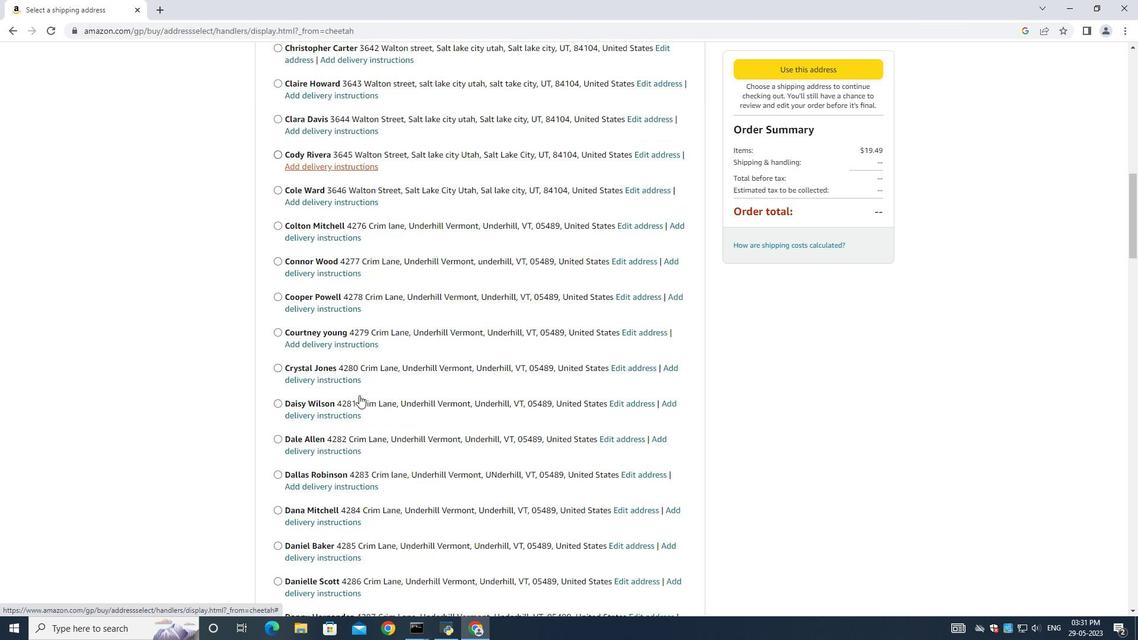 
Action: Mouse scrolled (359, 394) with delta (0, 0)
Screenshot: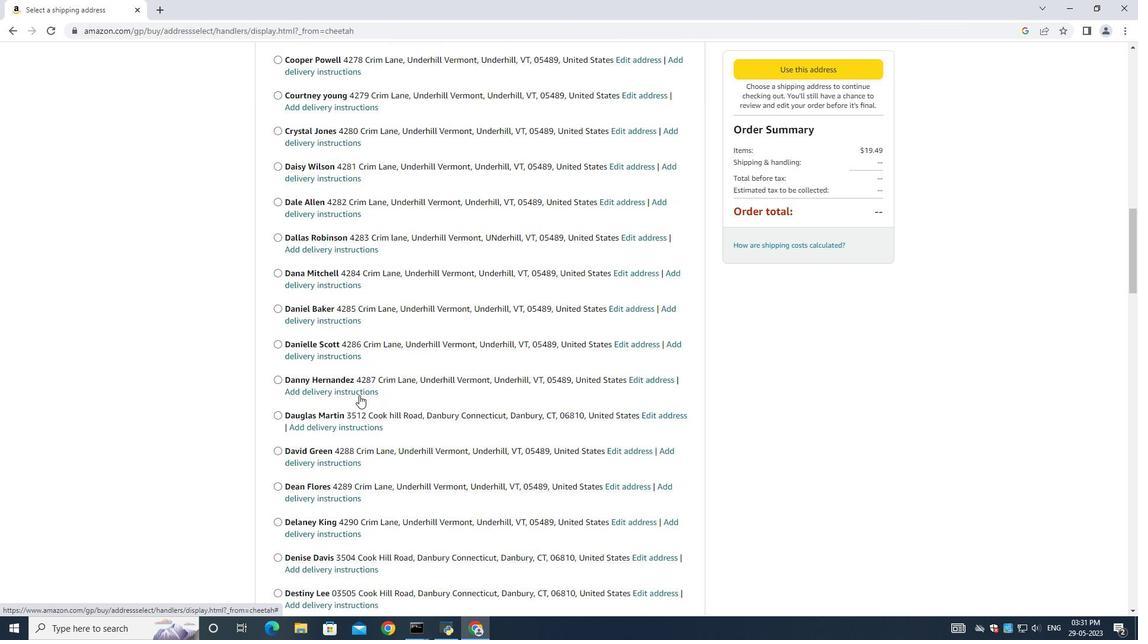 
Action: Mouse scrolled (359, 394) with delta (0, 0)
Screenshot: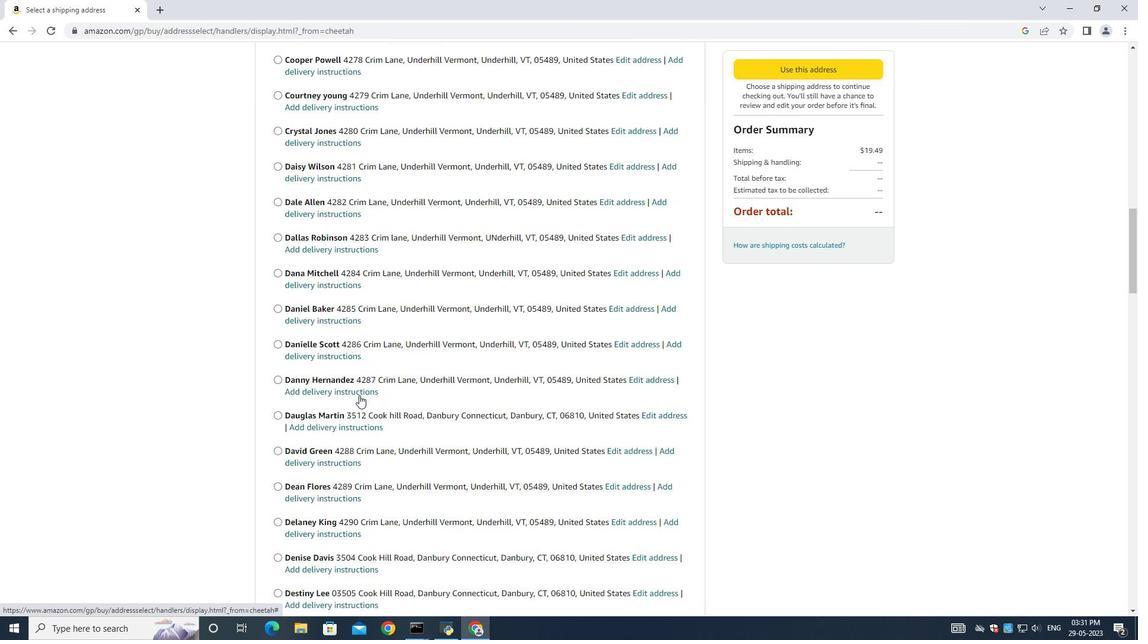 
Action: Mouse scrolled (359, 394) with delta (0, 0)
Screenshot: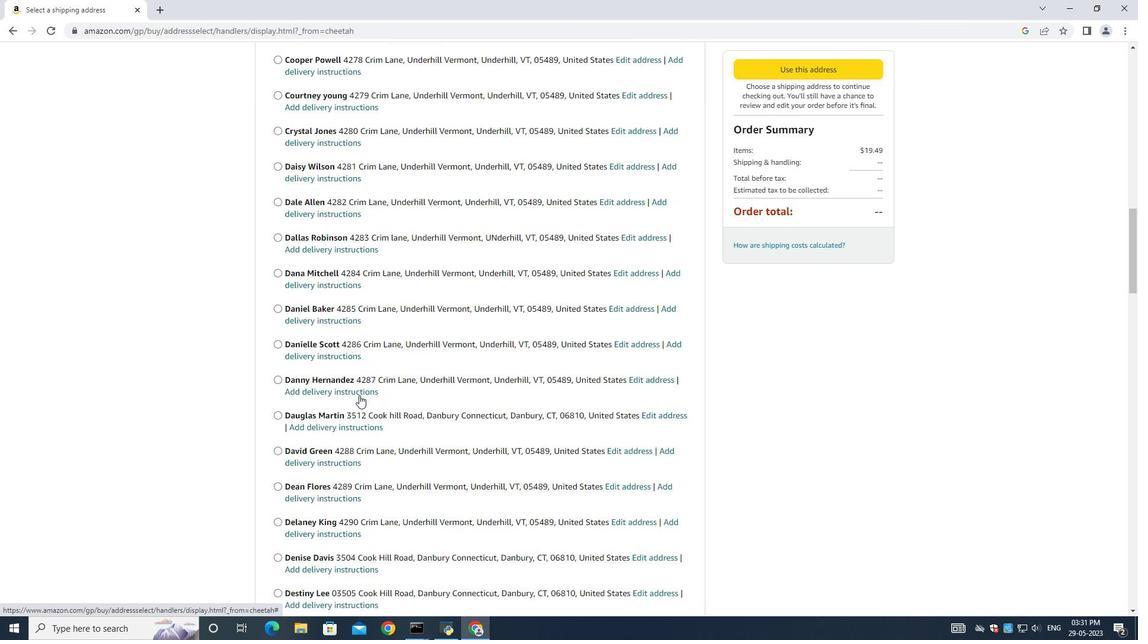 
Action: Mouse scrolled (359, 394) with delta (0, 0)
Screenshot: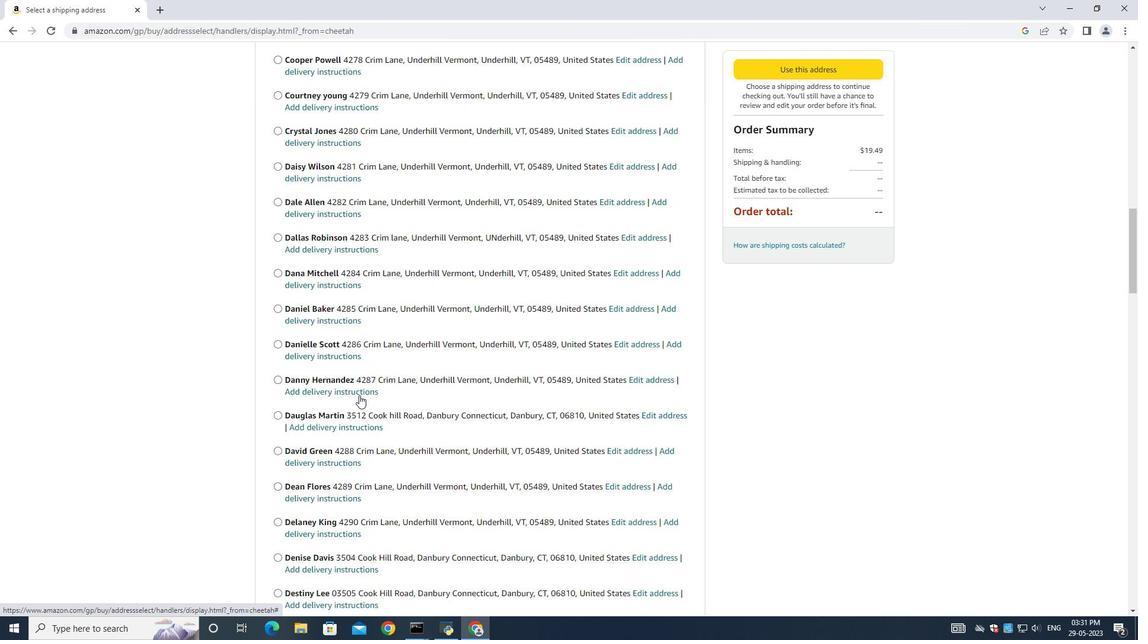 
Action: Mouse scrolled (359, 394) with delta (0, 0)
Screenshot: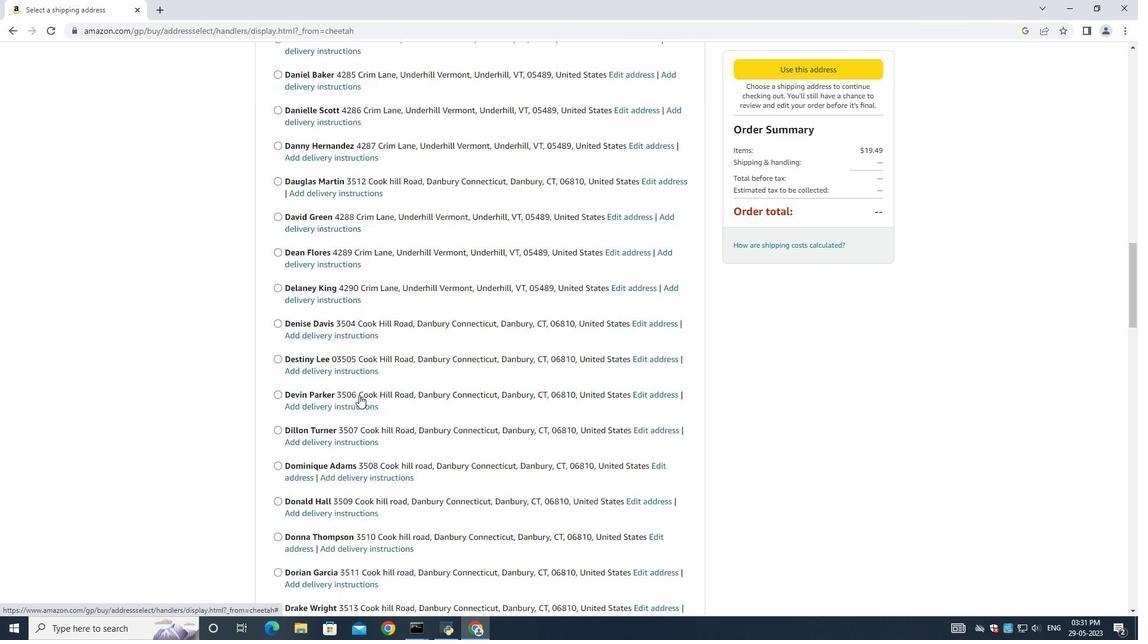 
Action: Mouse scrolled (359, 394) with delta (0, 0)
Screenshot: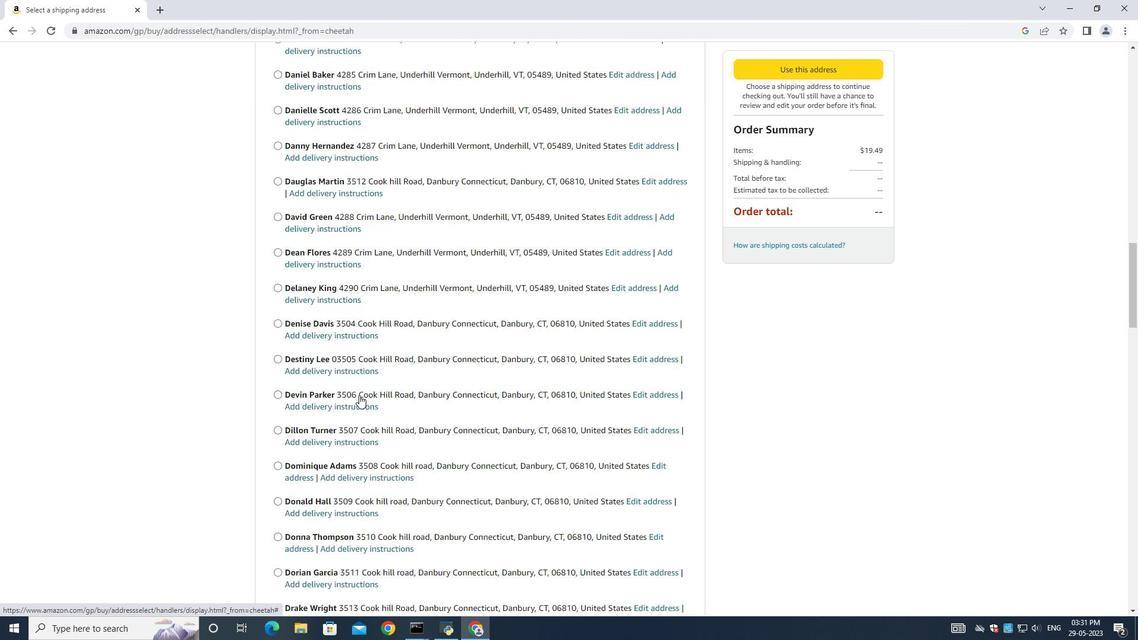
Action: Mouse scrolled (359, 394) with delta (0, 0)
Screenshot: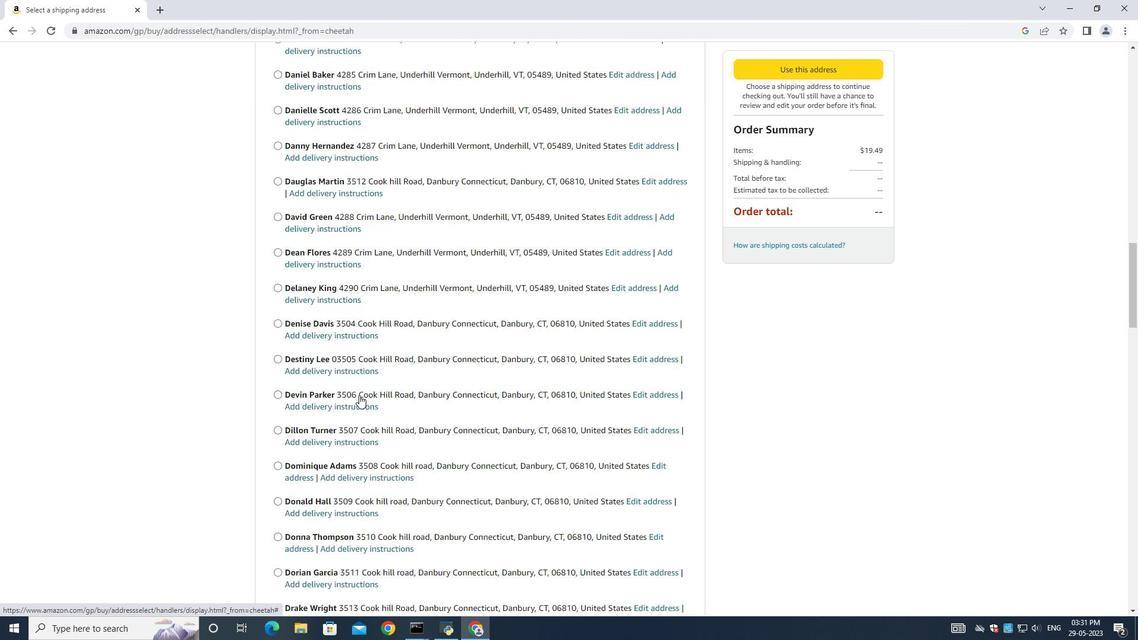 
Action: Mouse scrolled (359, 394) with delta (0, 0)
Screenshot: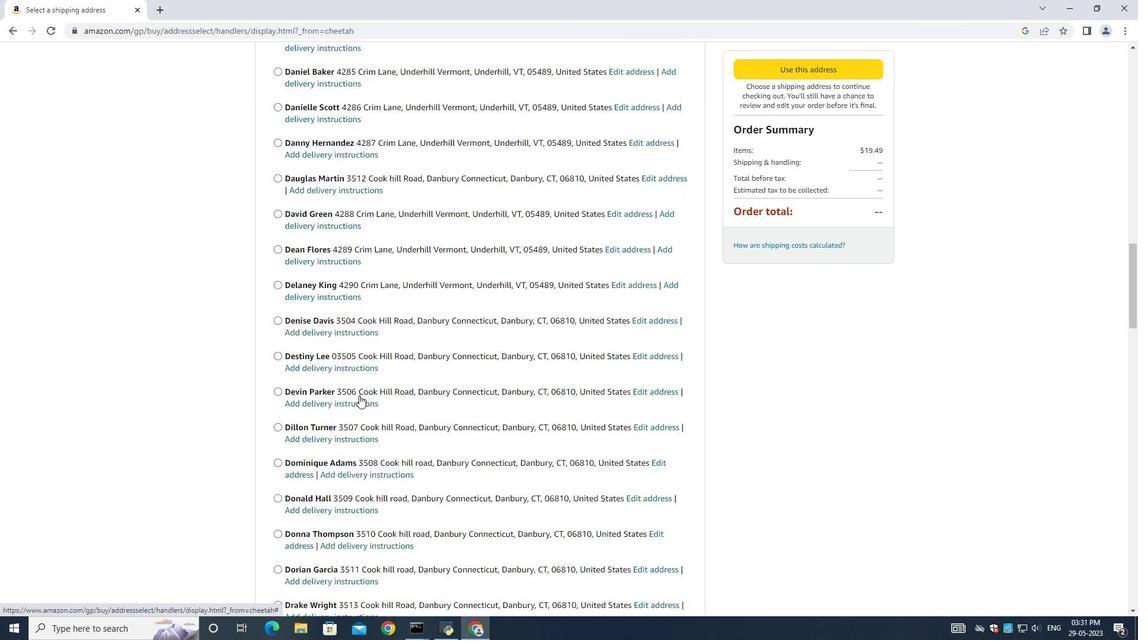 
Action: Mouse scrolled (359, 394) with delta (0, 0)
Screenshot: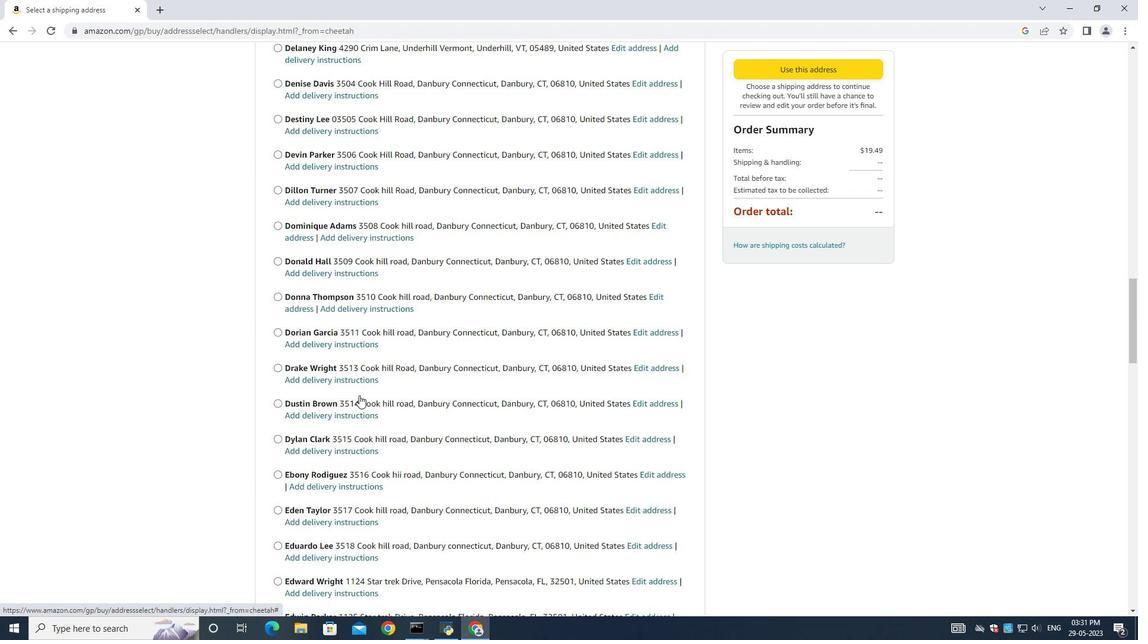 
Action: Mouse scrolled (359, 394) with delta (0, 0)
Screenshot: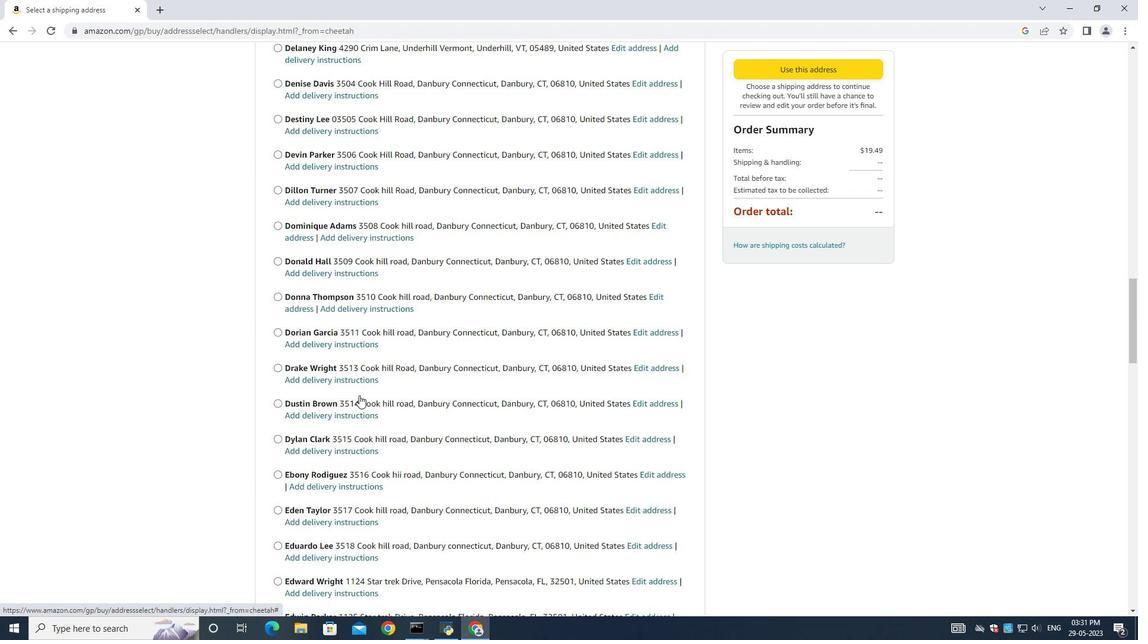 
Action: Mouse scrolled (359, 394) with delta (0, 0)
Screenshot: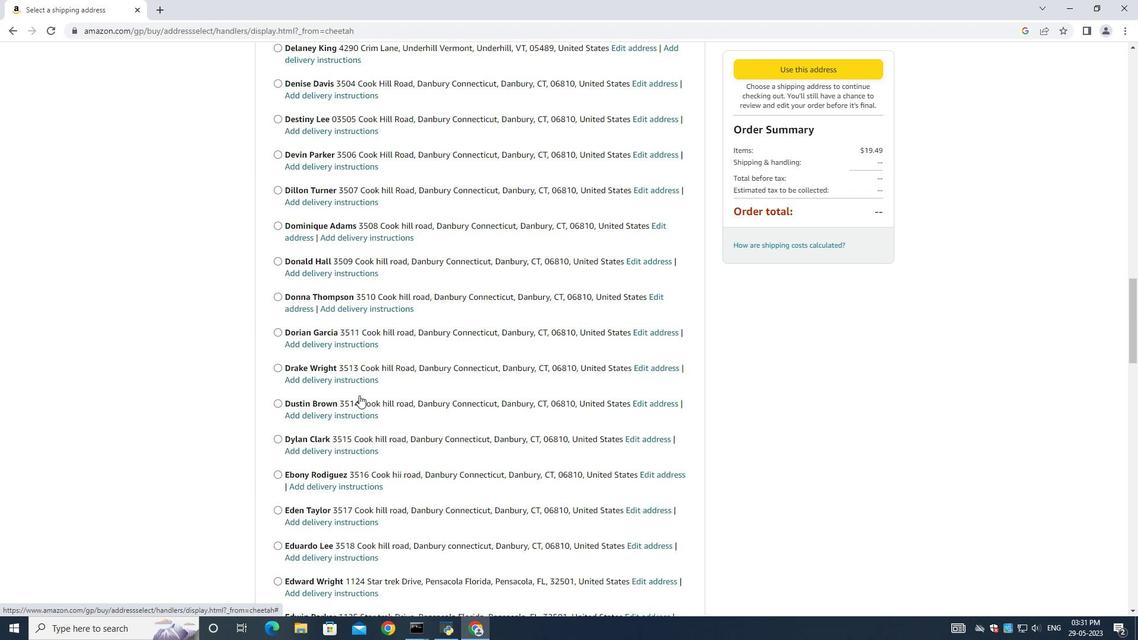 
Action: Mouse scrolled (359, 394) with delta (0, 0)
Screenshot: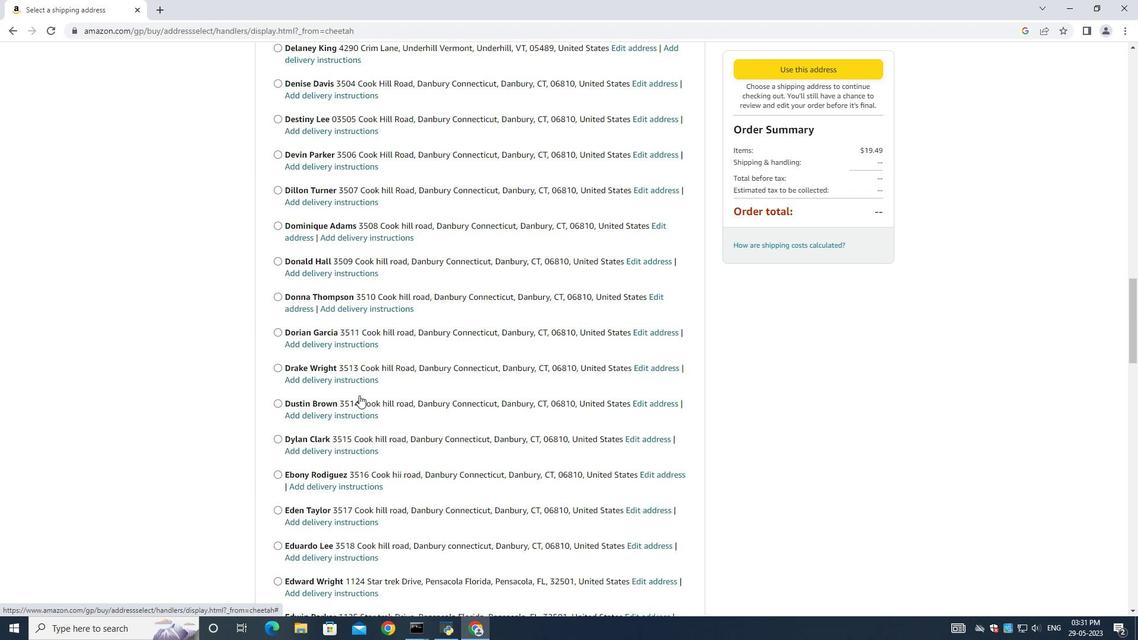 
Action: Mouse scrolled (359, 394) with delta (0, 0)
Screenshot: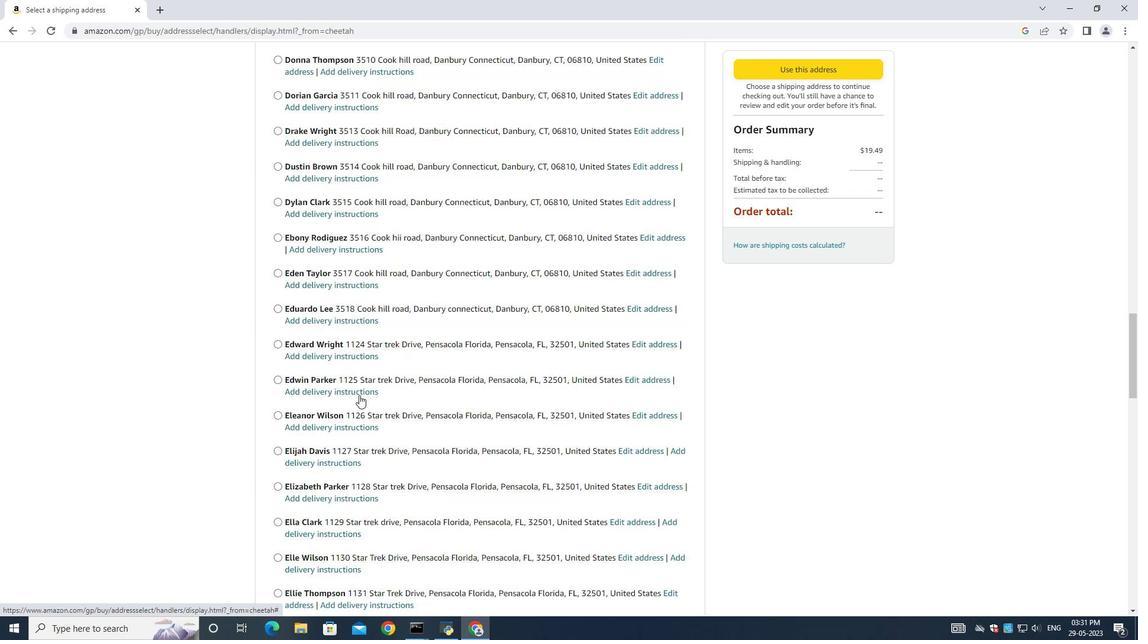 
Action: Mouse scrolled (359, 394) with delta (0, 0)
Screenshot: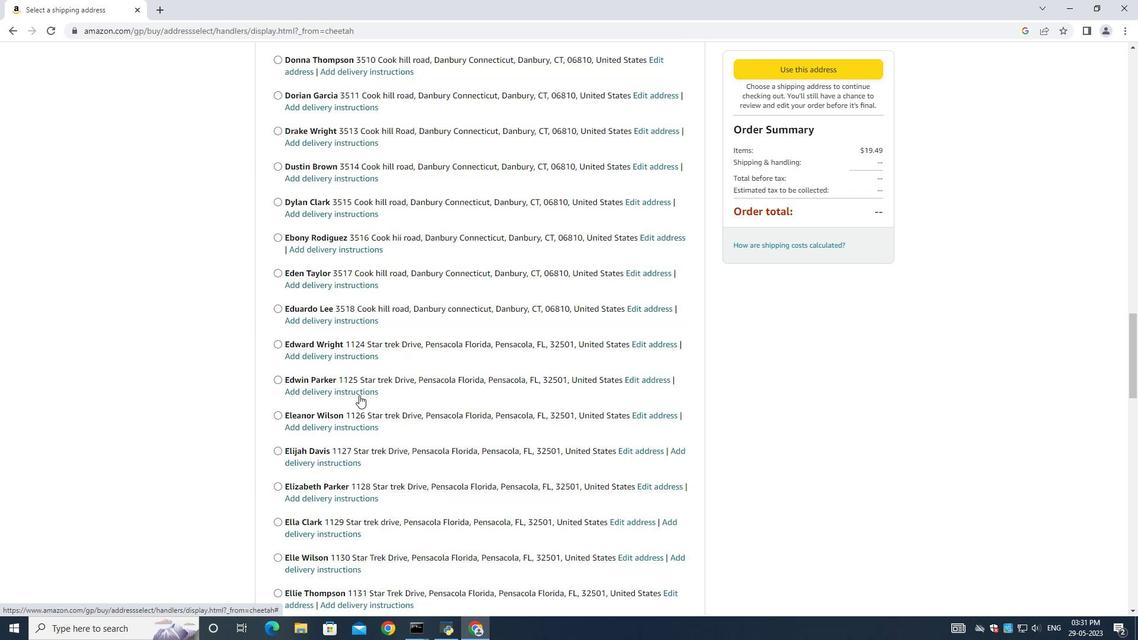 
Action: Mouse scrolled (359, 394) with delta (0, 0)
Screenshot: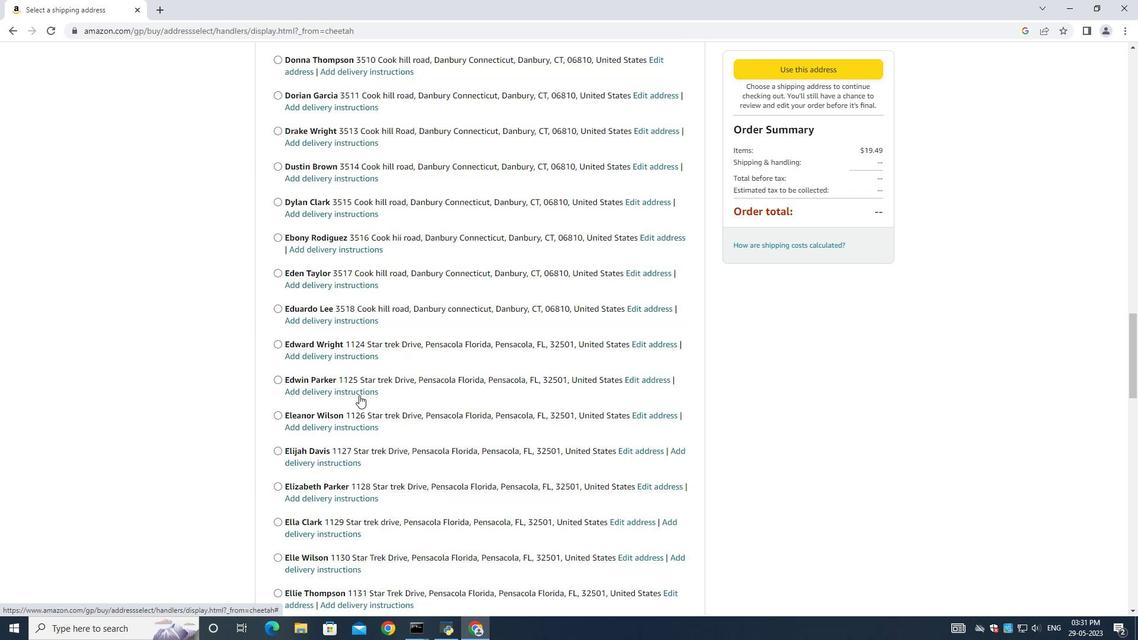 
Action: Mouse scrolled (359, 394) with delta (0, 0)
Screenshot: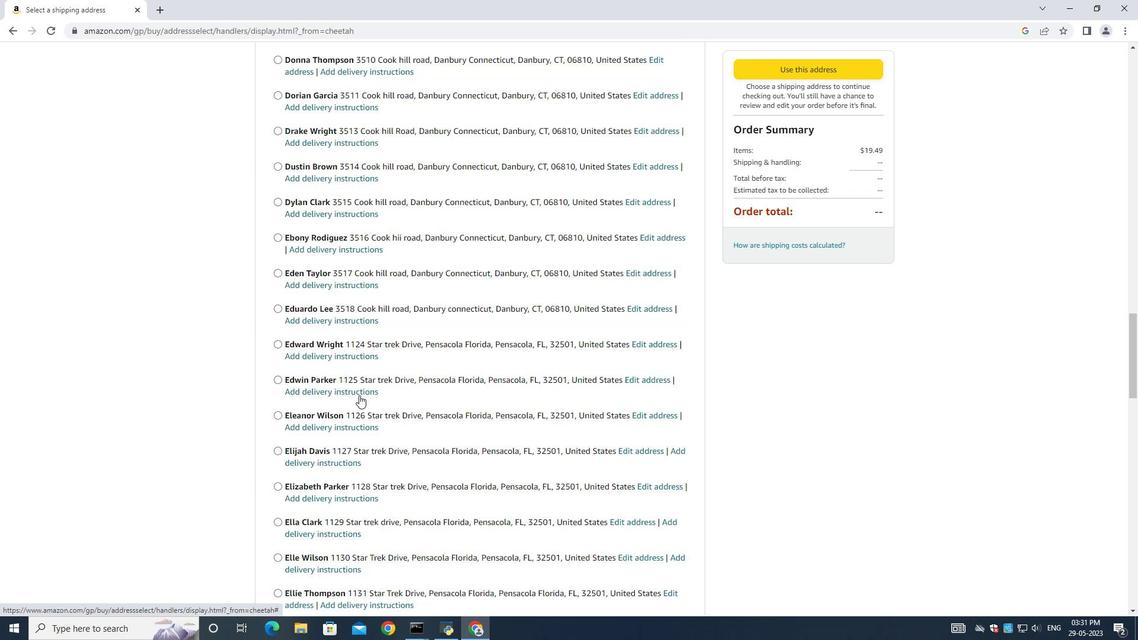 
Action: Mouse scrolled (359, 394) with delta (0, 0)
Screenshot: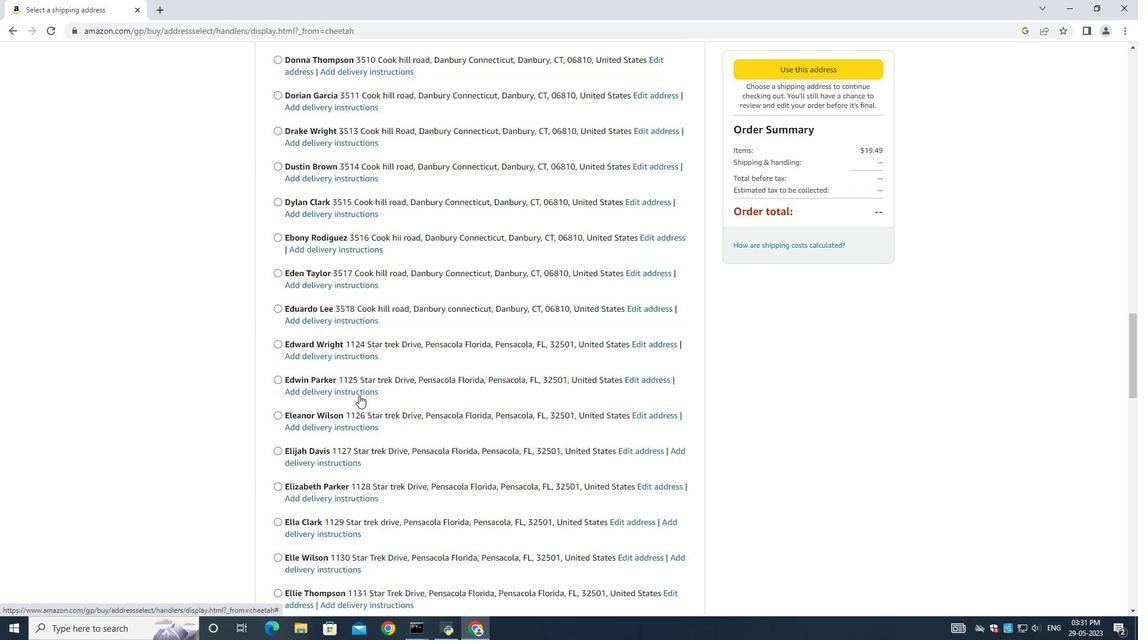 
Action: Mouse scrolled (359, 394) with delta (0, 0)
Screenshot: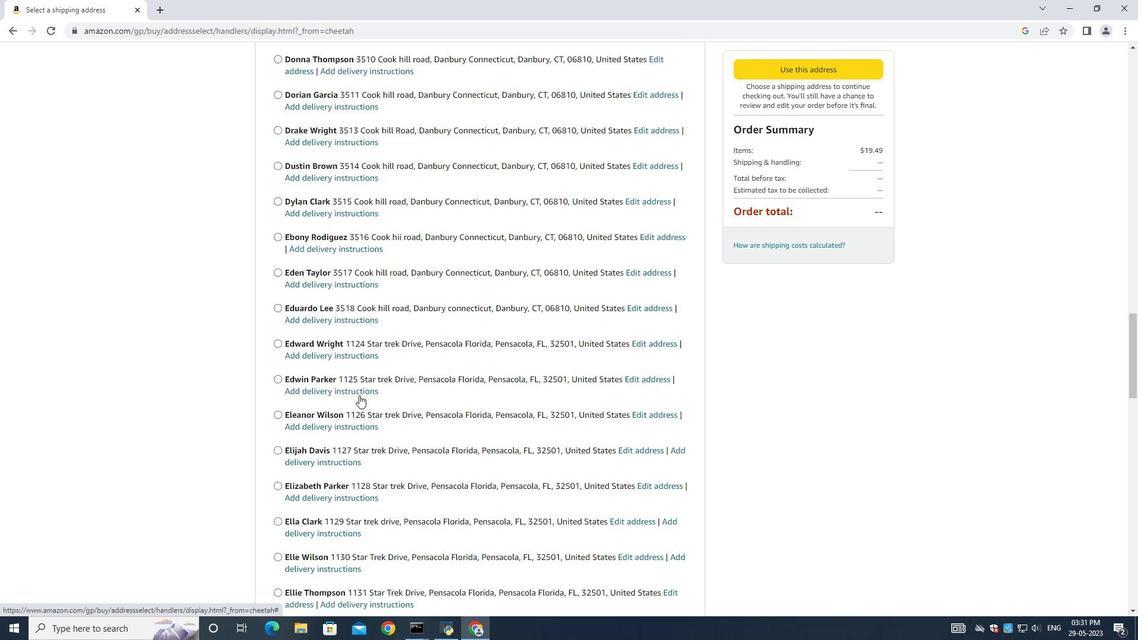 
Action: Mouse scrolled (359, 394) with delta (0, 0)
Screenshot: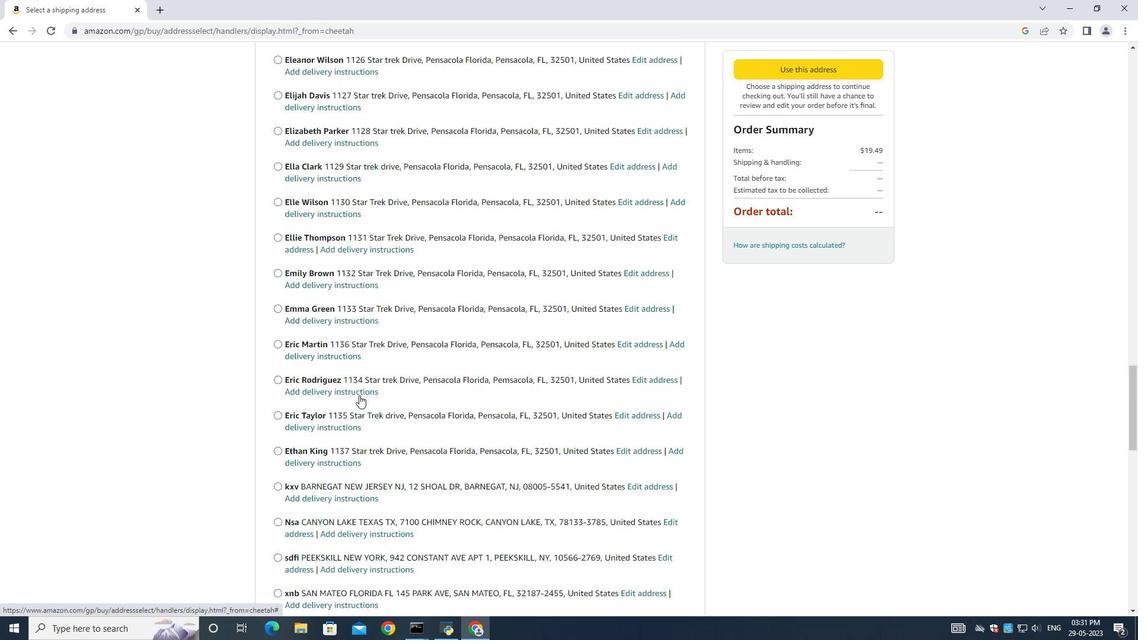 
Action: Mouse moved to (359, 396)
Screenshot: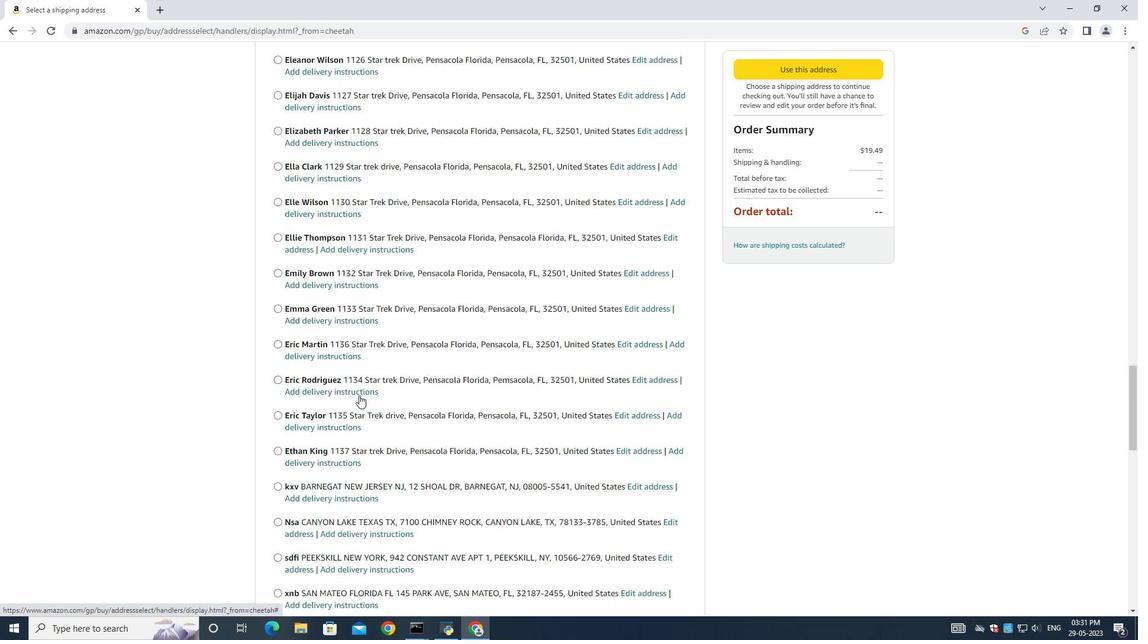 
Action: Mouse scrolled (359, 395) with delta (0, 0)
Screenshot: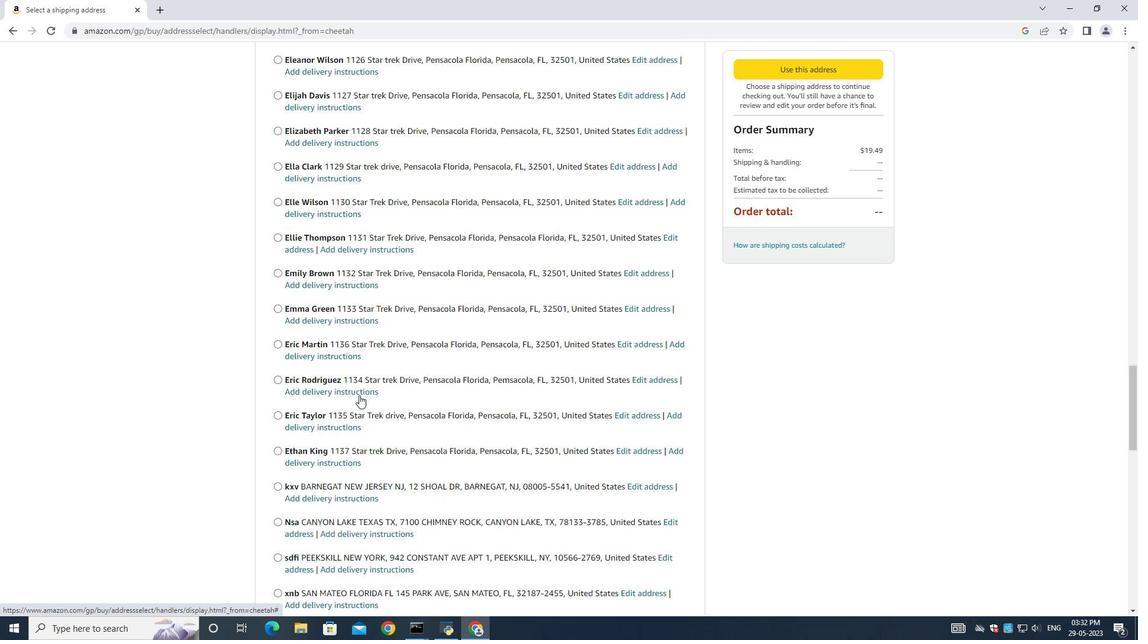 
Action: Mouse moved to (359, 396)
Screenshot: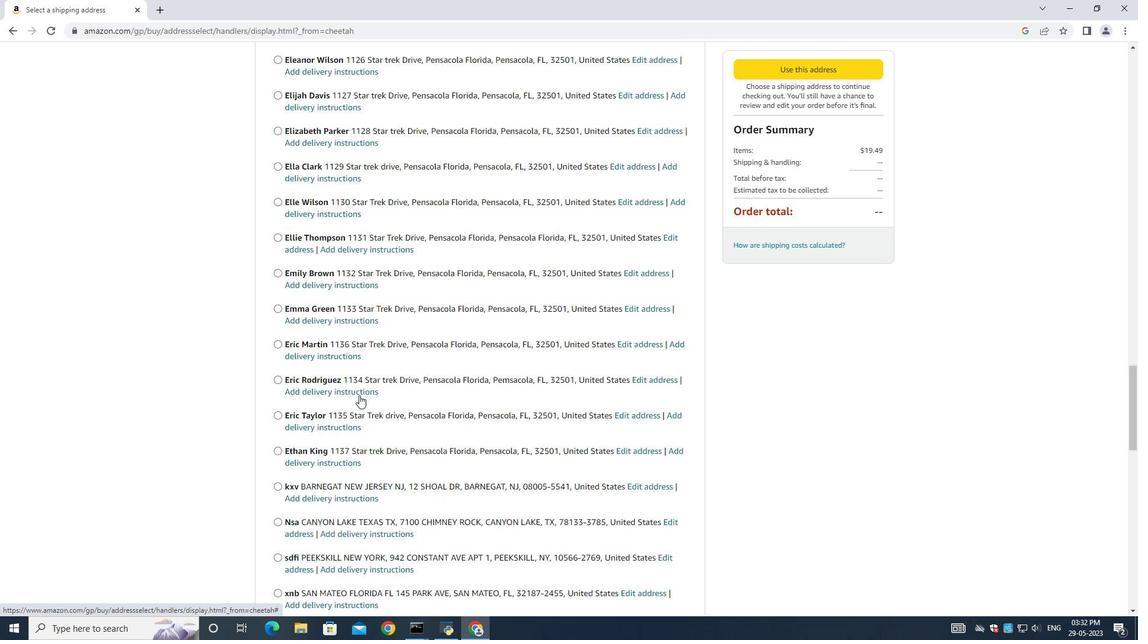 
Action: Mouse scrolled (359, 396) with delta (0, 0)
Screenshot: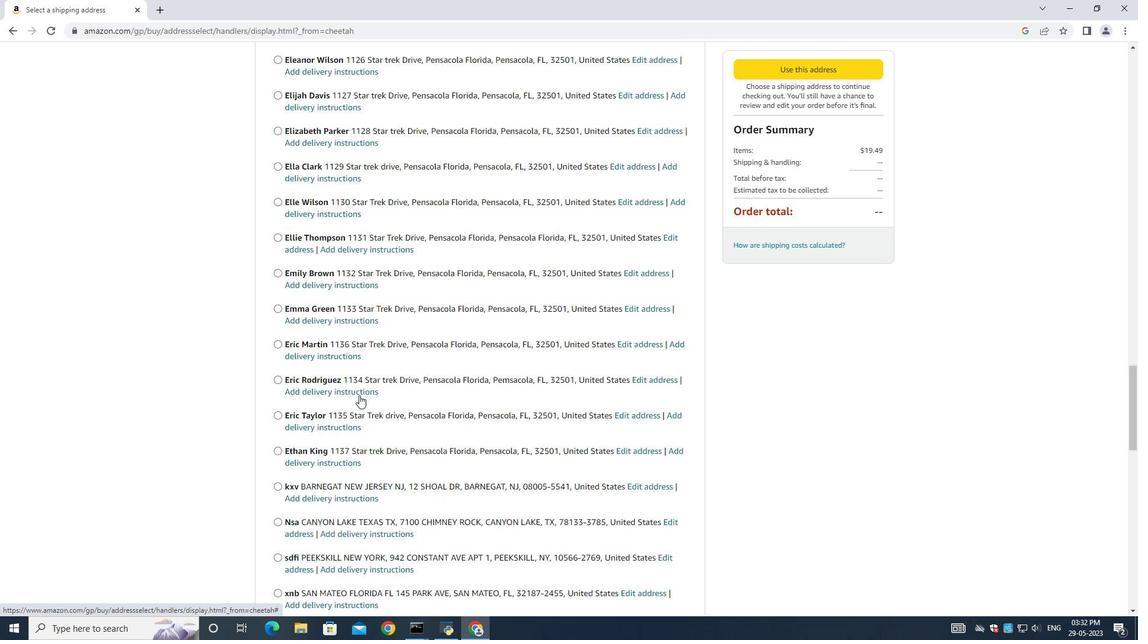
Action: Mouse scrolled (359, 396) with delta (0, 0)
Screenshot: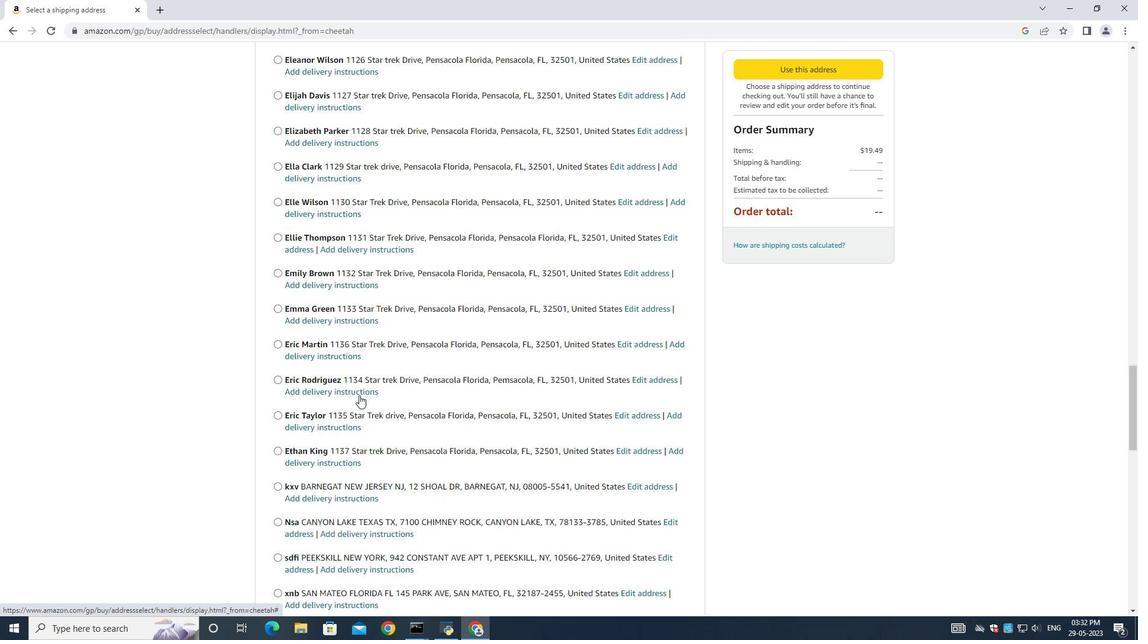 
Action: Mouse moved to (359, 397)
Screenshot: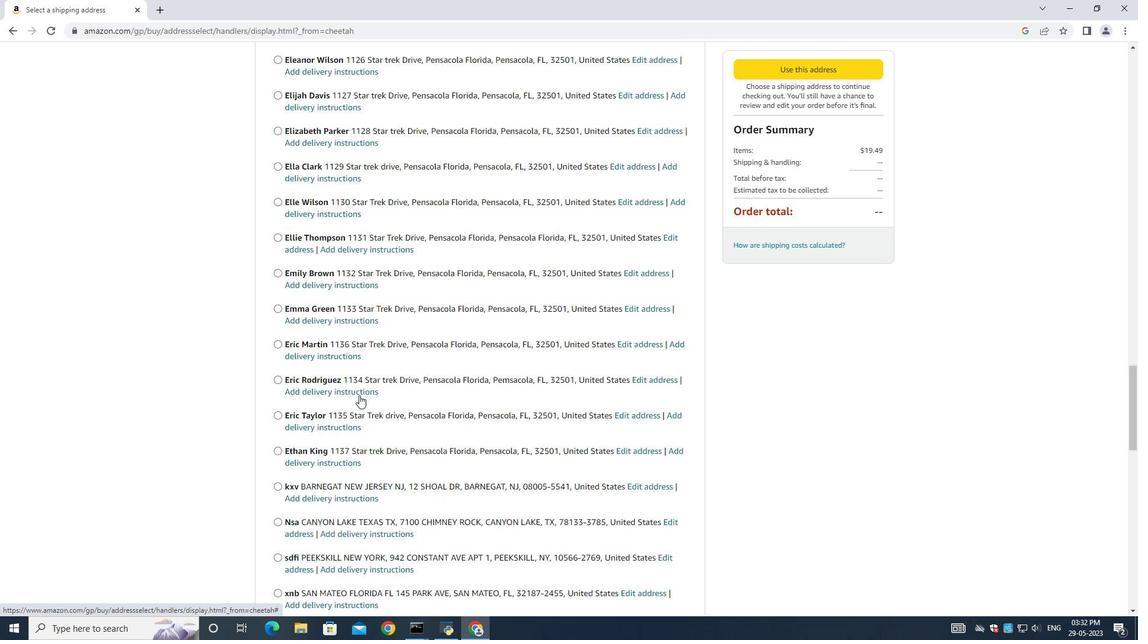 
Action: Mouse scrolled (359, 396) with delta (0, 0)
Screenshot: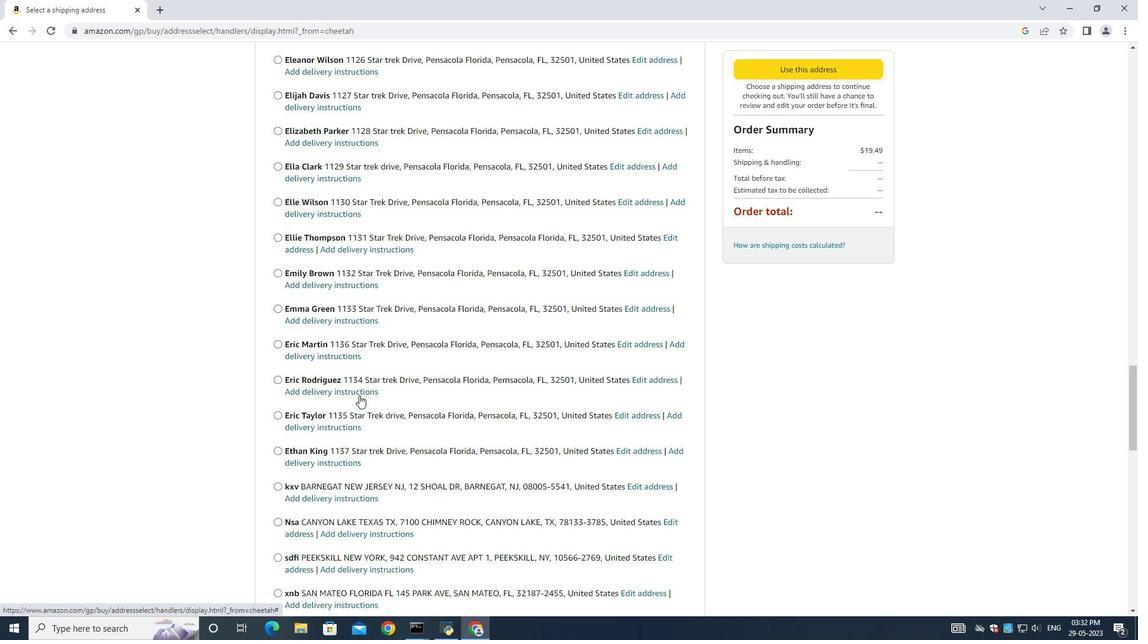 
Action: Mouse scrolled (359, 396) with delta (0, 0)
Screenshot: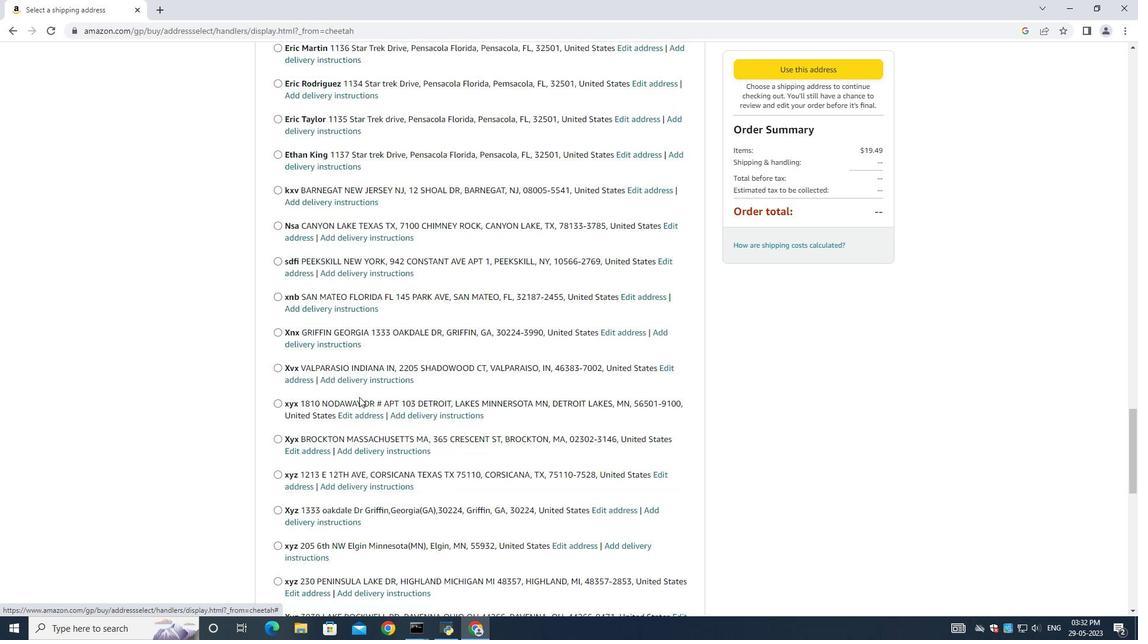 
Action: Mouse scrolled (359, 396) with delta (0, 0)
Screenshot: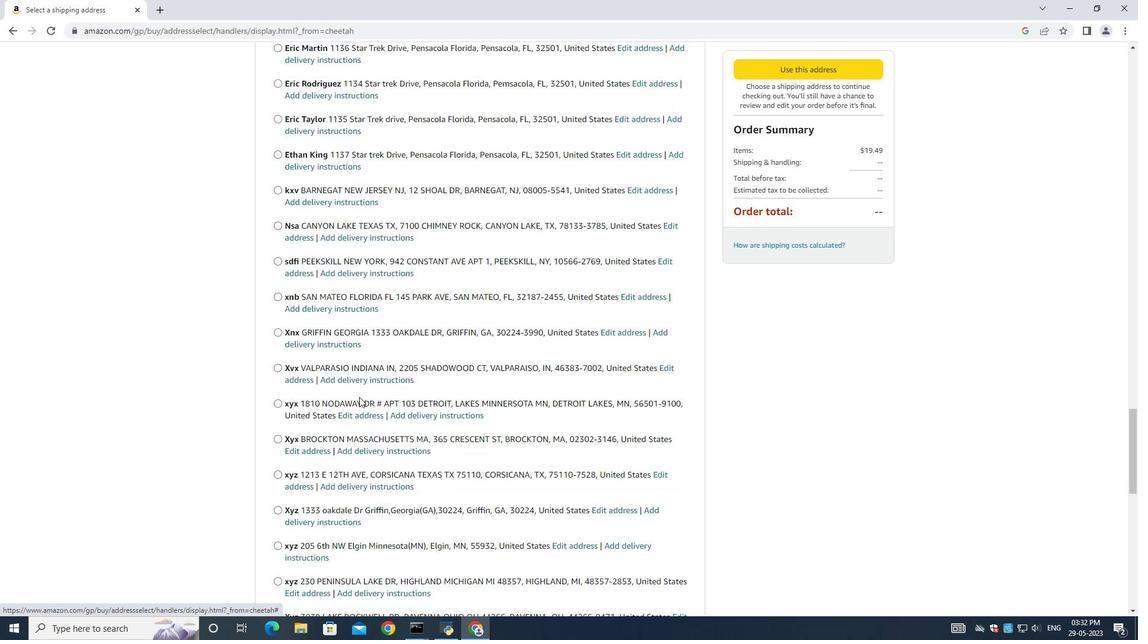 
Action: Mouse scrolled (359, 396) with delta (0, 0)
Screenshot: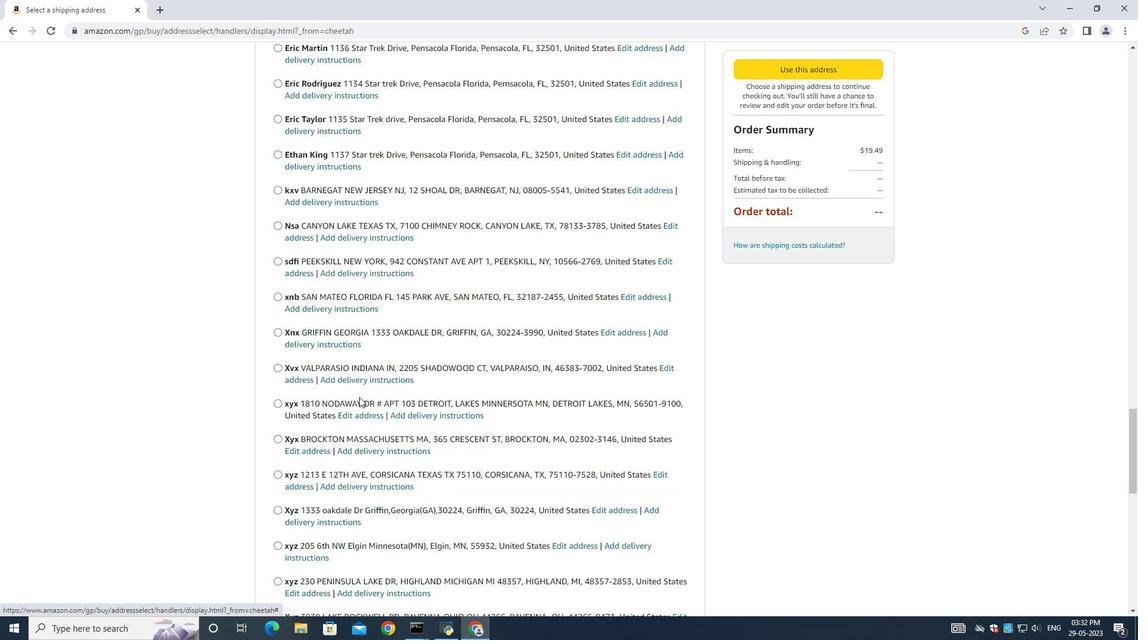 
Action: Mouse scrolled (359, 396) with delta (0, 0)
Screenshot: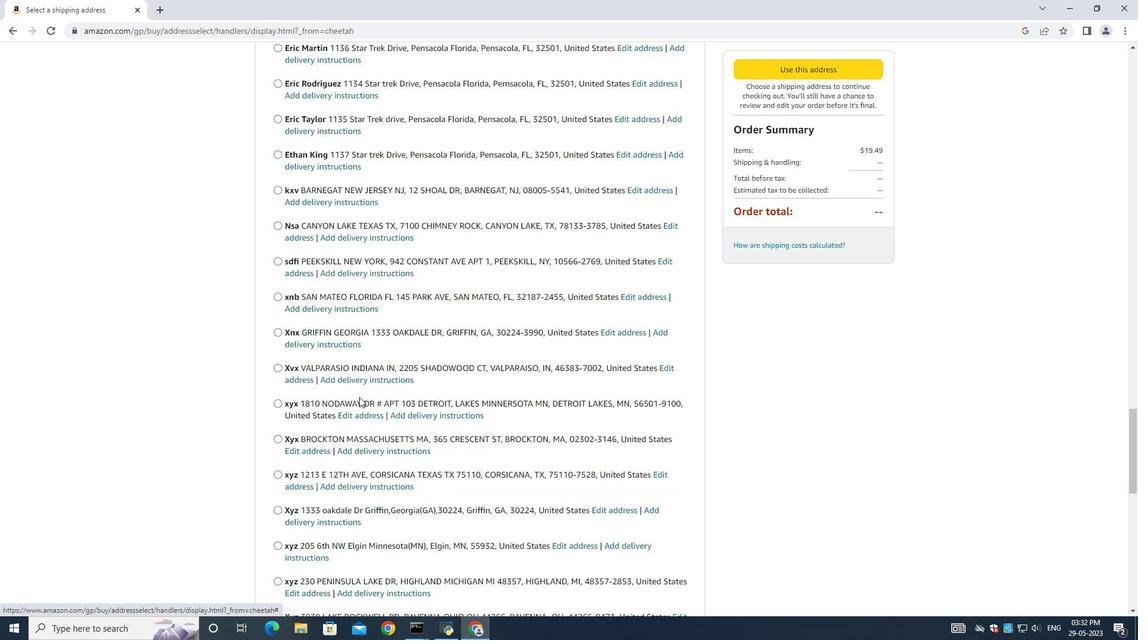 
Action: Mouse scrolled (359, 396) with delta (0, 0)
Screenshot: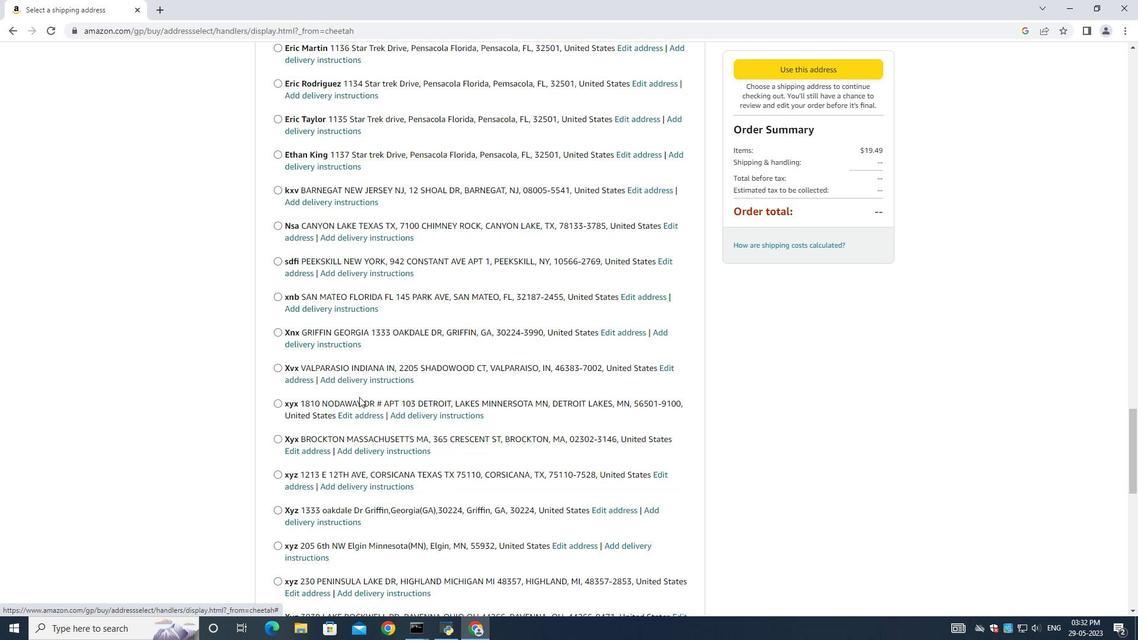 
Action: Mouse scrolled (359, 396) with delta (0, 0)
Screenshot: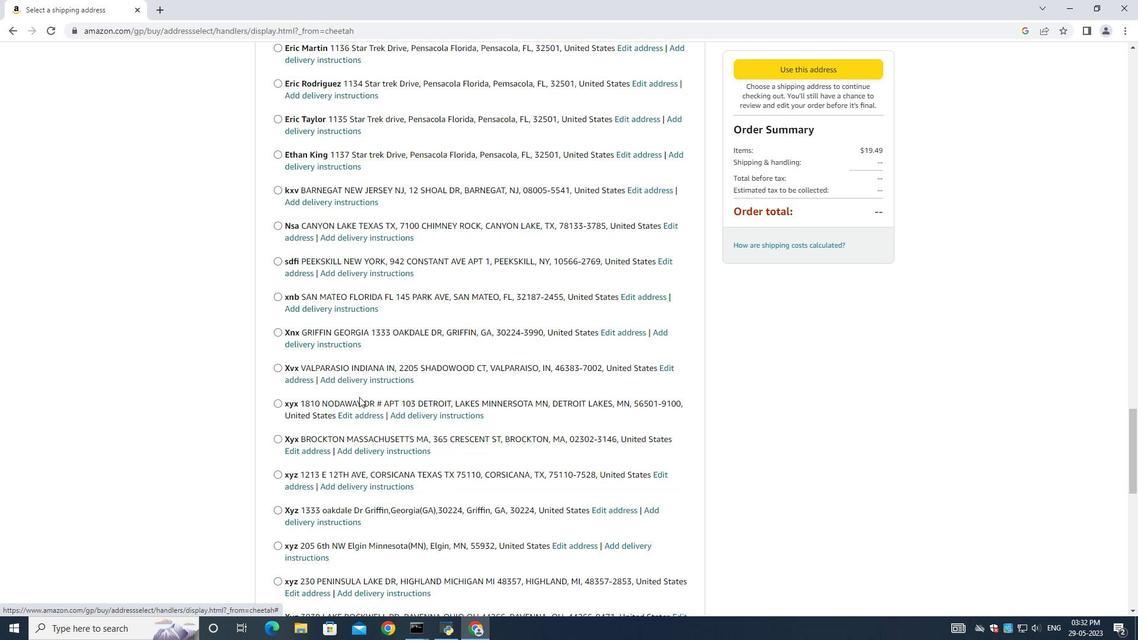 
Action: Mouse scrolled (359, 396) with delta (0, 0)
Screenshot: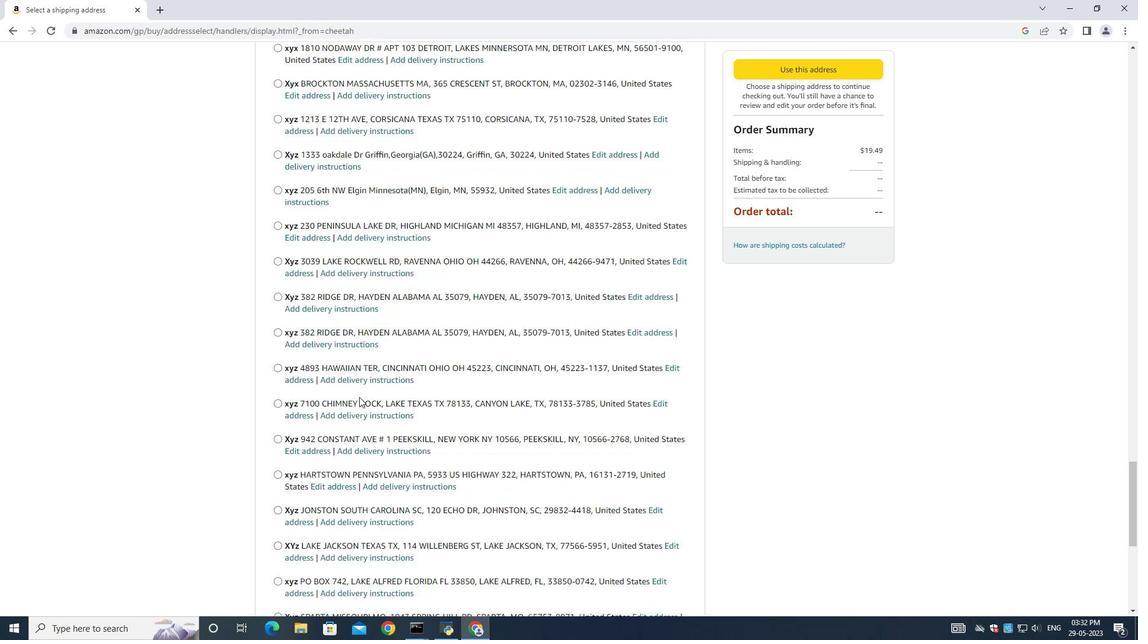 
Action: Mouse scrolled (359, 396) with delta (0, 0)
Screenshot: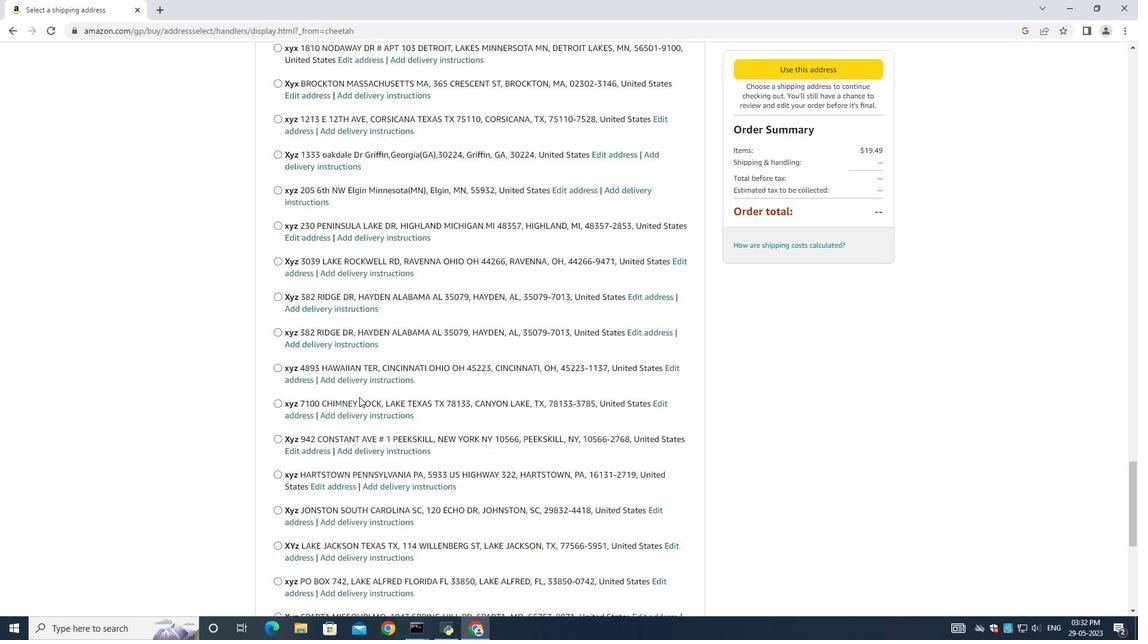 
Action: Mouse scrolled (359, 396) with delta (0, 0)
Screenshot: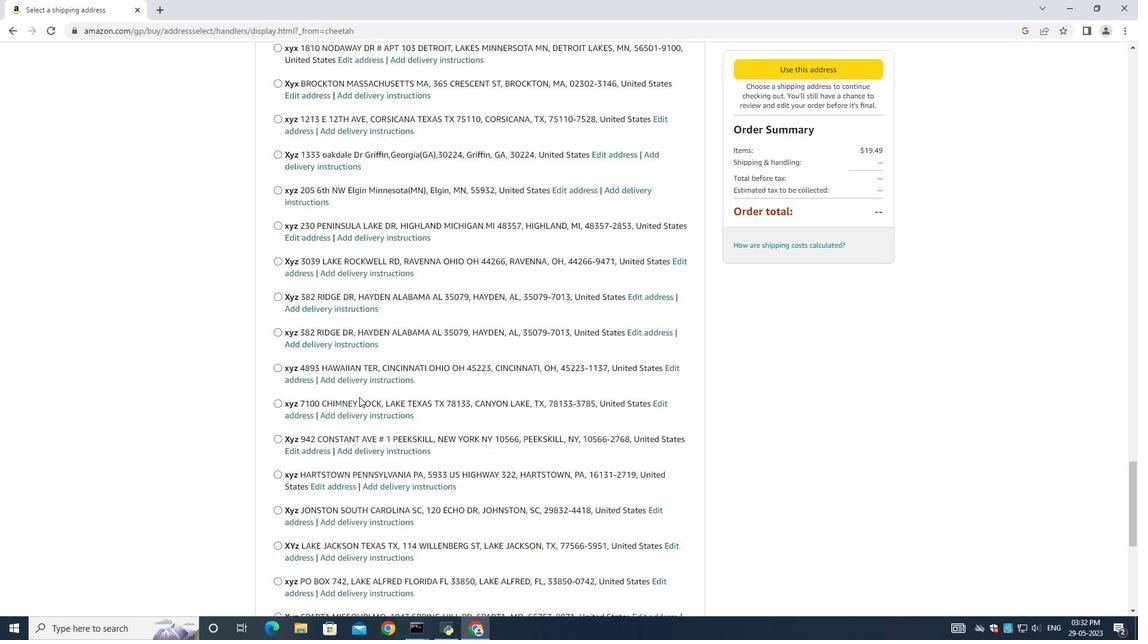 
Action: Mouse scrolled (359, 396) with delta (0, 0)
Screenshot: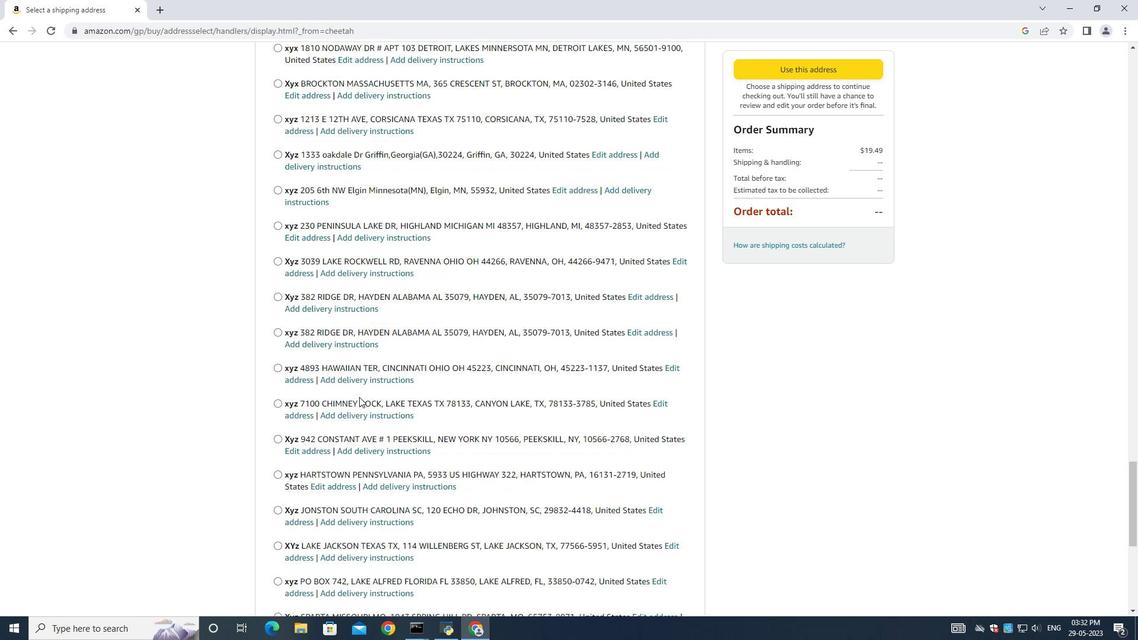 
Action: Mouse scrolled (359, 396) with delta (0, 0)
Screenshot: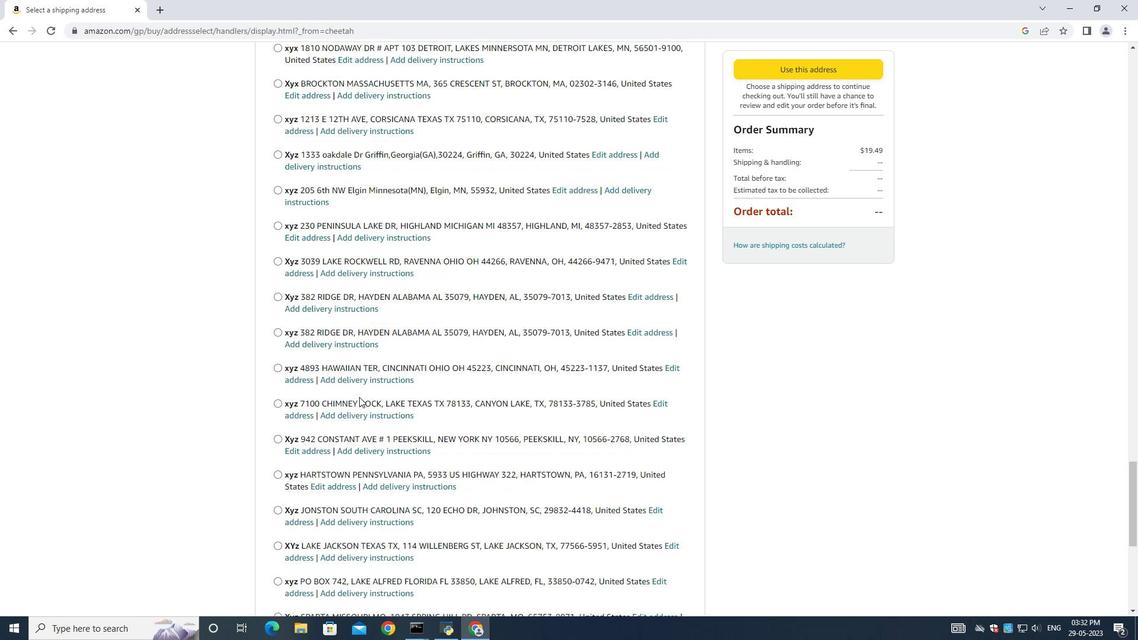 
Action: Mouse scrolled (359, 396) with delta (0, 0)
Screenshot: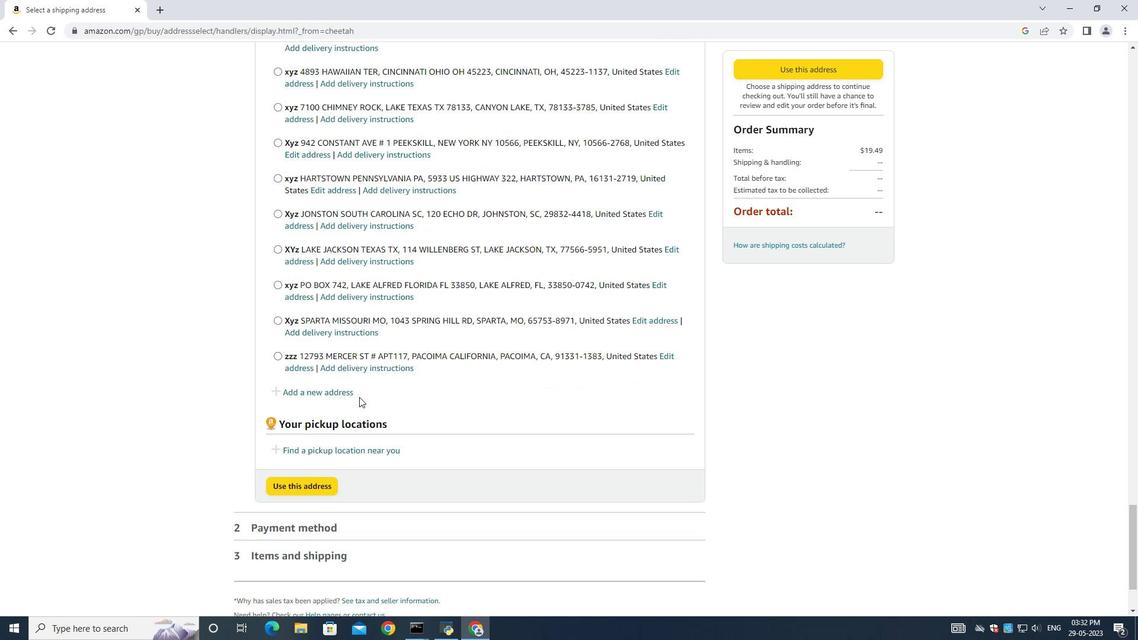 
Action: Mouse scrolled (359, 396) with delta (0, 0)
Screenshot: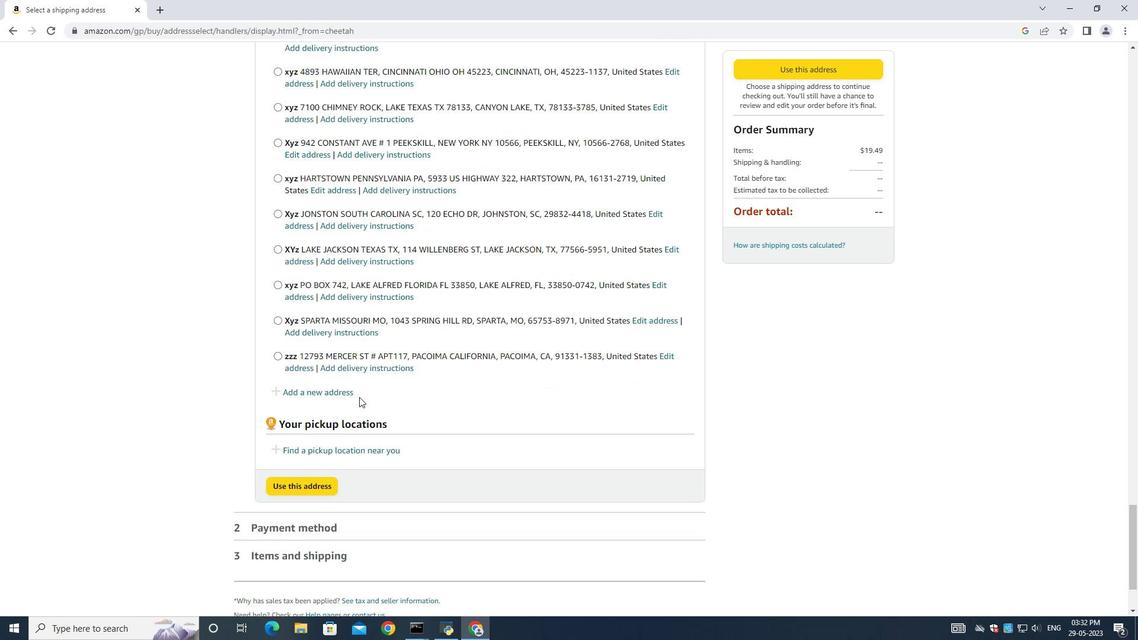 
Action: Mouse moved to (286, 279)
Screenshot: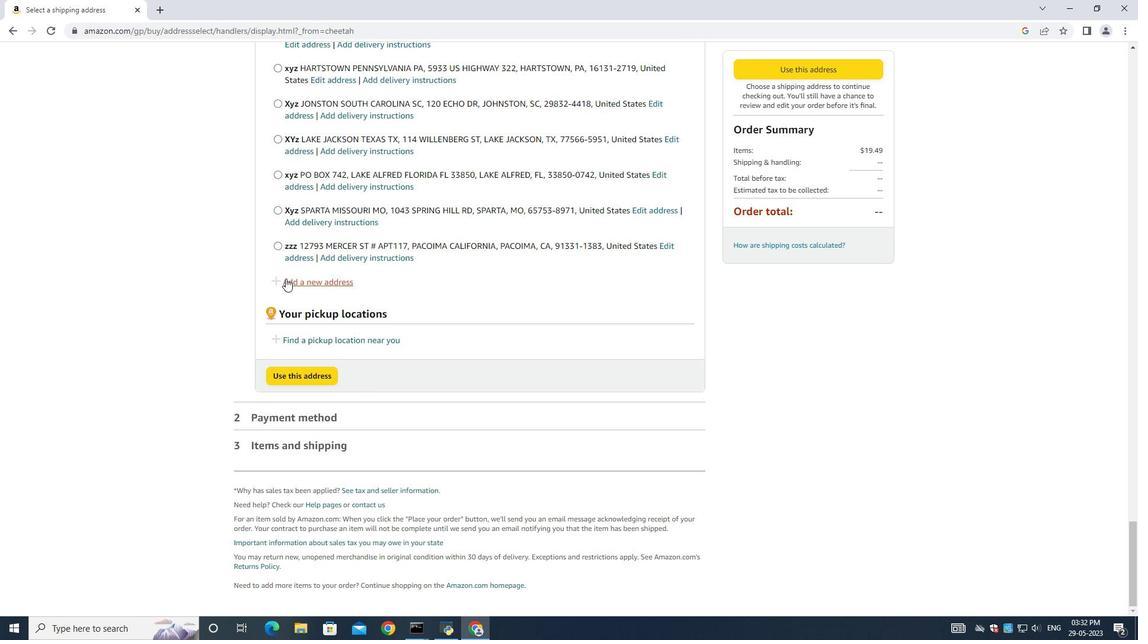 
Action: Mouse pressed left at (286, 279)
Screenshot: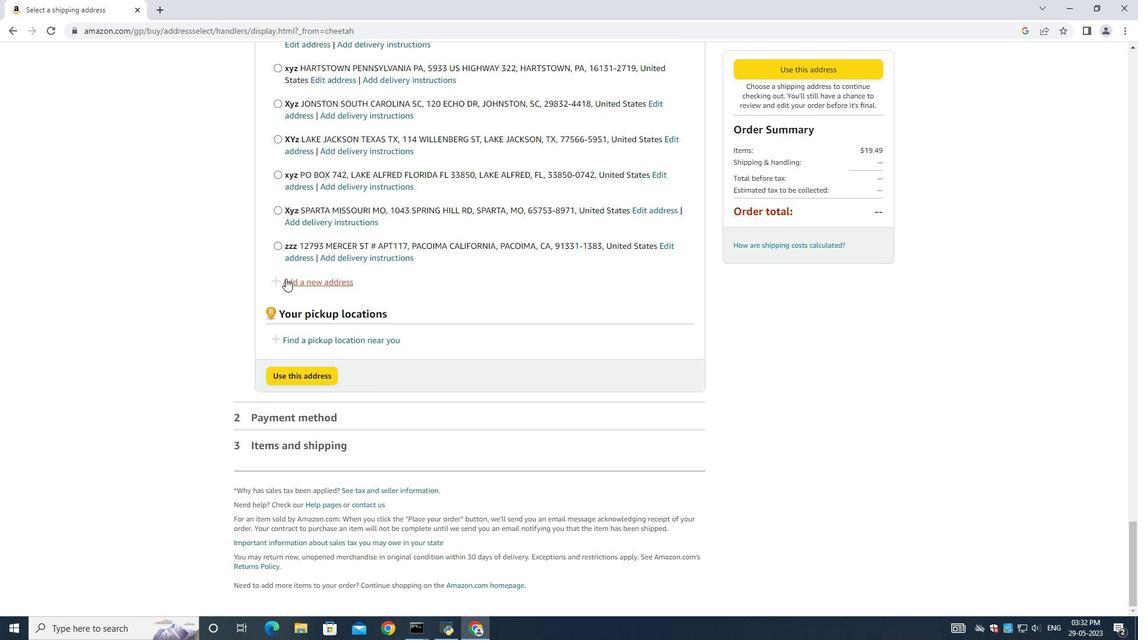
Action: Mouse moved to (391, 283)
Screenshot: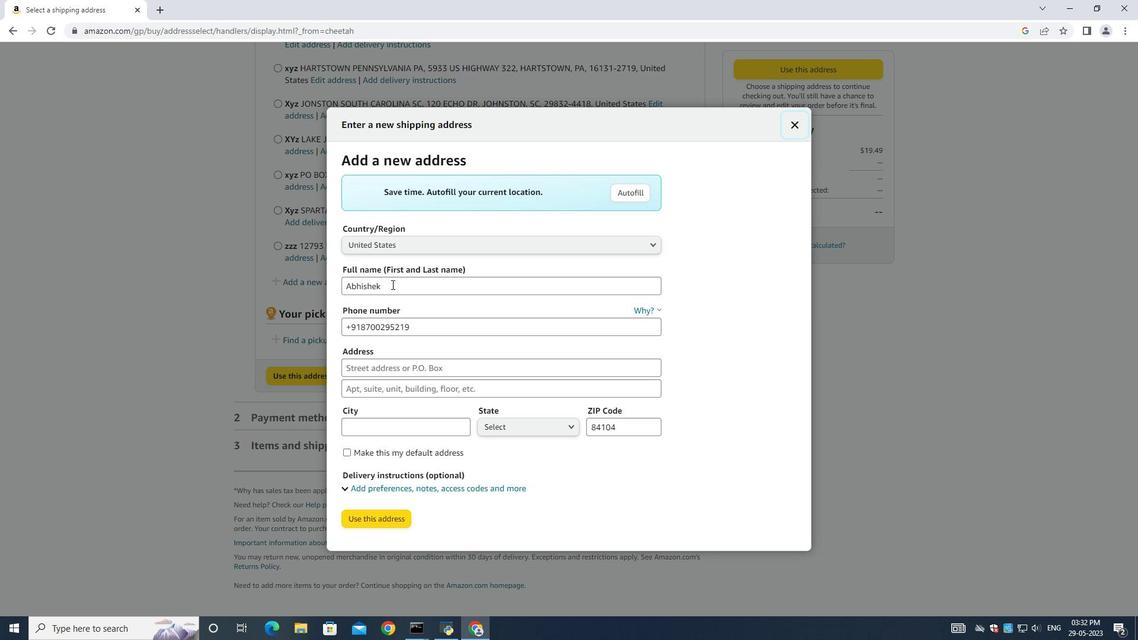 
Action: Mouse pressed left at (391, 283)
Screenshot: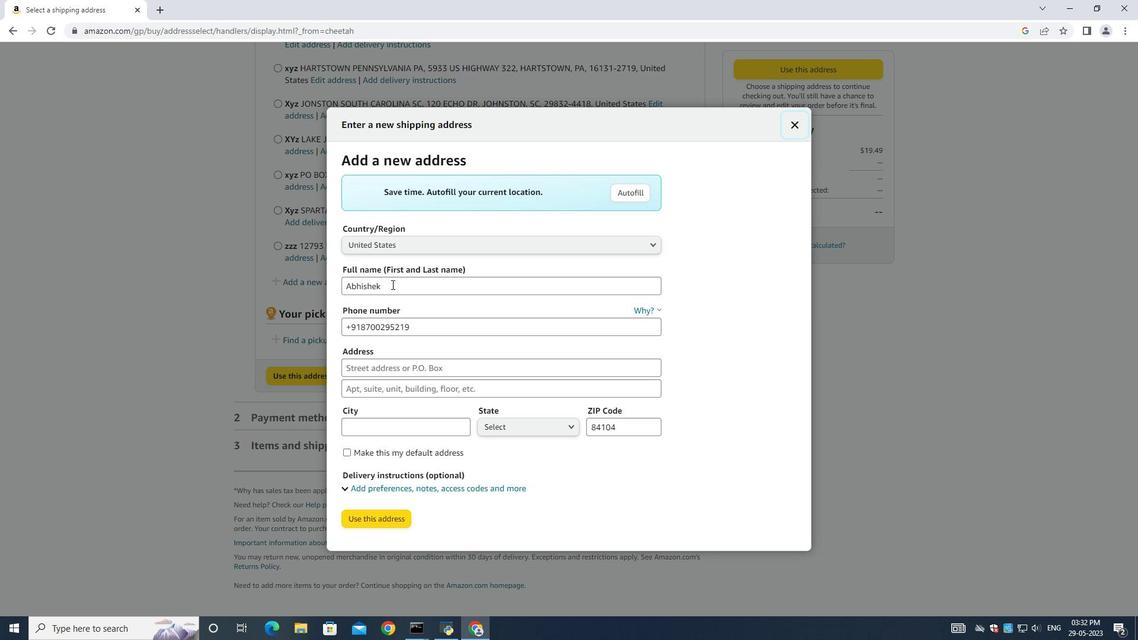 
Action: Mouse moved to (391, 283)
Screenshot: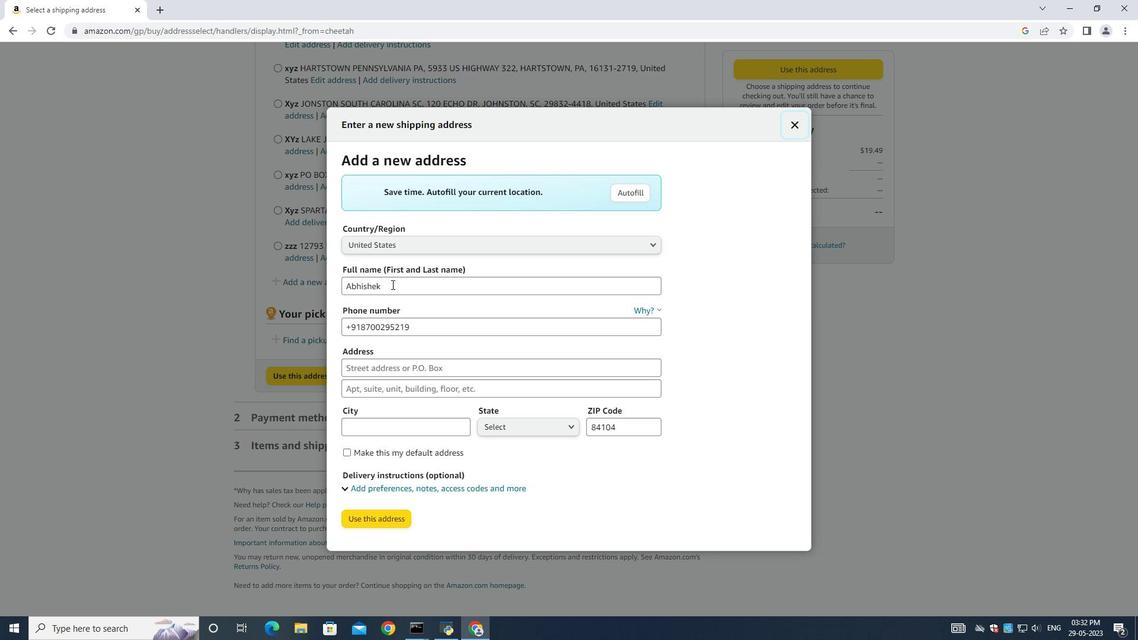 
Action: Key pressed <Key.backspace>ctrl+A<Key.shift>Eva<Key.space><Key.shift>Nelson
Screenshot: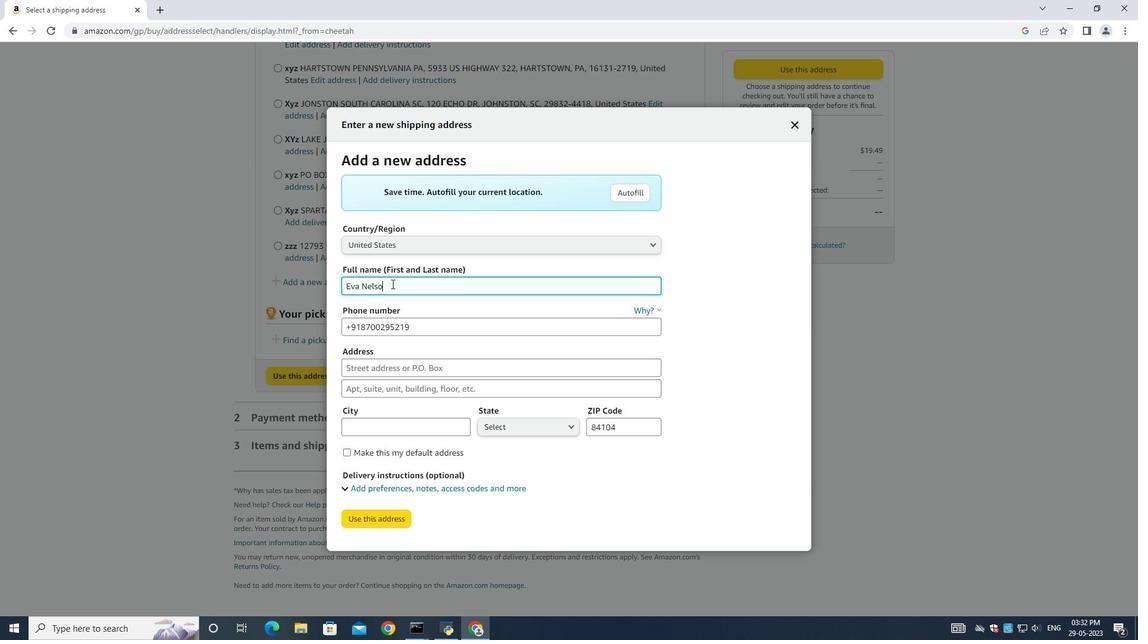 
Action: Mouse moved to (335, 273)
Screenshot: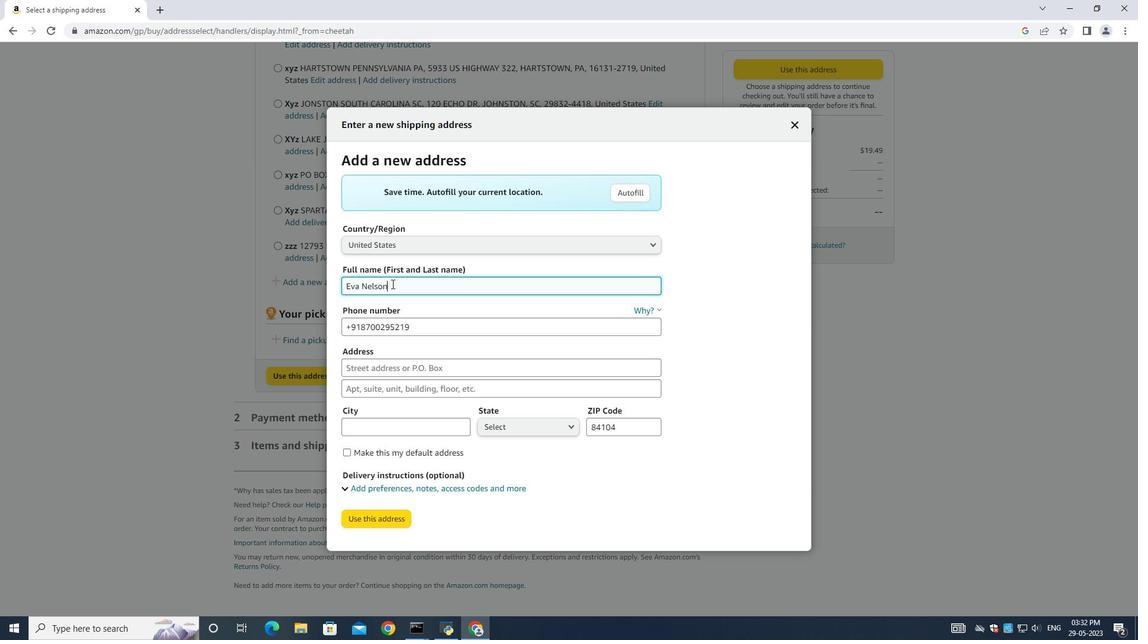 
Action: Key pressed <Key.tab><Key.tab><Key.backspace>8503109646<Key.tab>1138<Key.space><Key.shift>Star<Key.space><Key.shift><Key.shift><Key.shift><Key.shift><Key.shift><Key.shift><Key.shift><Key.shift><Key.shift><Key.shift><Key.shift><Key.shift><Key.shift><Key.shift><Key.shift><Key.shift><Key.shift><Key.shift><Key.shift><Key.shift><Key.shift><Key.shift><Key.shift><Key.shift><Key.shift><Key.shift><Key.shift><Key.shift><Key.shift><Key.shift><Key.shift><Key.shift><Key.shift><Key.shift><Key.shift><Key.shift><Key.shift><Key.shift><Key.shift><Key.shift><Key.shift><Key.shift><Key.shift><Key.shift><Key.shift><Key.shift><Key.shift><Key.shift><Key.shift><Key.shift><Key.shift><Key.shift><Key.shift><Key.shift><Key.shift><Key.shift>Trek<Key.space><Key.shift>Drive<Key.tab><Key.shift><Key.shift><Key.shift><Key.shift><Key.shift><Key.shift><Key.shift><Key.shift><Key.shift><Key.shift><Key.shift><Key.shift><Key.shift><Key.shift><Key.shift><Key.shift><Key.shift><Key.shift><Key.shift><Key.shift><Key.shift><Key.shift><Key.shift><Key.shift><Key.shift>Pensacola<Key.space><Key.shift>Florida<Key.tab><Key.shift><Key.shift><Key.shift><Key.shift><Key.shift><Key.shift><Key.shift><Key.shift><Key.shift><Key.shift><Key.shift><Key.shift><Key.shift><Key.shift><Key.shift><Key.shift><Key.shift><Key.shift><Key.shift><Key.shift><Key.shift><Key.shift><Key.shift><Key.shift><Key.shift><Key.shift><Key.shift><Key.shift><Key.shift><Key.shift><Key.shift><Key.shift><Key.shift><Key.shift><Key.shift><Key.shift><Key.shift><Key.shift><Key.shift><Key.shift><Key.shift><Key.shift><Key.shift><Key.shift><Key.shift><Key.shift><Key.shift><Key.shift><Key.shift><Key.shift><Key.shift><Key.shift><Key.shift><Key.shift><Key.shift><Key.shift><Key.shift><Key.shift><Key.shift><Key.shift><Key.shift><Key.shift><Key.shift><Key.shift><Key.shift><Key.shift><Key.shift><Key.shift><Key.shift><Key.shift><Key.shift><Key.shift><Key.shift><Key.shift><Key.shift><Key.shift><Key.shift><Key.shift><Key.shift><Key.shift><Key.shift><Key.shift><Key.shift><Key.shift><Key.shift><Key.shift><Key.shift><Key.shift><Key.shift><Key.shift><Key.shift><Key.shift><Key.shift><Key.shift><Key.shift><Key.shift><Key.shift><Key.shift><Key.shift><Key.shift><Key.shift><Key.shift><Key.shift><Key.shift><Key.shift><Key.shift><Key.shift><Key.shift><Key.shift><Key.shift><Key.shift><Key.shift><Key.shift><Key.shift><Key.shift><Key.shift><Key.shift><Key.shift><Key.shift><Key.shift><Key.shift><Key.shift><Key.shift><Key.shift><Key.shift><Key.shift><Key.shift><Key.shift><Key.shift><Key.shift><Key.shift><Key.shift><Key.shift><Key.shift><Key.shift><Key.shift><Key.shift><Key.shift><Key.shift><Key.shift><Key.shift><Key.shift><Key.shift><Key.shift><Key.shift><Key.shift><Key.shift><Key.shift><Key.shift><Key.shift><Key.shift><Key.shift><Key.shift><Key.shift><Key.shift><Key.shift><Key.shift><Key.shift><Key.shift><Key.shift><Key.shift><Key.shift><Key.shift><Key.shift><Key.shift><Key.shift><Key.shift><Key.shift><Key.shift><Key.shift><Key.shift><Key.shift><Key.shift><Key.shift><Key.shift><Key.shift><Key.shift><Key.shift><Key.shift><Key.shift><Key.shift><Key.shift><Key.shift><Key.shift><Key.shift><Key.shift><Key.shift><Key.shift><Key.shift><Key.shift><Key.shift><Key.shift><Key.shift><Key.shift><Key.shift><Key.shift><Key.shift><Key.shift><Key.shift><Key.shift><Key.shift><Key.shift><Key.shift><Key.shift><Key.shift><Key.shift><Key.shift><Key.shift><Key.shift><Key.shift><Key.shift><Key.shift><Key.shift><Key.shift><Key.shift><Key.shift><Key.shift><Key.shift><Key.shift><Key.shift><Key.shift><Key.shift><Key.shift><Key.shift><Key.shift><Key.shift><Key.shift><Key.shift><Key.shift><Key.shift><Key.shift><Key.shift><Key.shift><Key.shift><Key.shift><Key.shift><Key.shift><Key.shift><Key.shift><Key.shift><Key.shift><Key.shift><Key.shift><Key.shift><Key.shift><Key.shift><Key.shift><Key.shift><Key.shift>Pensacola<Key.space><Key.shift>Florida<Key.space><Key.tab><Key.up>f<Key.down><Key.enter><Key.tab><Key.backspace>32501
Screenshot: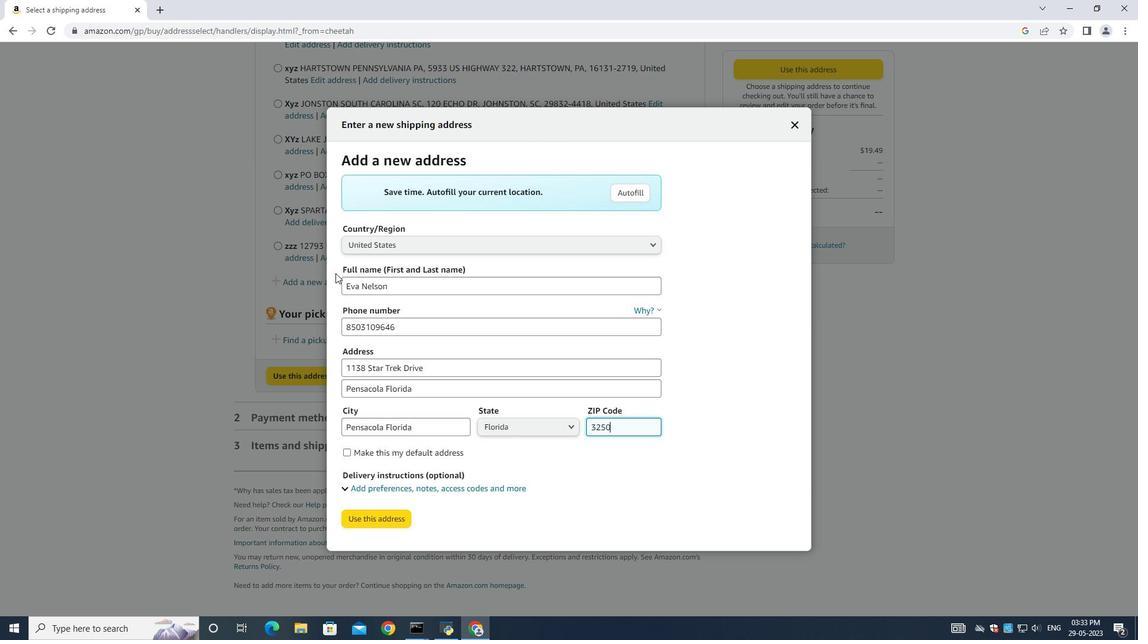 
Action: Mouse moved to (363, 518)
Screenshot: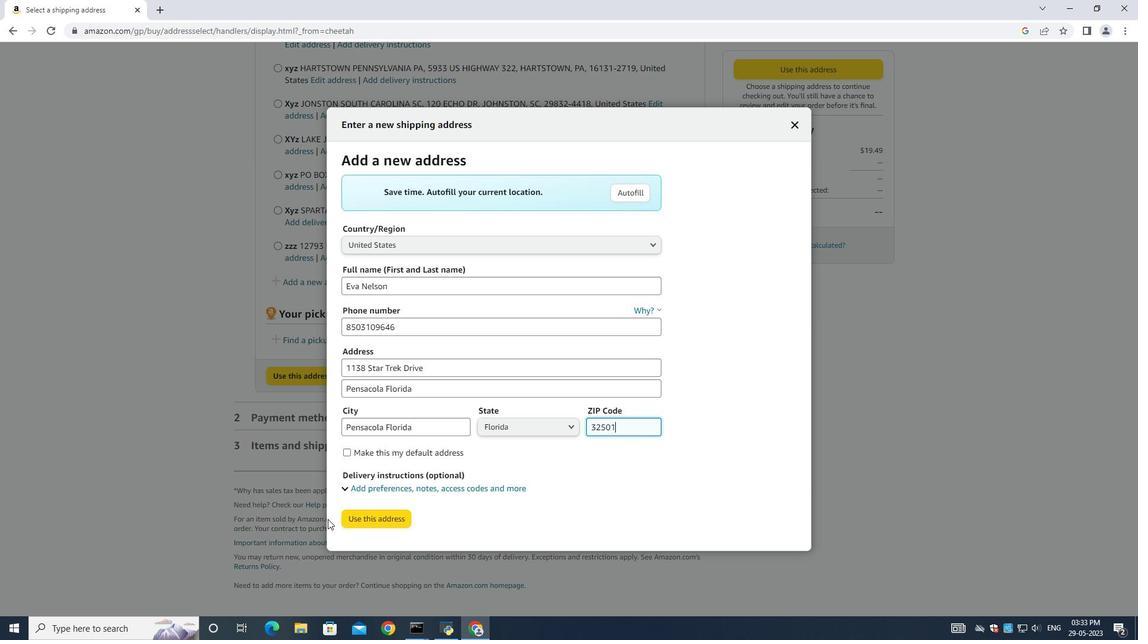 
Action: Mouse pressed left at (363, 518)
Screenshot: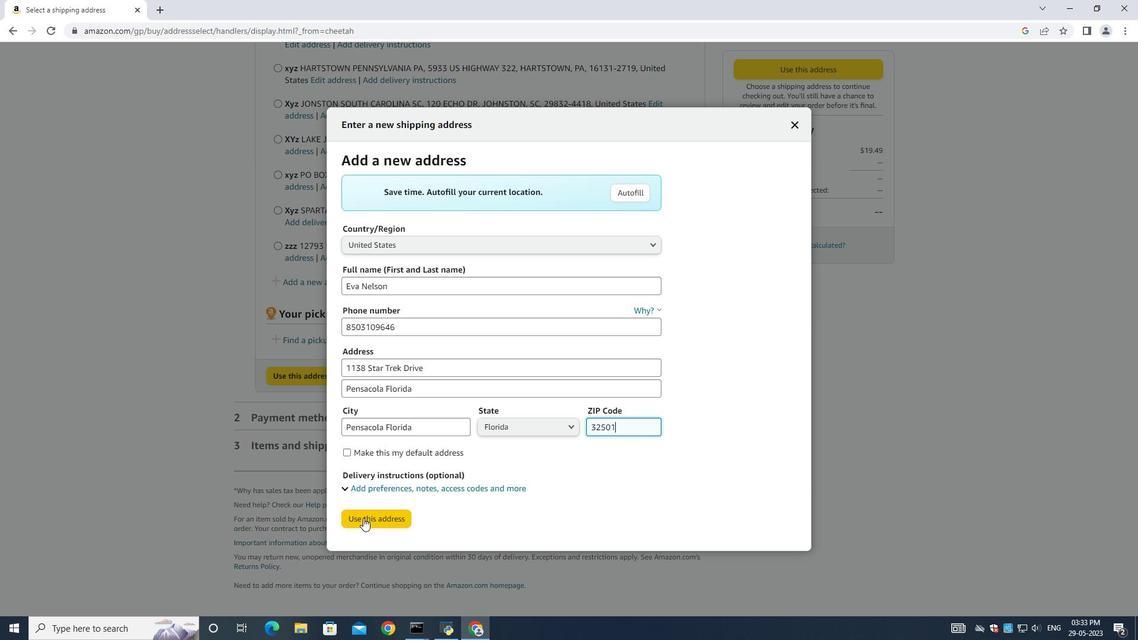 
Action: Mouse moved to (353, 605)
Screenshot: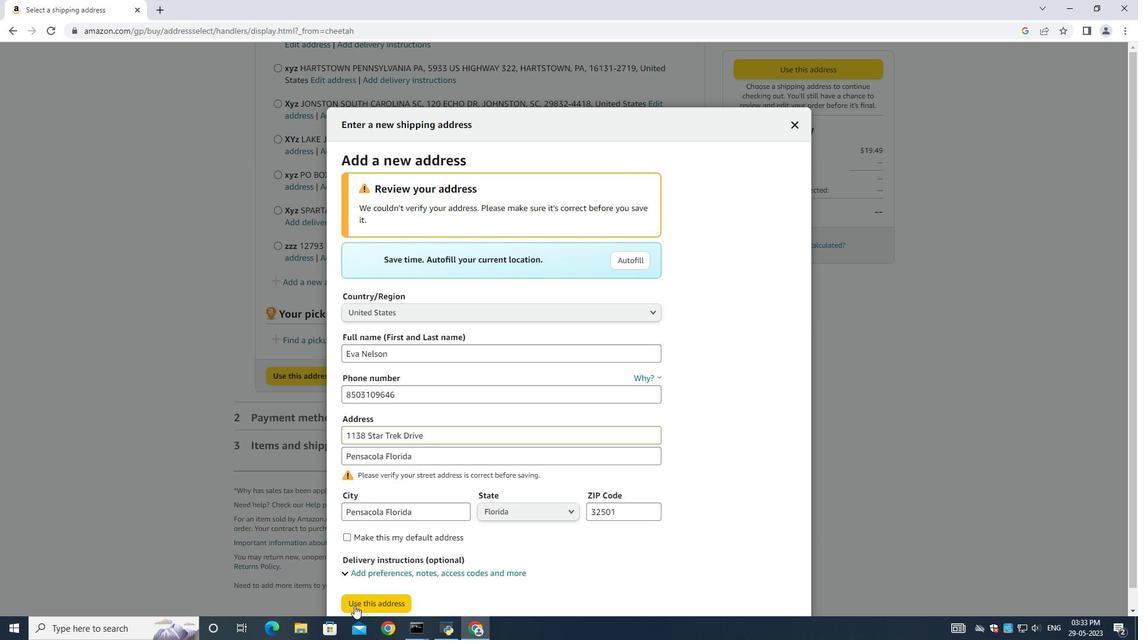 
Action: Mouse pressed left at (353, 605)
Screenshot: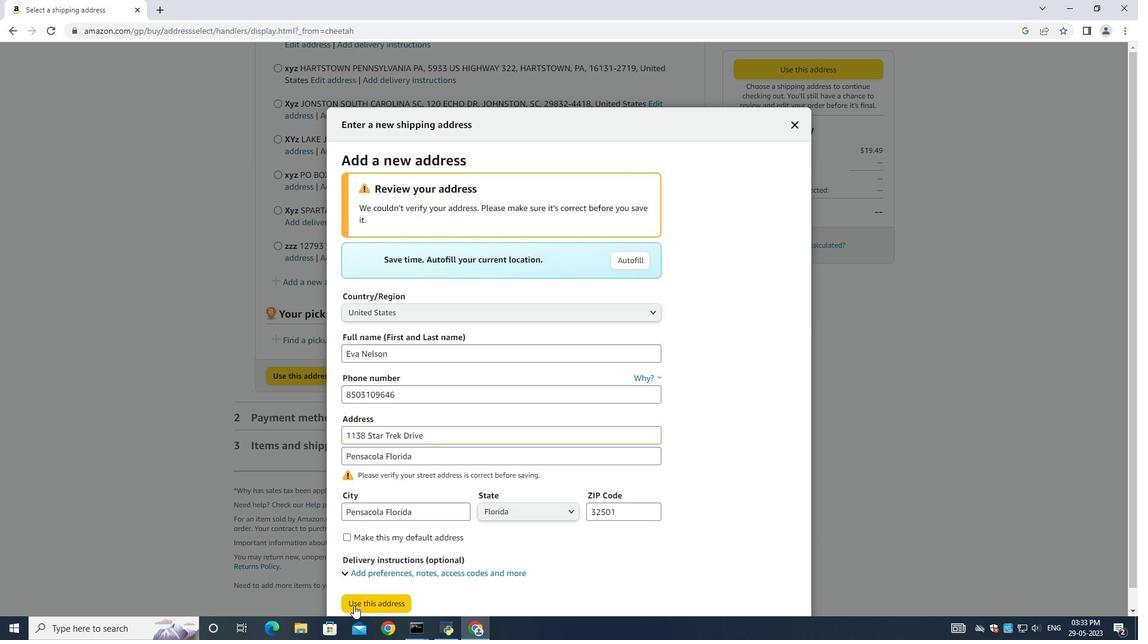 
Action: Mouse moved to (541, 341)
Screenshot: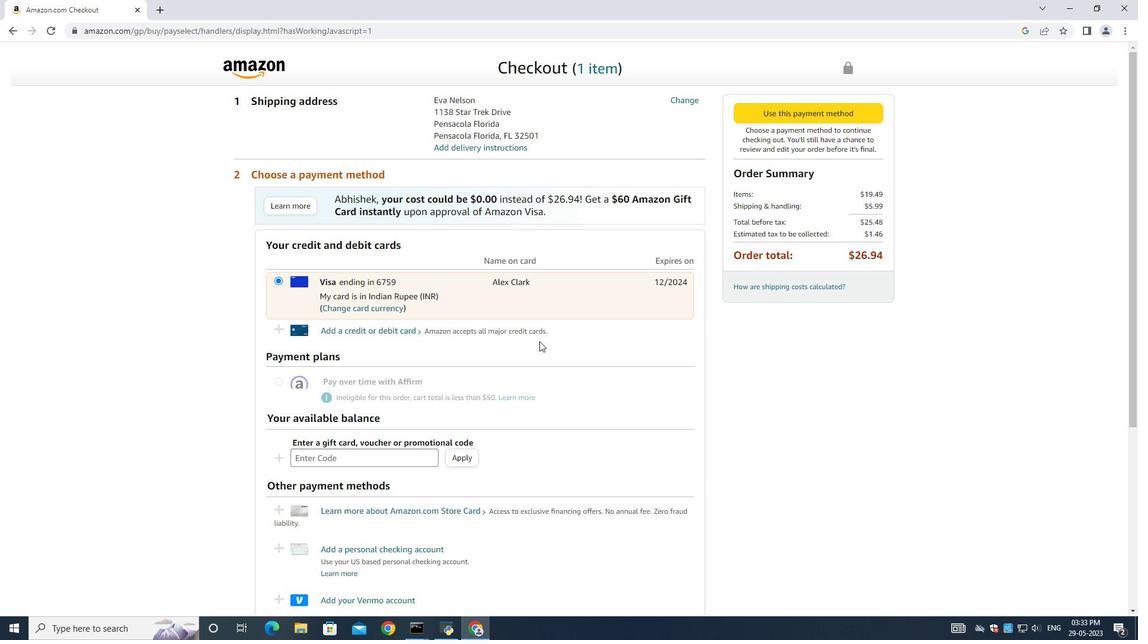 
